 Task: Add a signature Drake Wright containing With warm thanks, Drake Wright to email address softage.10@softage.net and add a label Customer relationship management
Action: Mouse moved to (129, 142)
Screenshot: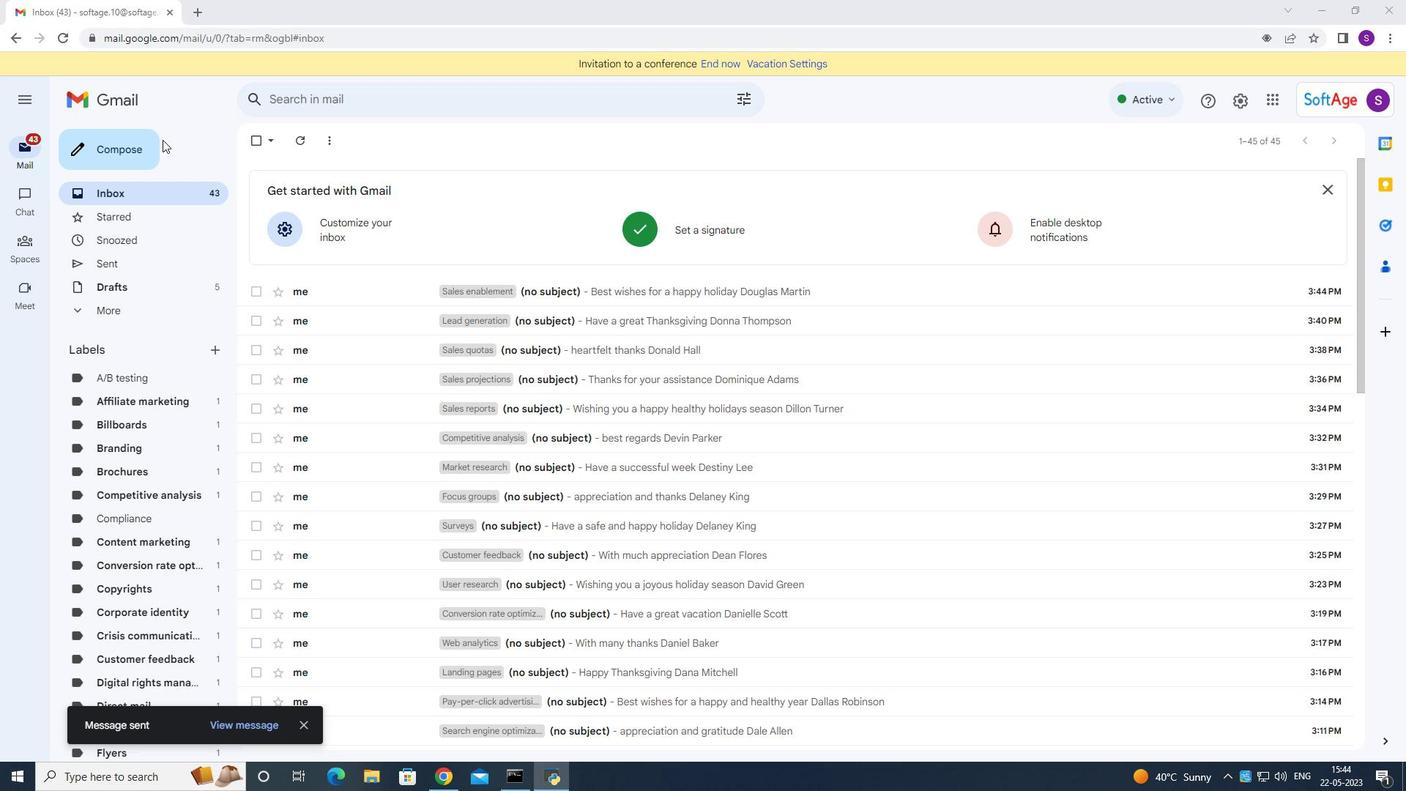 
Action: Mouse pressed left at (129, 142)
Screenshot: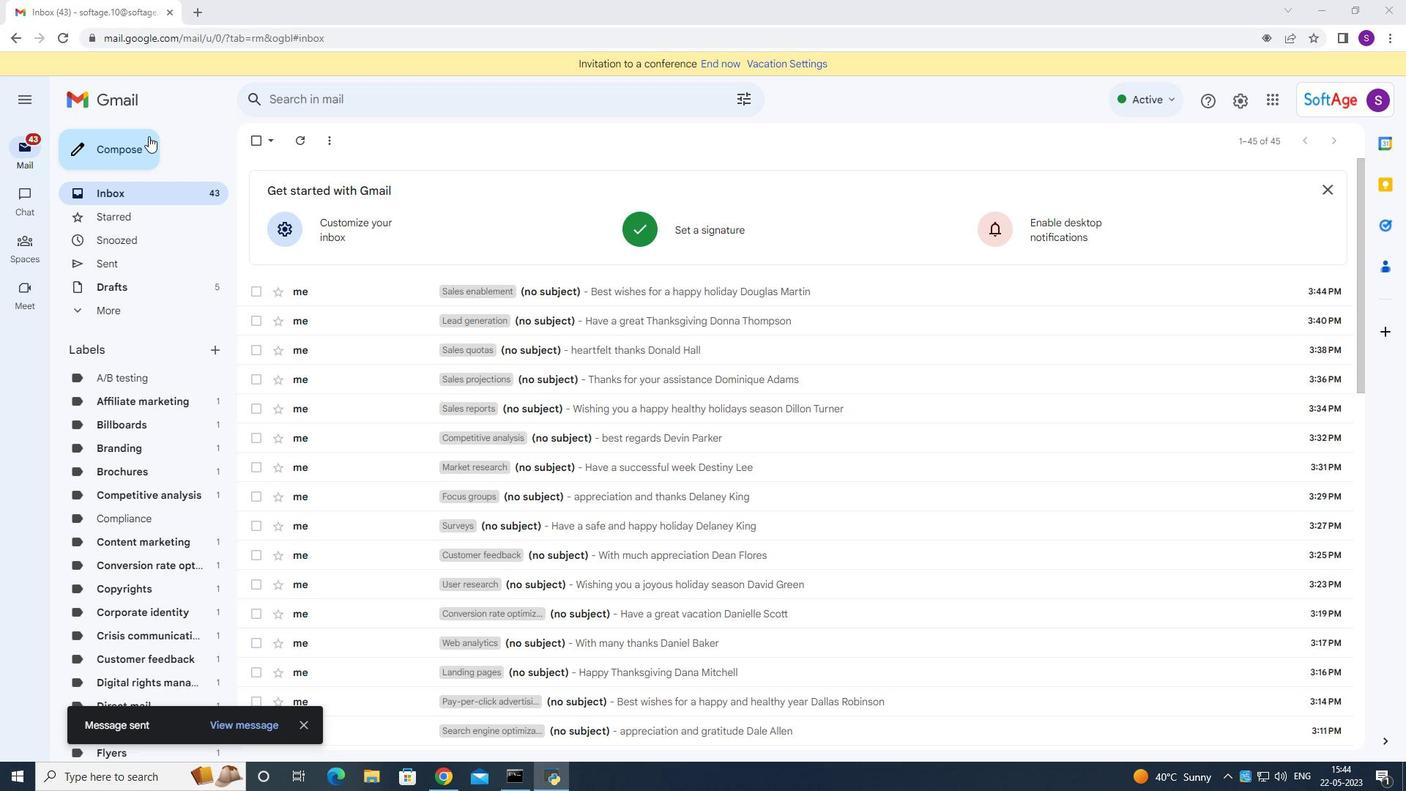
Action: Mouse moved to (1188, 734)
Screenshot: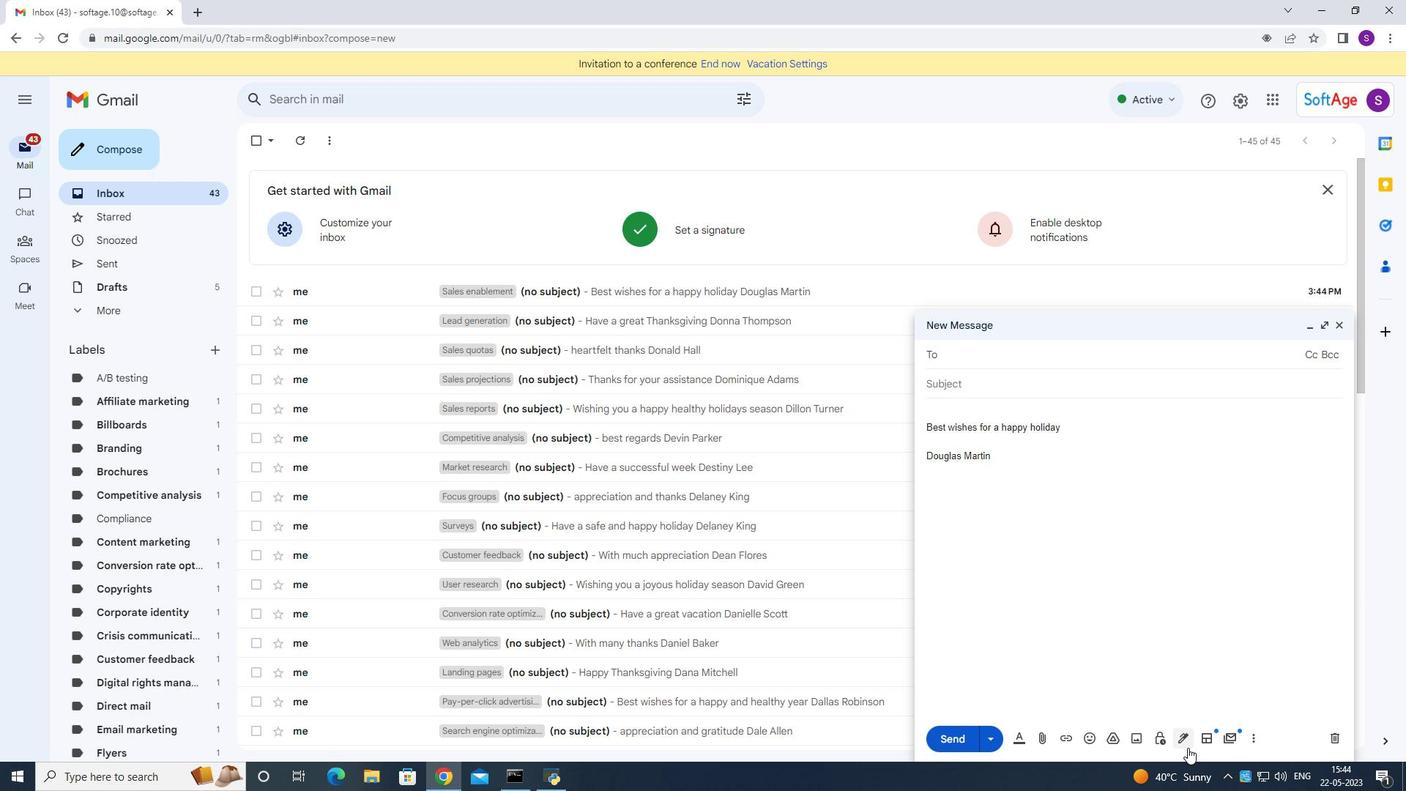 
Action: Mouse pressed left at (1188, 734)
Screenshot: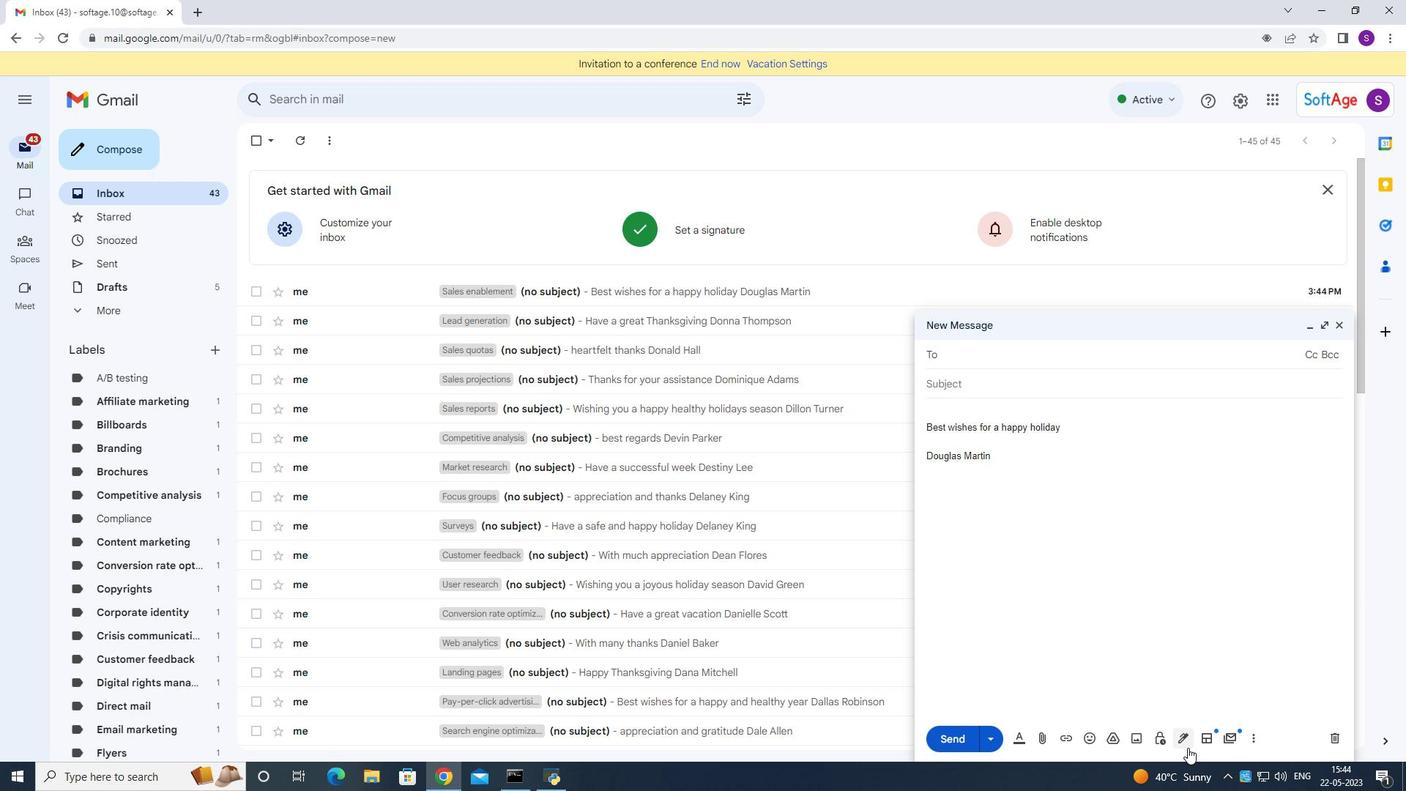 
Action: Mouse moved to (1215, 658)
Screenshot: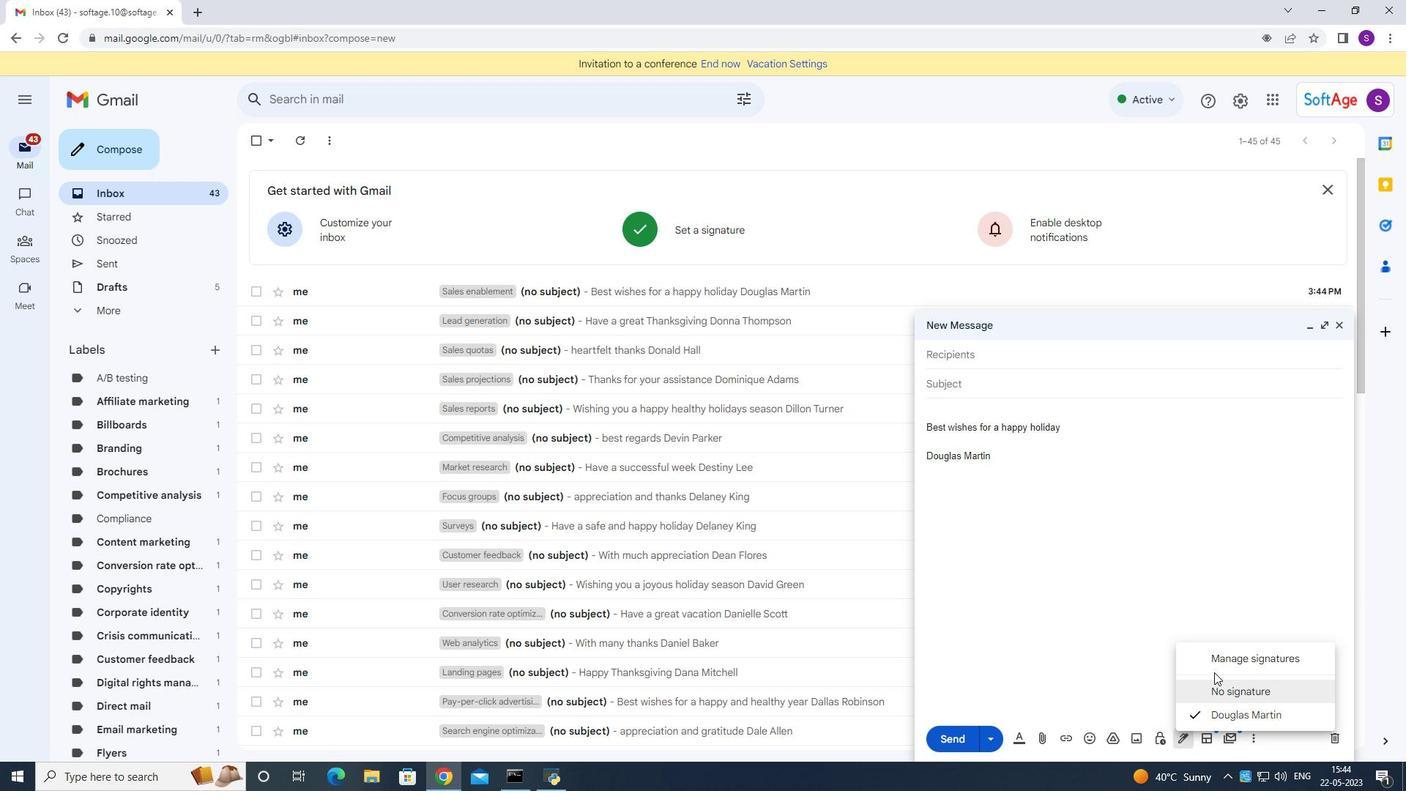 
Action: Mouse pressed left at (1215, 658)
Screenshot: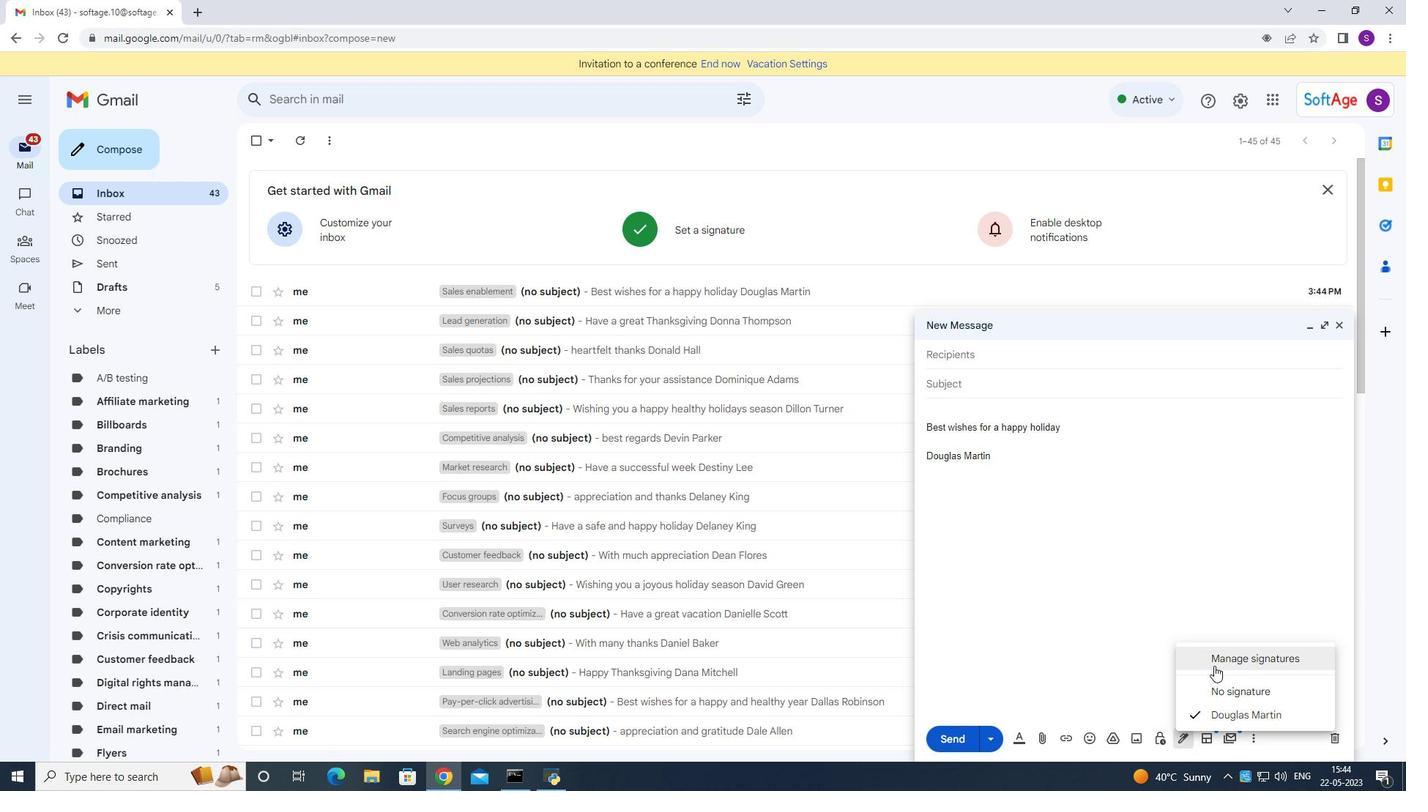 
Action: Mouse moved to (843, 483)
Screenshot: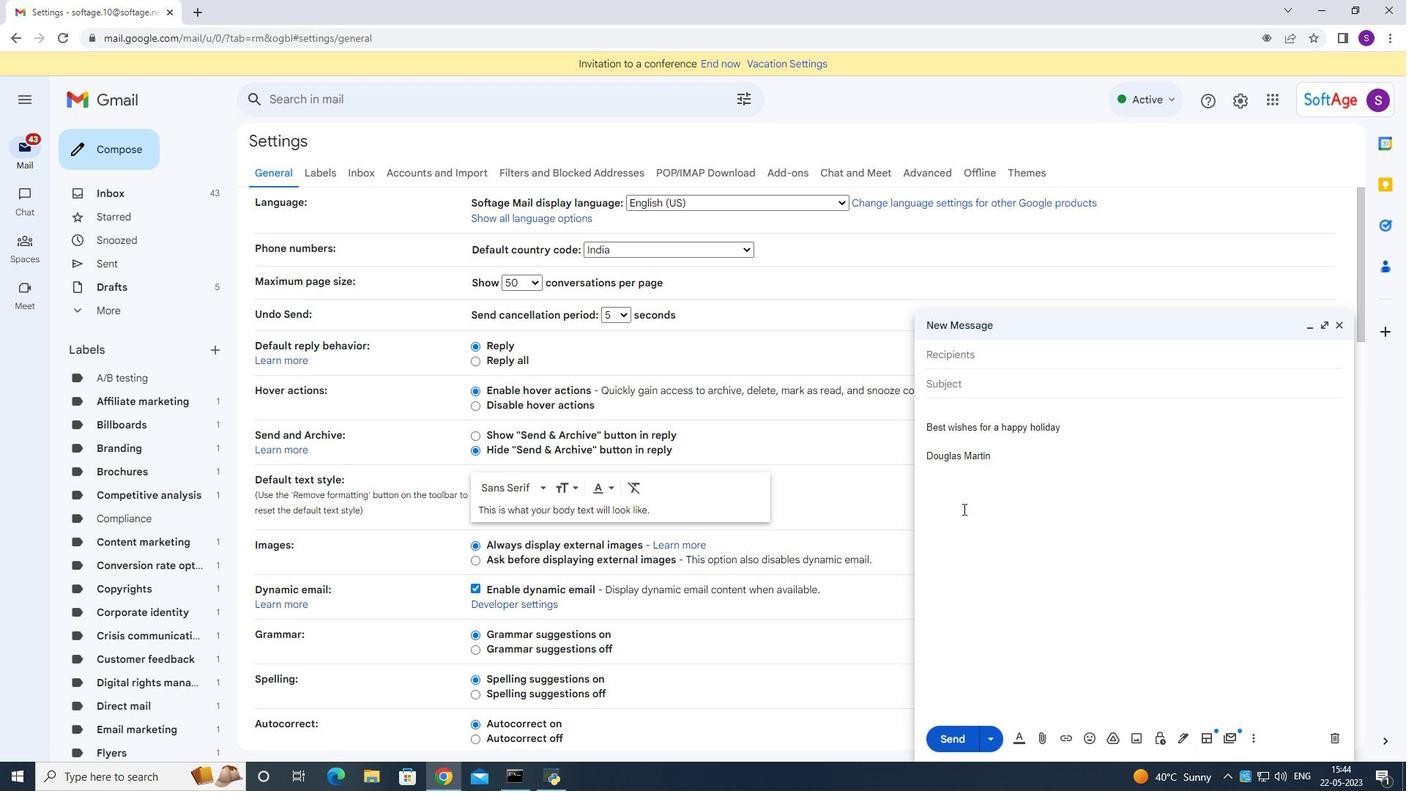 
Action: Mouse scrolled (843, 482) with delta (0, 0)
Screenshot: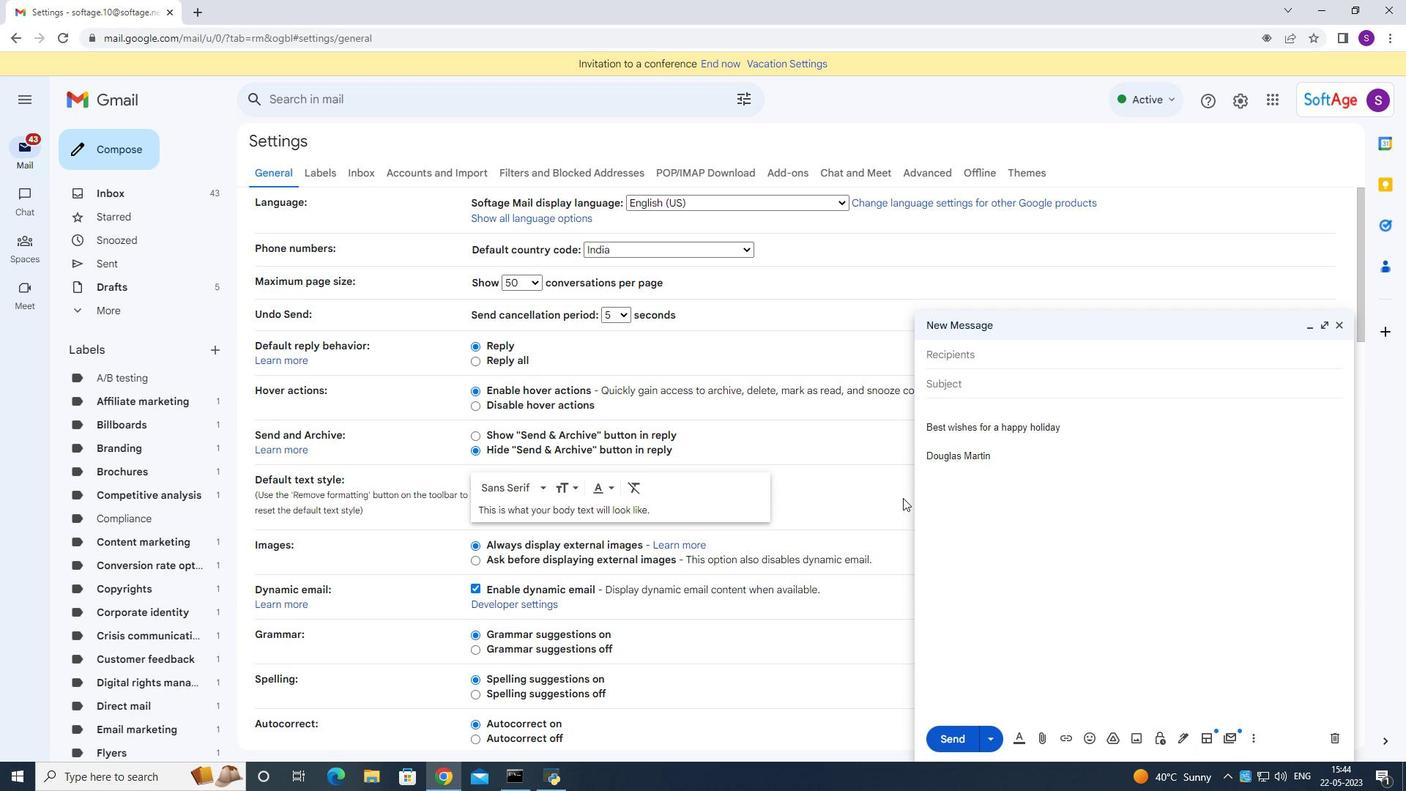 
Action: Mouse moved to (843, 483)
Screenshot: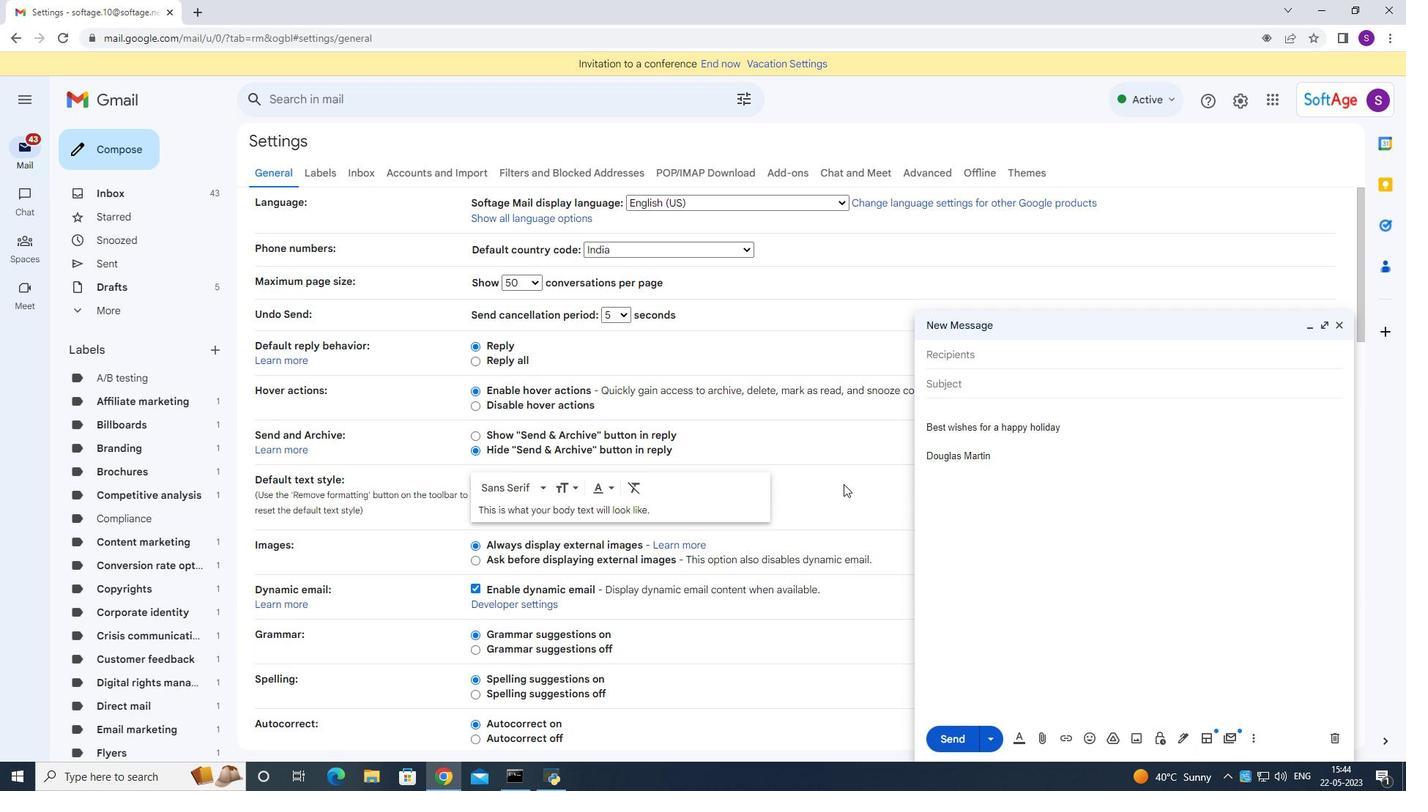 
Action: Mouse scrolled (843, 482) with delta (0, 0)
Screenshot: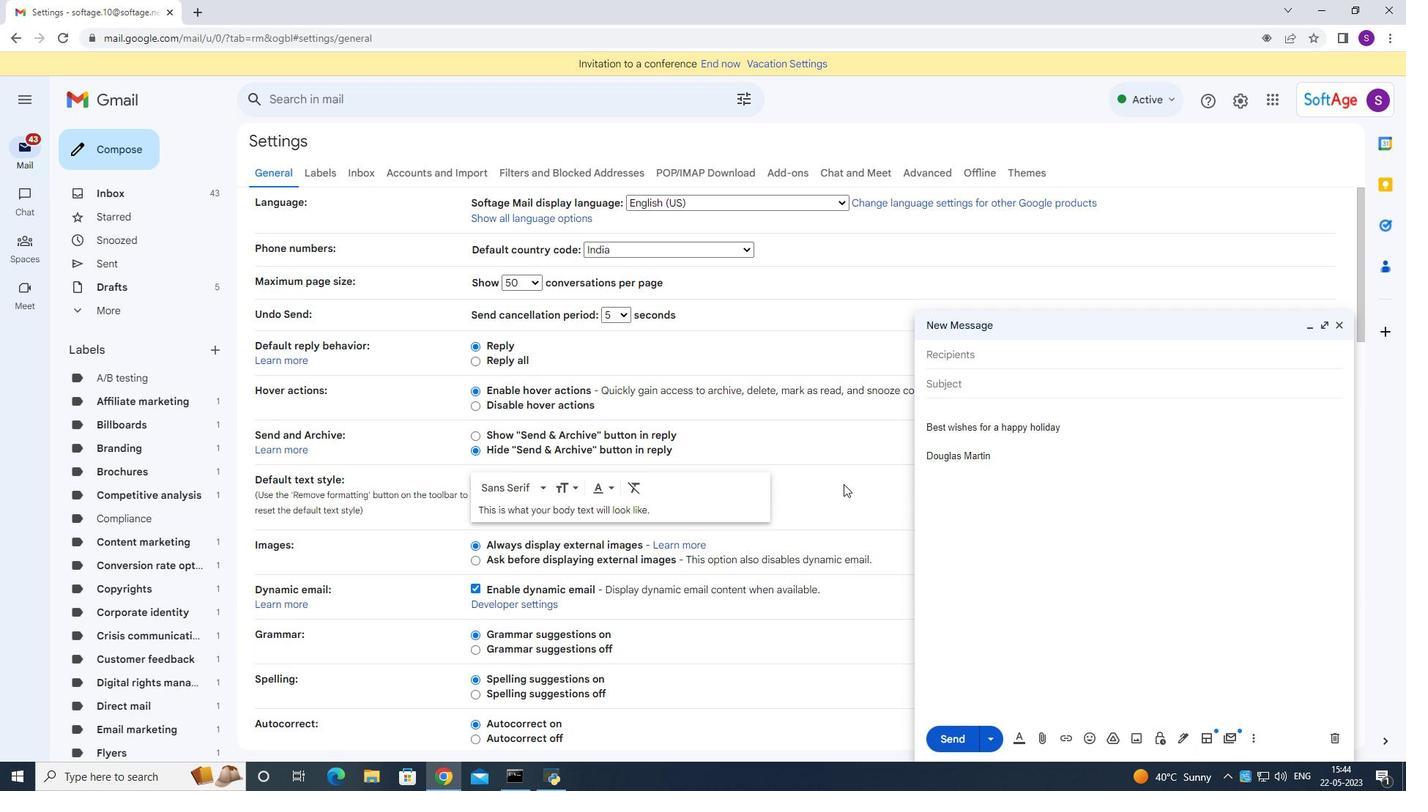 
Action: Mouse moved to (843, 485)
Screenshot: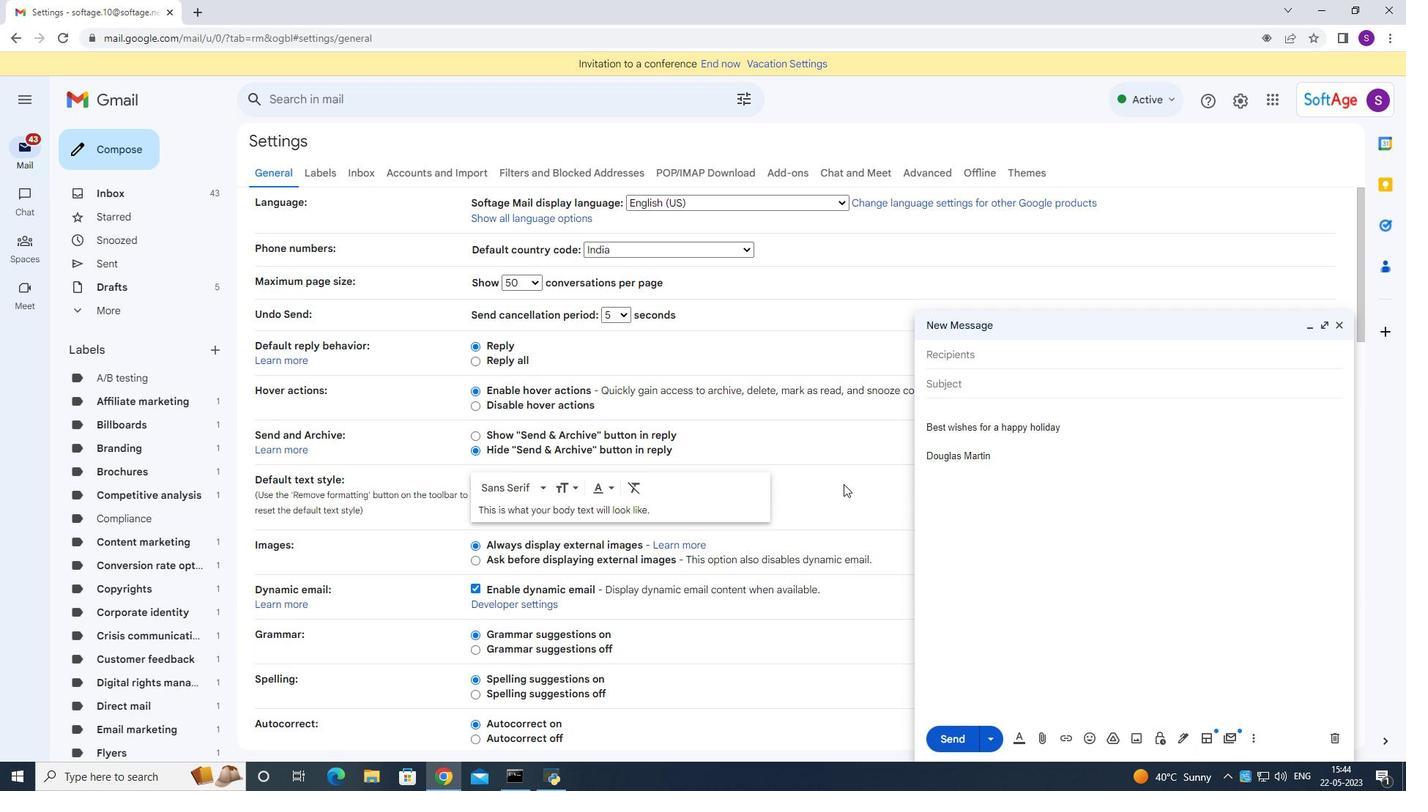 
Action: Mouse scrolled (843, 484) with delta (0, 0)
Screenshot: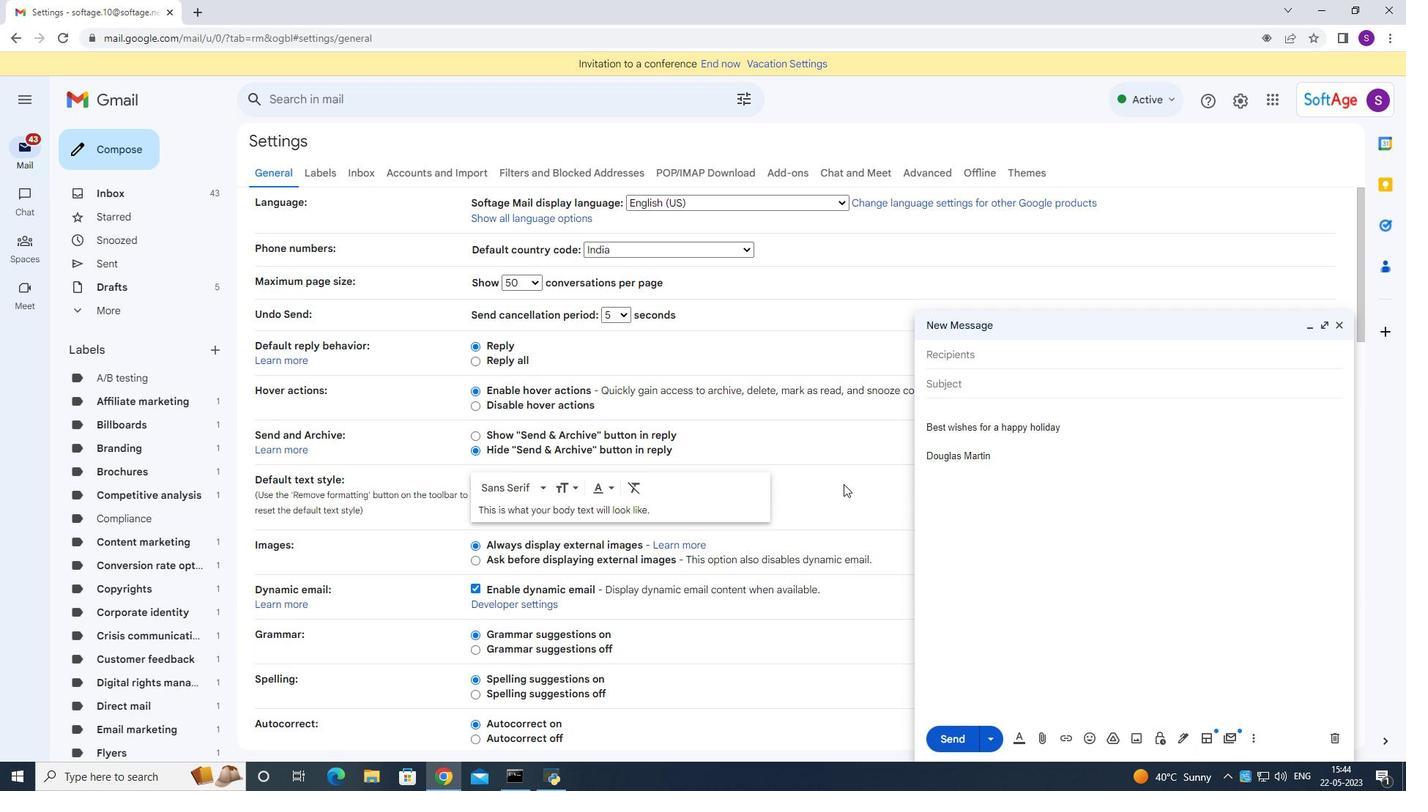 
Action: Mouse scrolled (843, 484) with delta (0, 0)
Screenshot: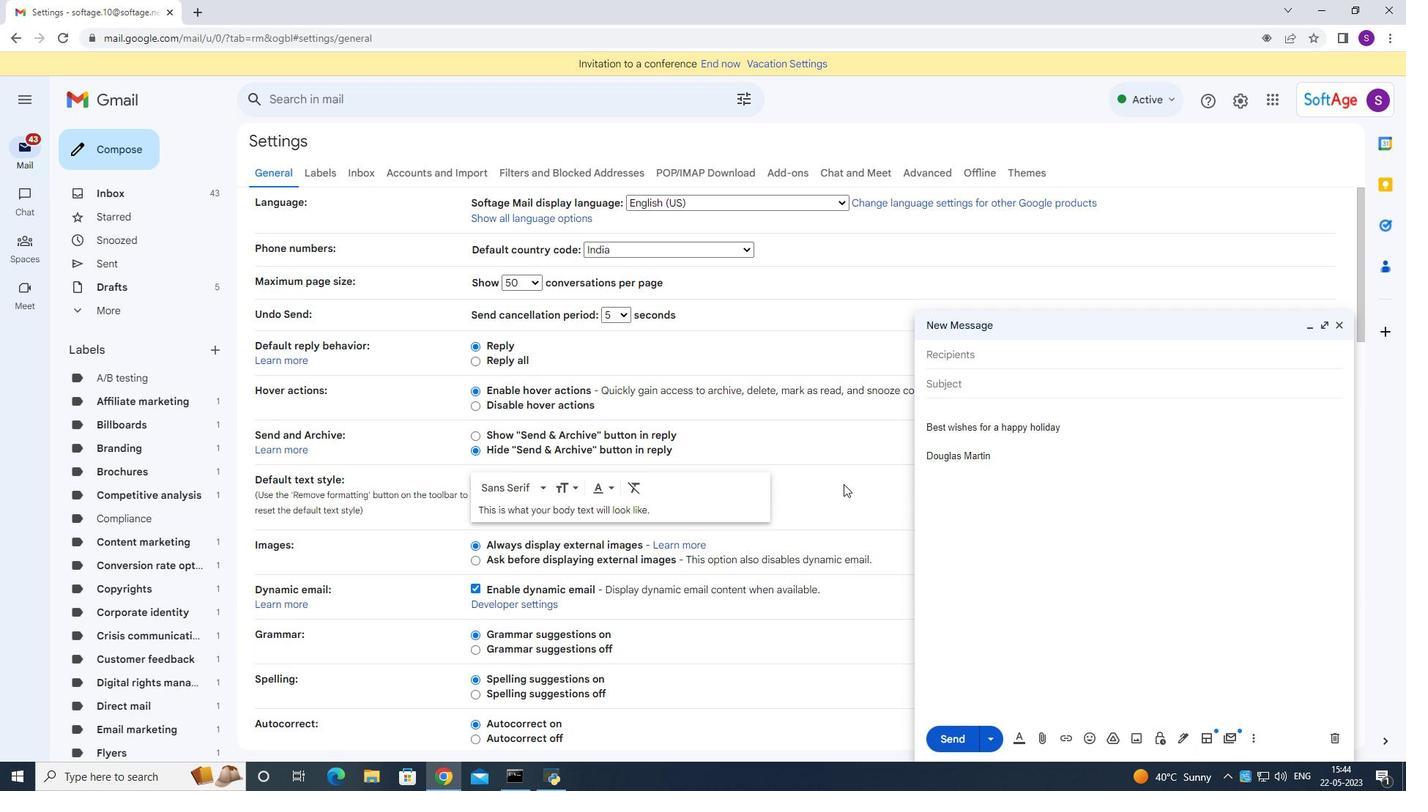 
Action: Mouse scrolled (843, 484) with delta (0, 0)
Screenshot: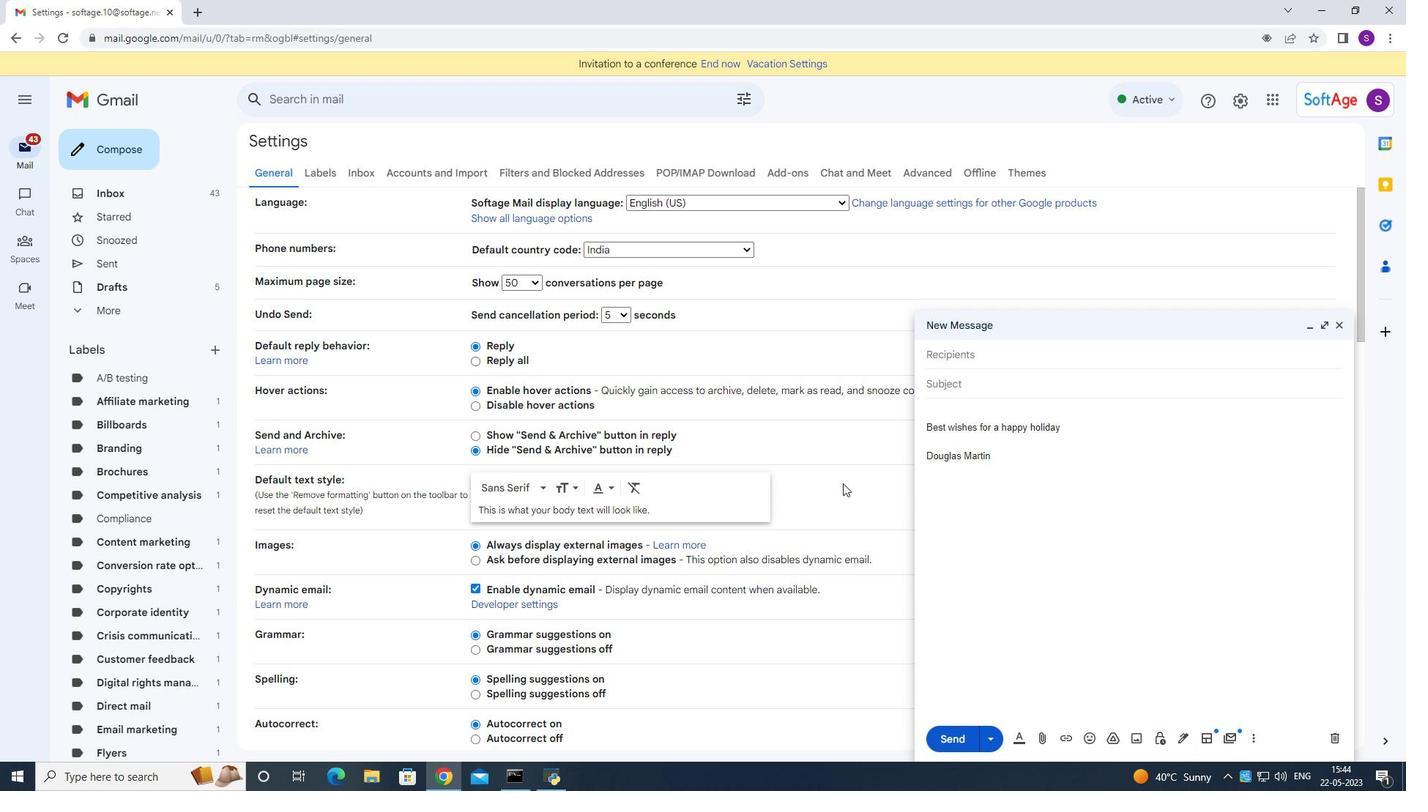 
Action: Mouse scrolled (843, 484) with delta (0, 0)
Screenshot: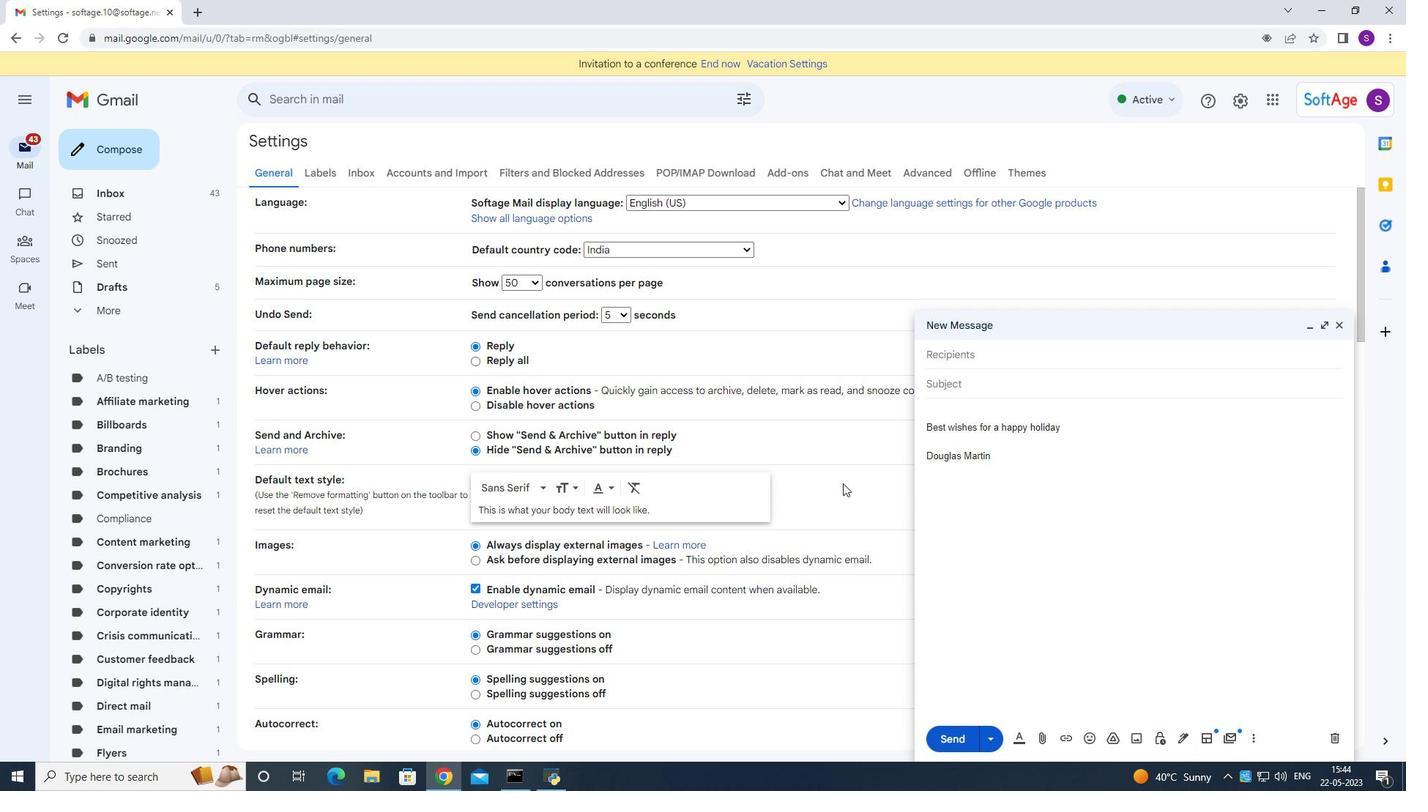 
Action: Mouse moved to (843, 485)
Screenshot: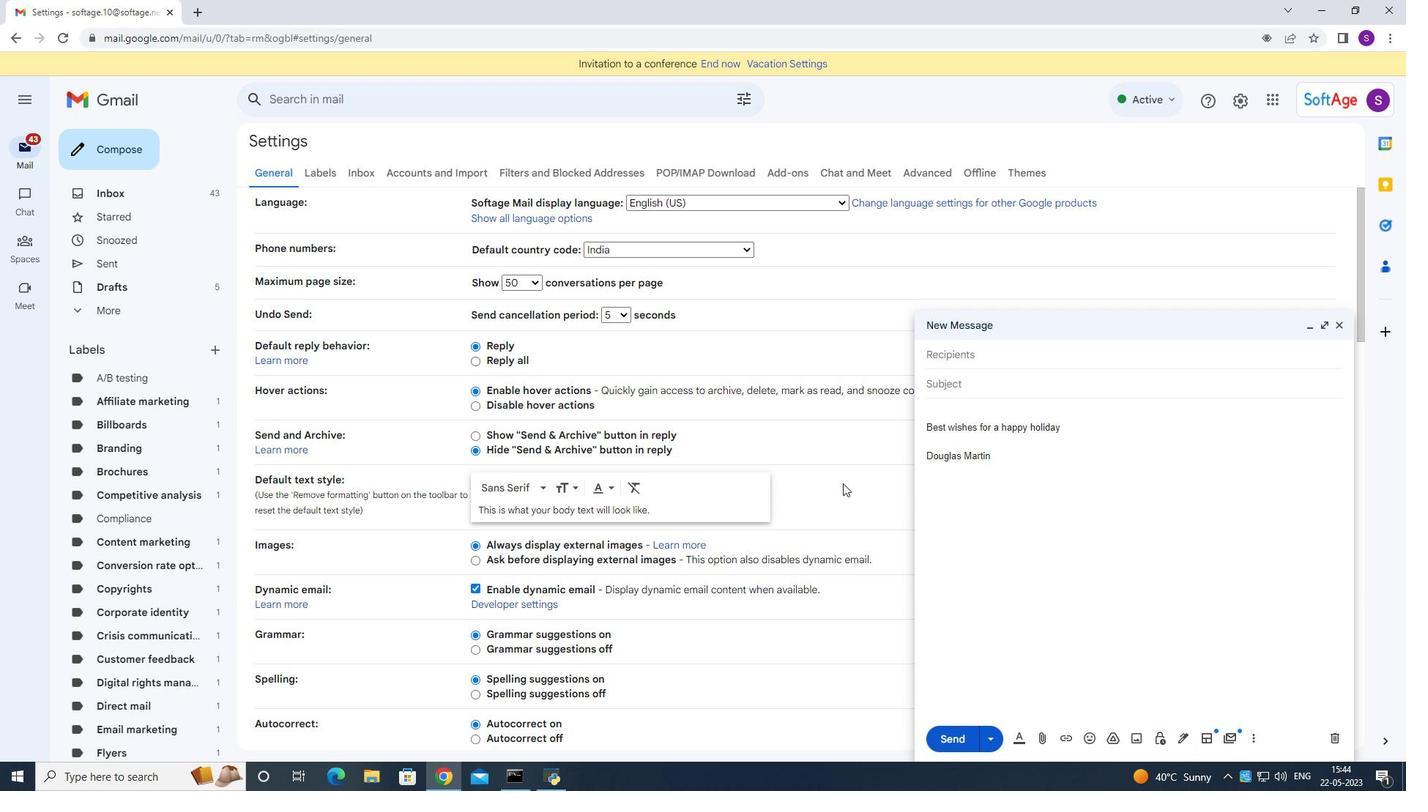 
Action: Mouse scrolled (843, 484) with delta (0, 0)
Screenshot: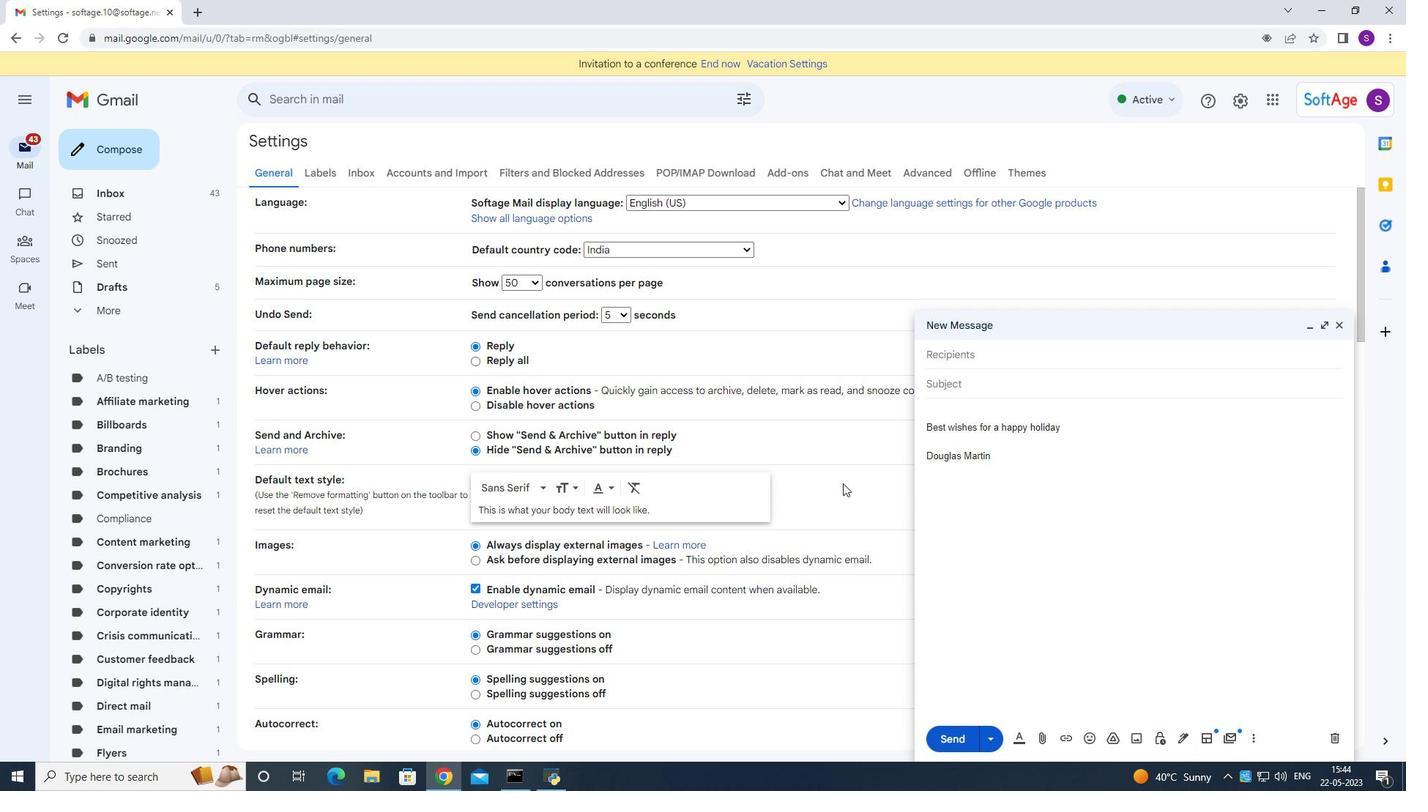
Action: Mouse moved to (841, 485)
Screenshot: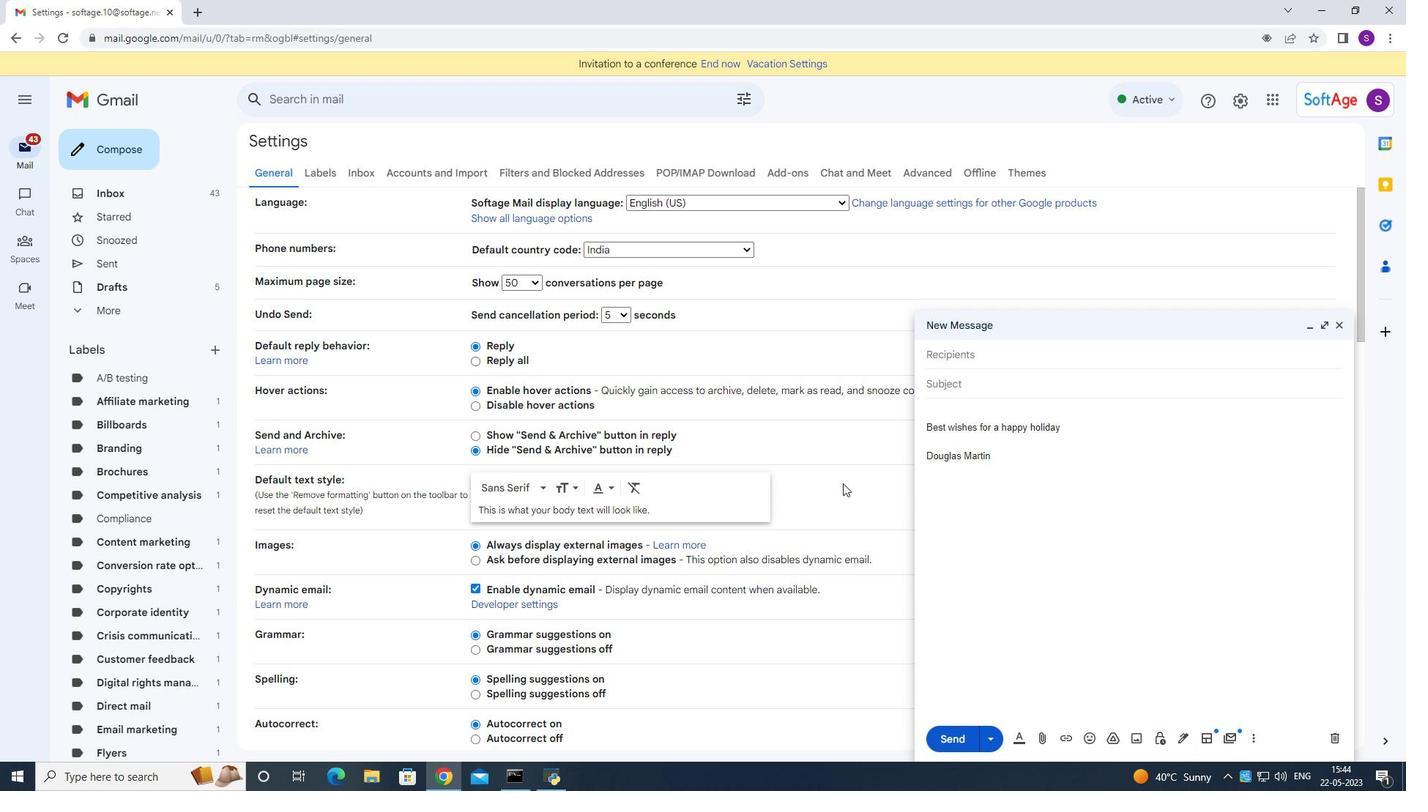 
Action: Mouse scrolled (841, 485) with delta (0, 0)
Screenshot: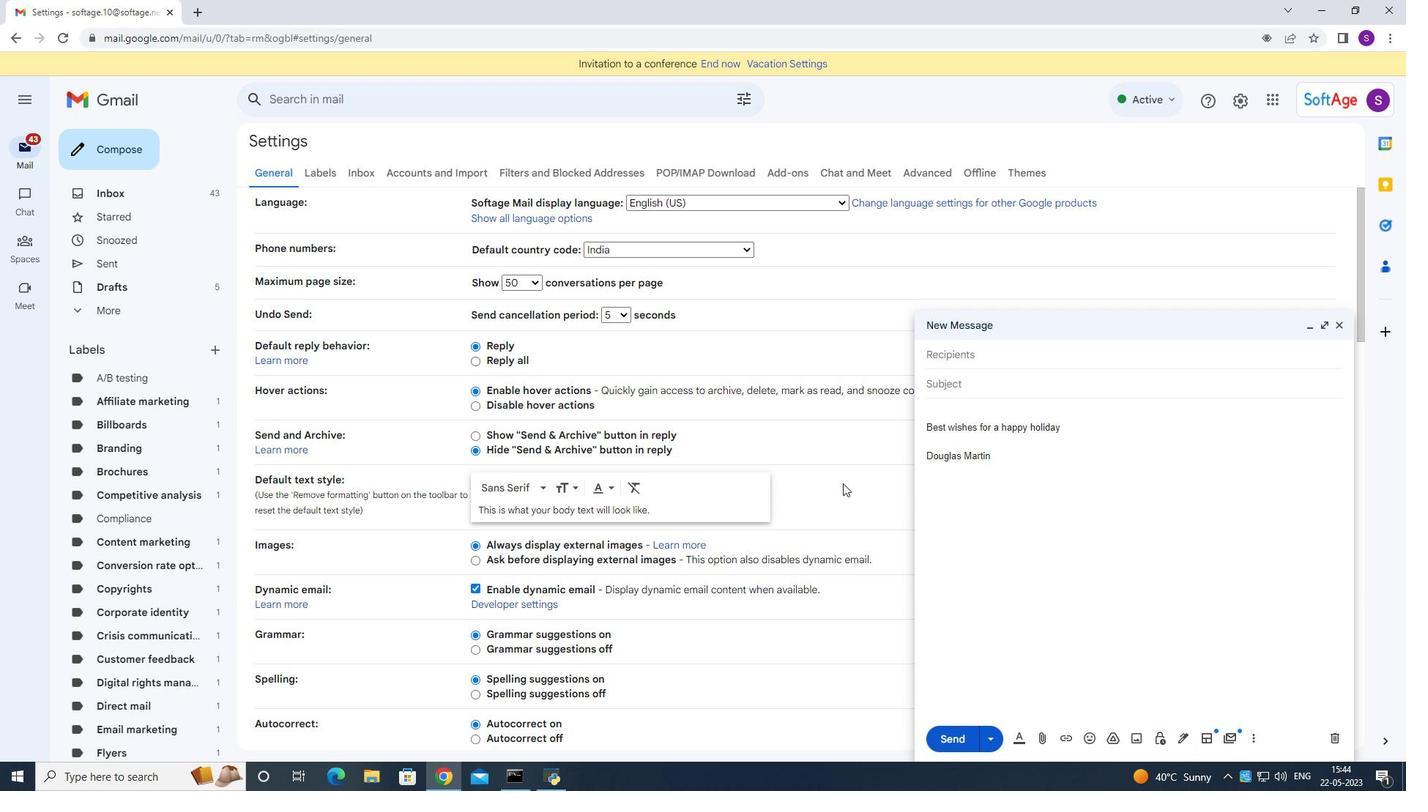 
Action: Mouse moved to (788, 501)
Screenshot: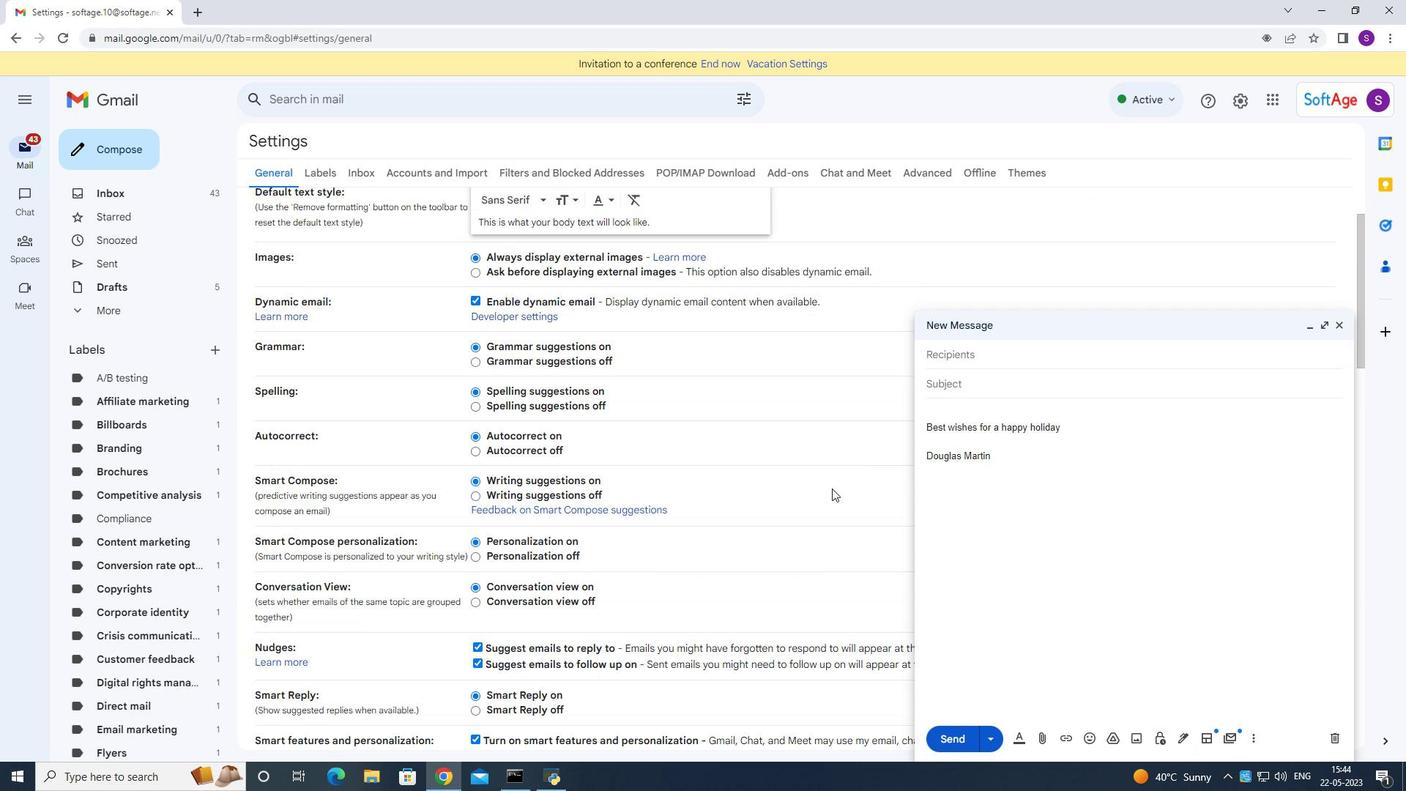 
Action: Mouse scrolled (788, 500) with delta (0, 0)
Screenshot: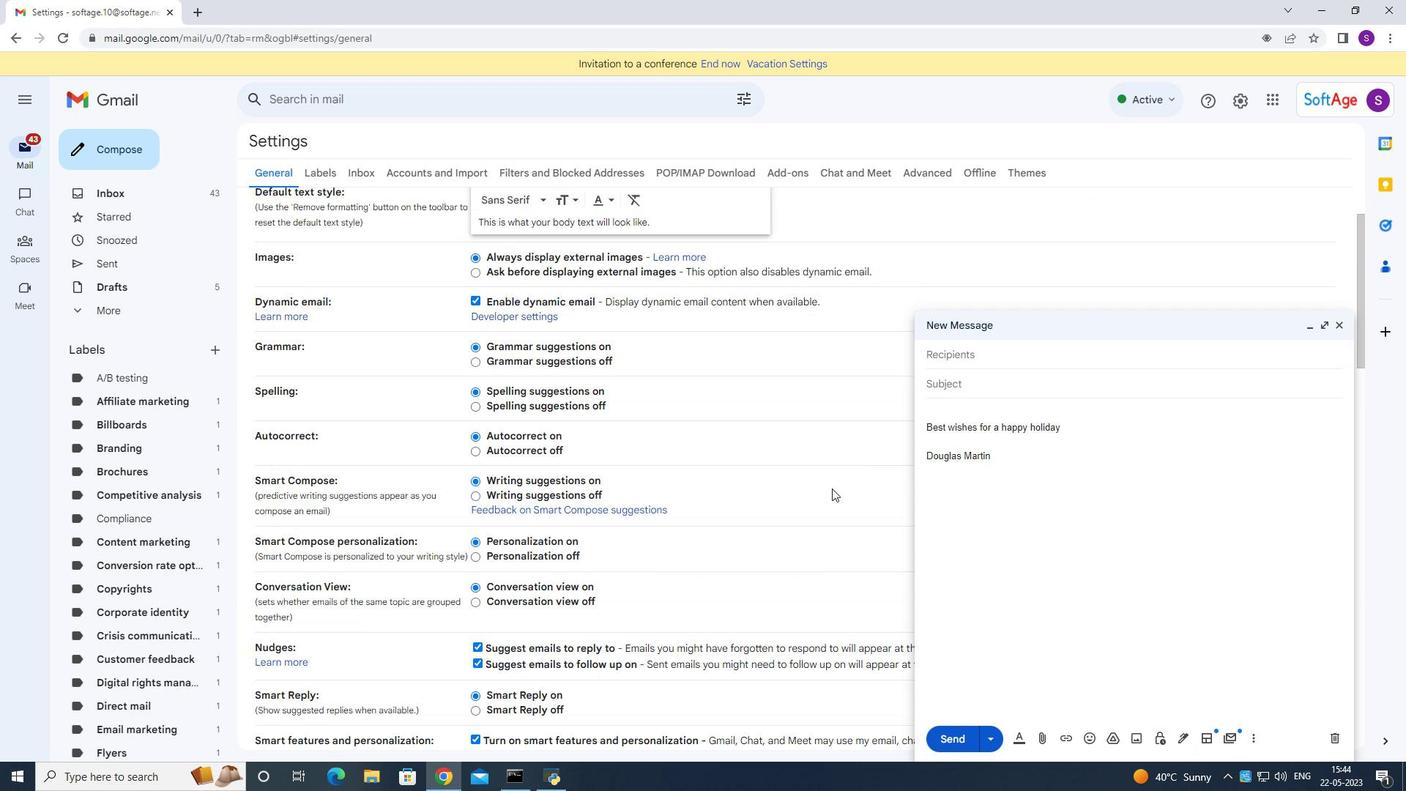 
Action: Mouse moved to (784, 503)
Screenshot: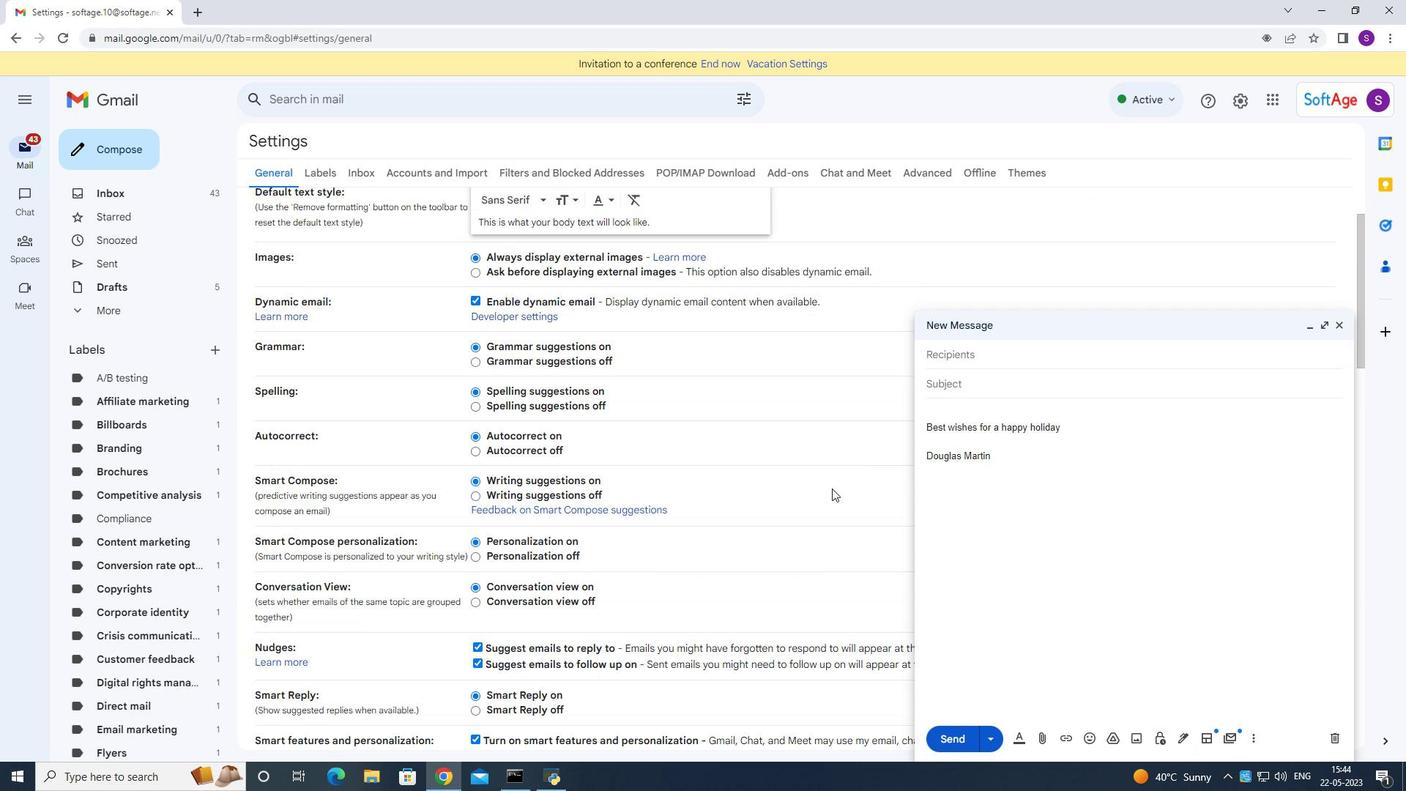 
Action: Mouse scrolled (784, 502) with delta (0, 0)
Screenshot: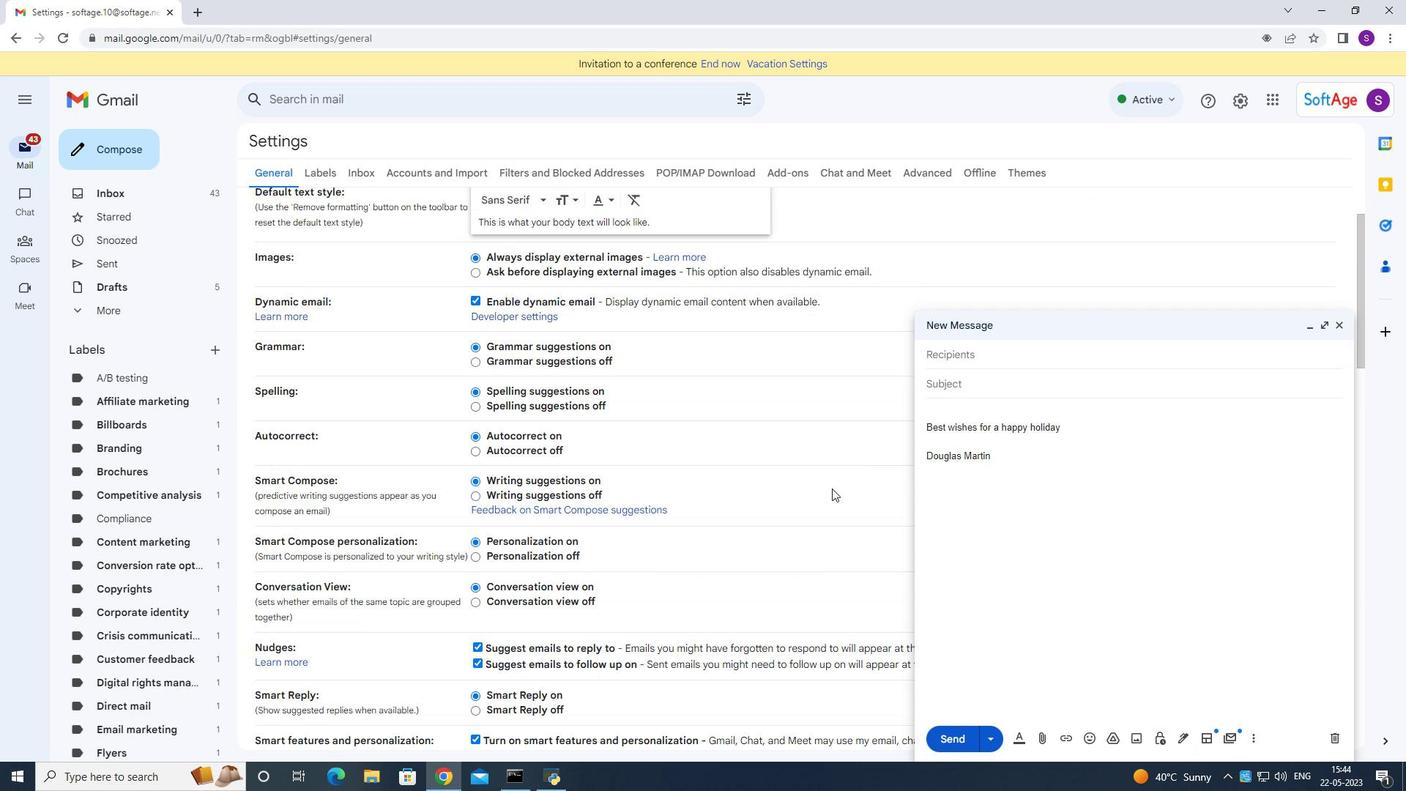 
Action: Mouse scrolled (784, 502) with delta (0, 0)
Screenshot: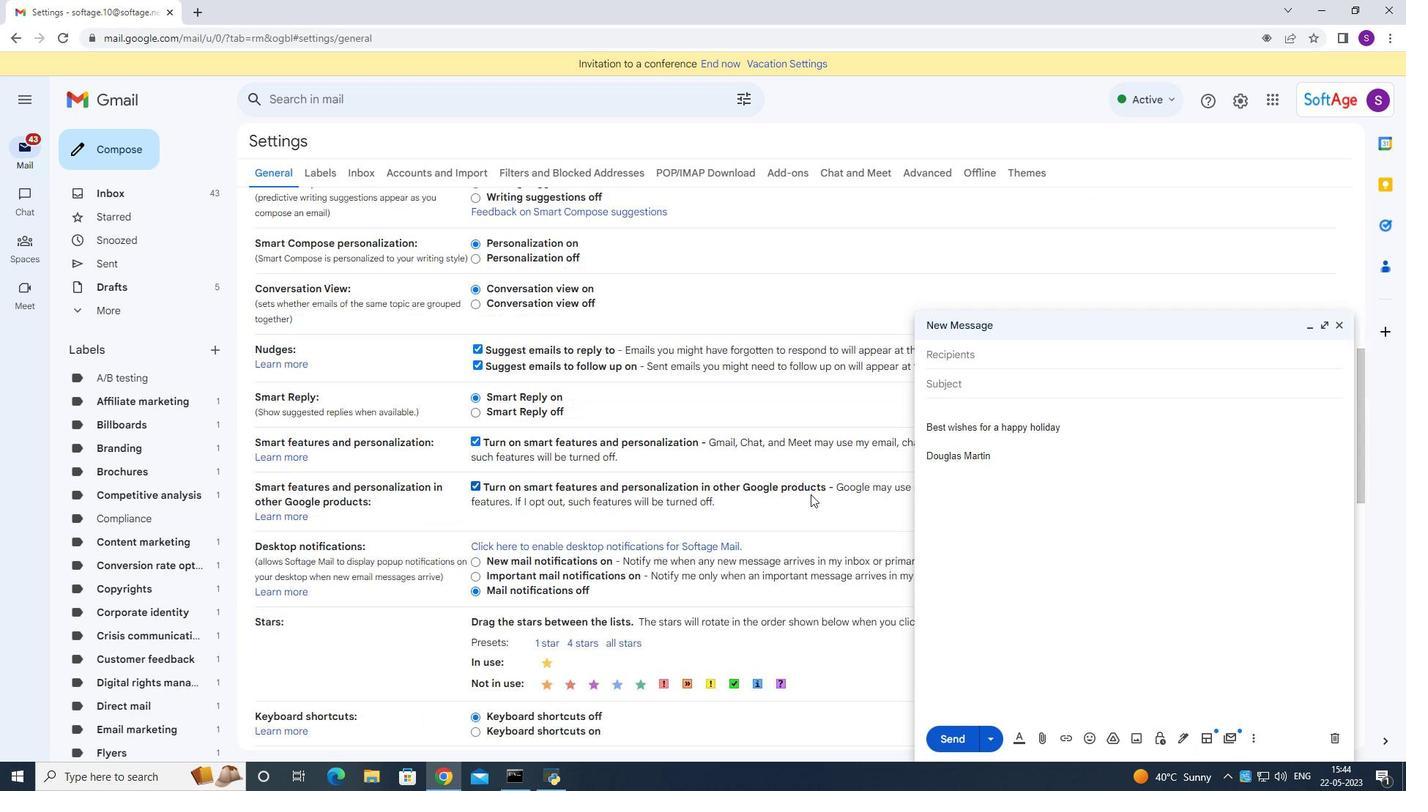 
Action: Mouse moved to (784, 503)
Screenshot: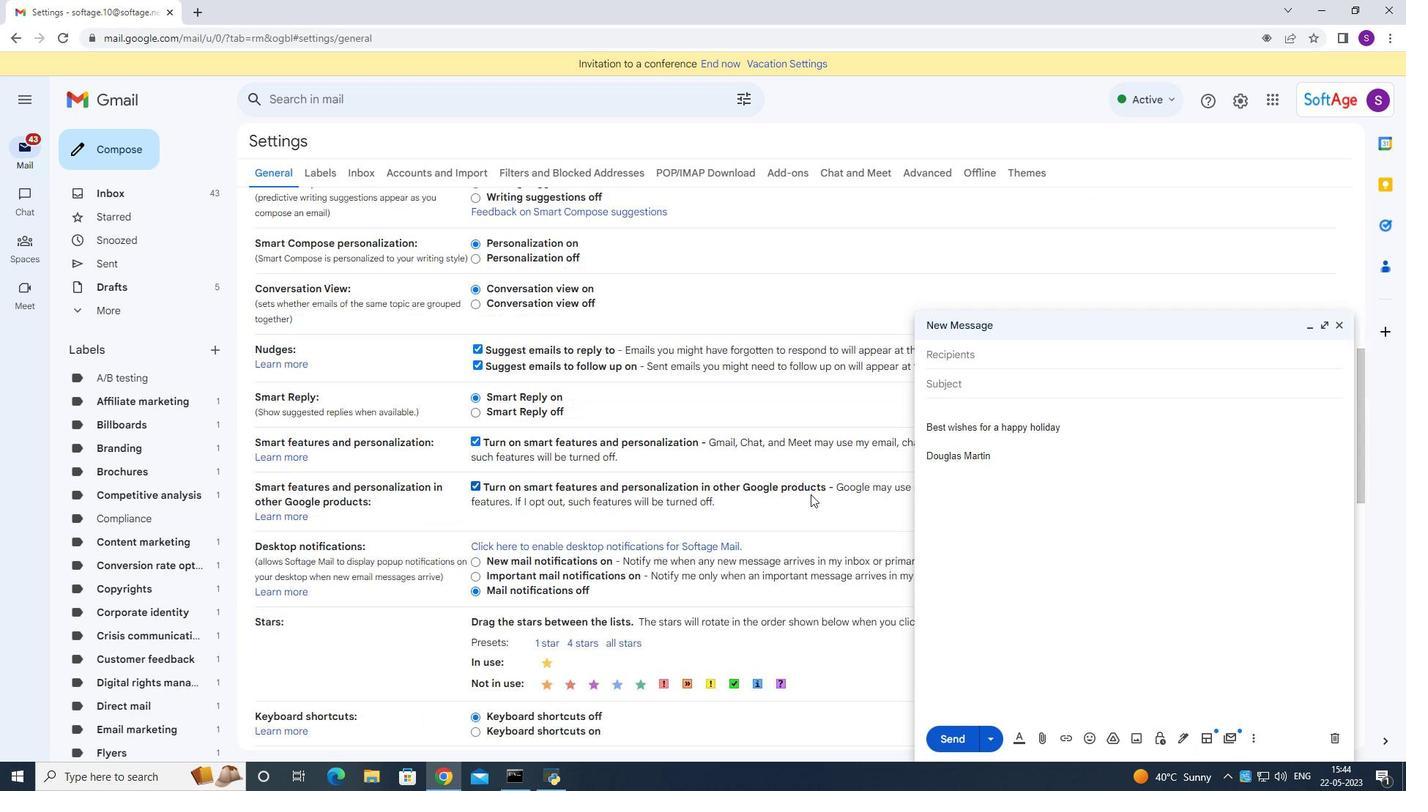 
Action: Mouse scrolled (784, 502) with delta (0, 0)
Screenshot: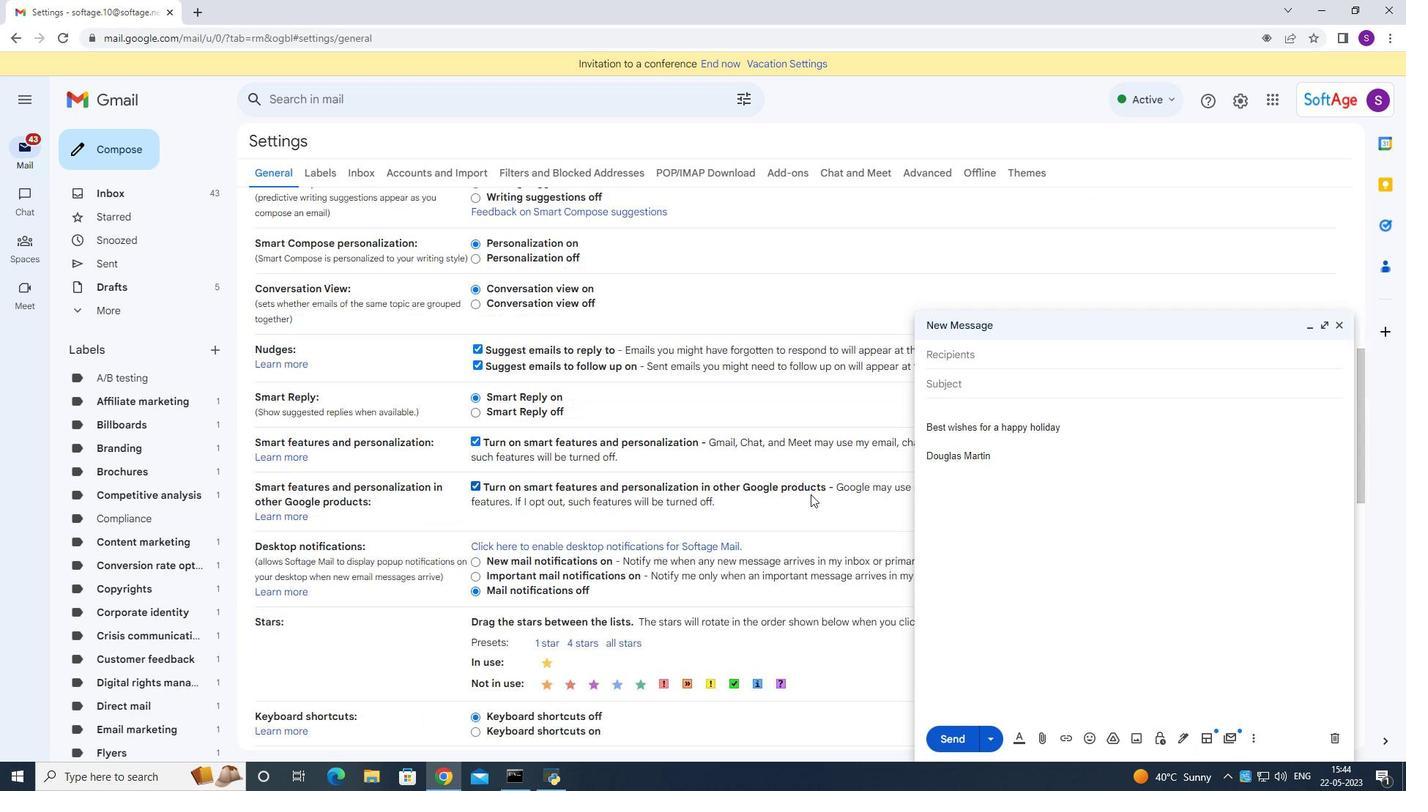 
Action: Mouse scrolled (784, 502) with delta (0, 0)
Screenshot: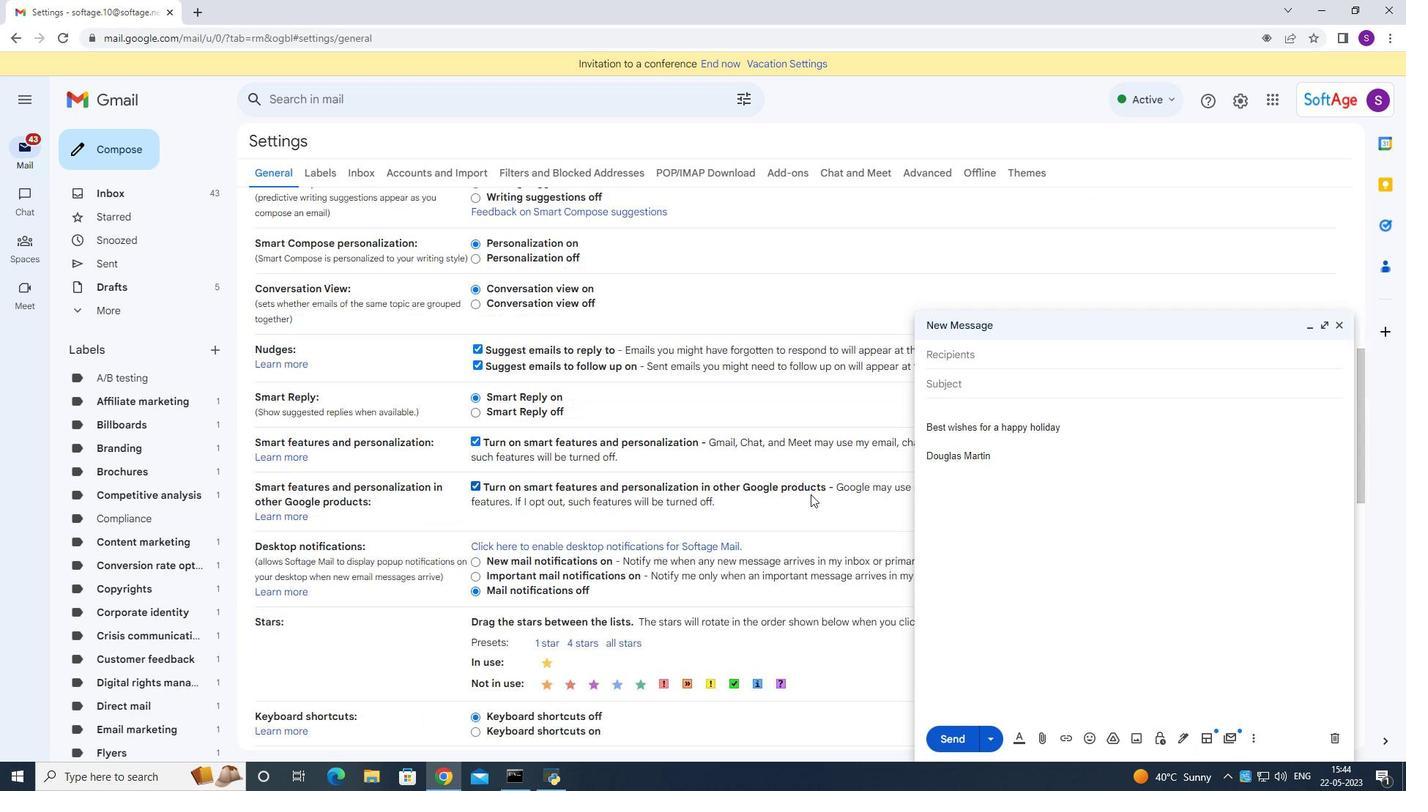 
Action: Mouse scrolled (784, 502) with delta (0, 0)
Screenshot: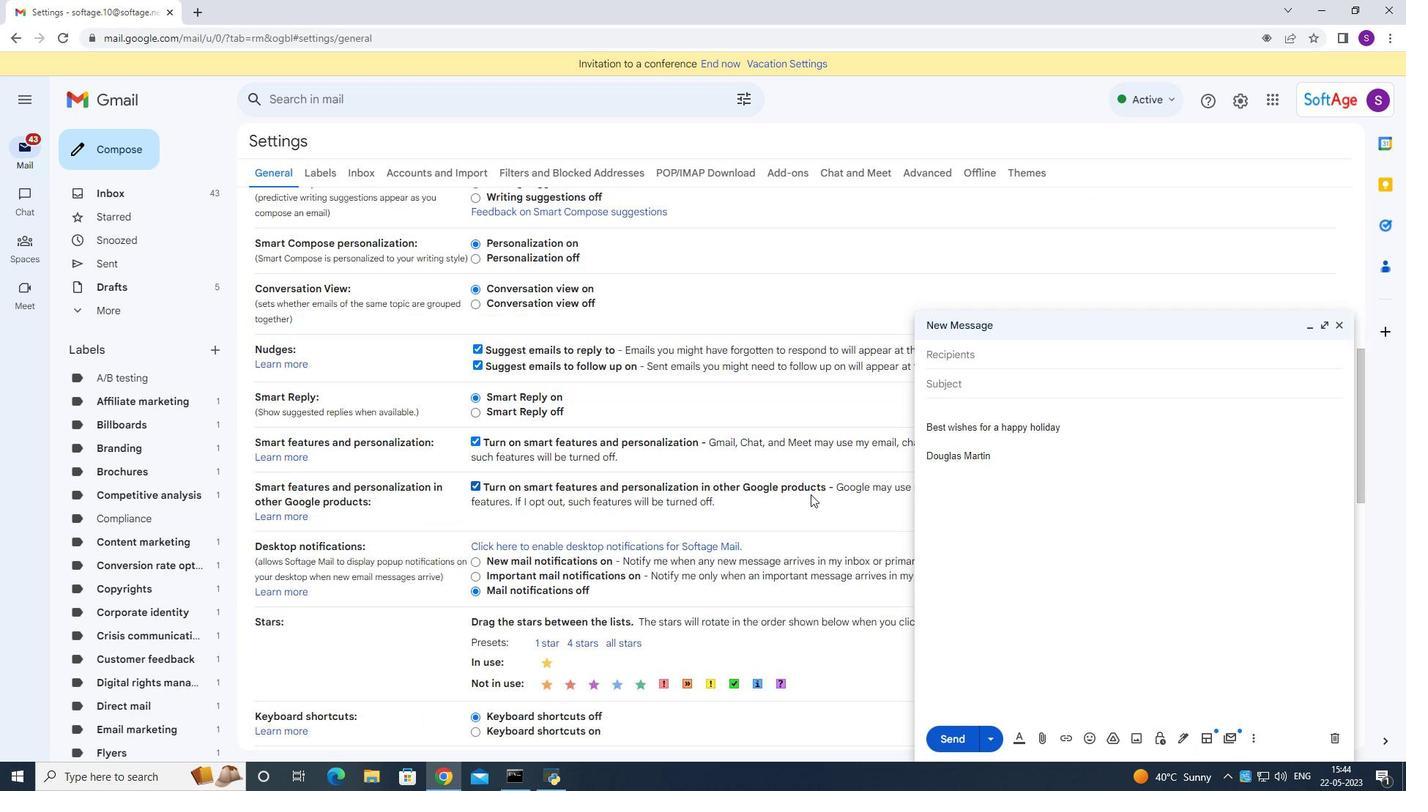 
Action: Mouse moved to (682, 531)
Screenshot: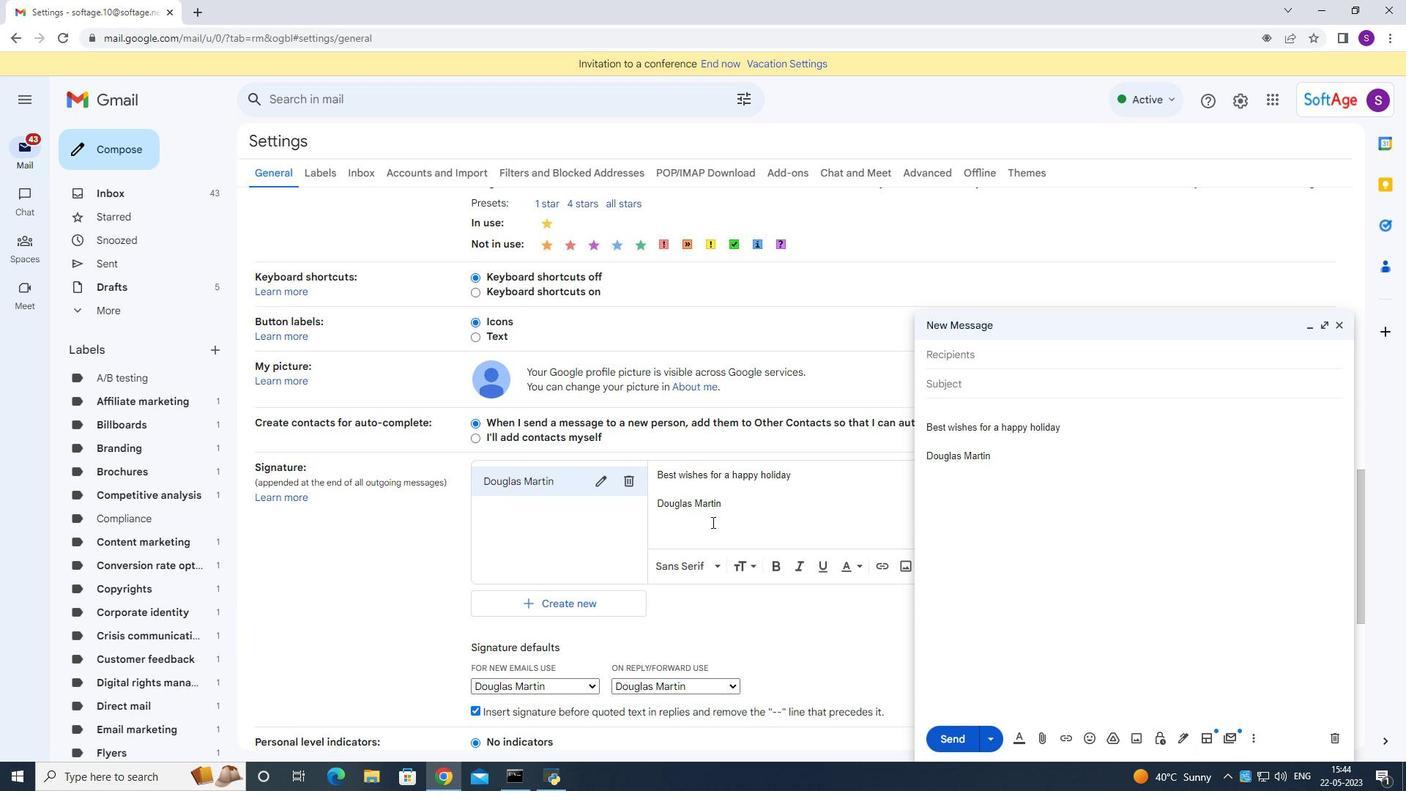 
Action: Mouse scrolled (688, 529) with delta (0, 0)
Screenshot: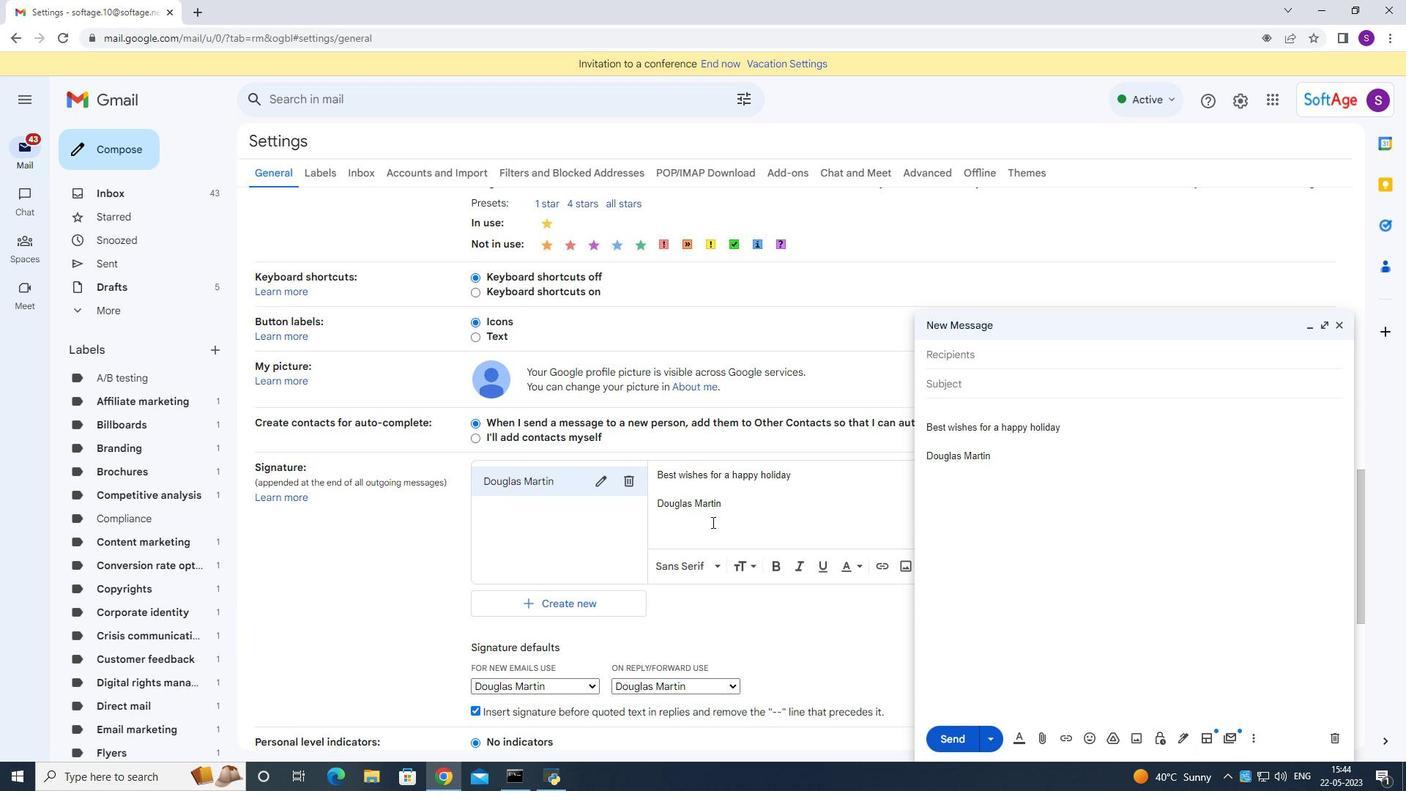 
Action: Mouse moved to (682, 531)
Screenshot: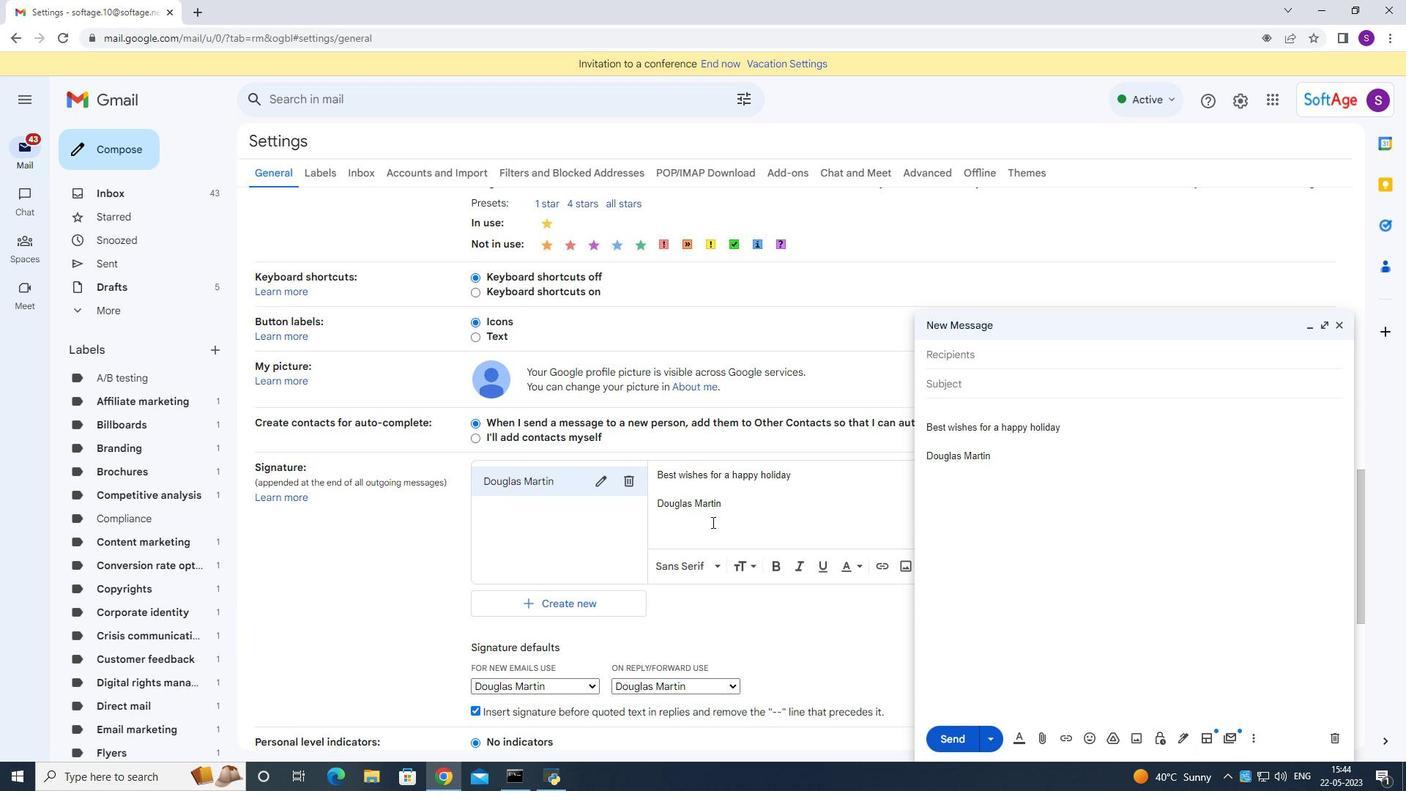 
Action: Mouse scrolled (688, 529) with delta (0, 0)
Screenshot: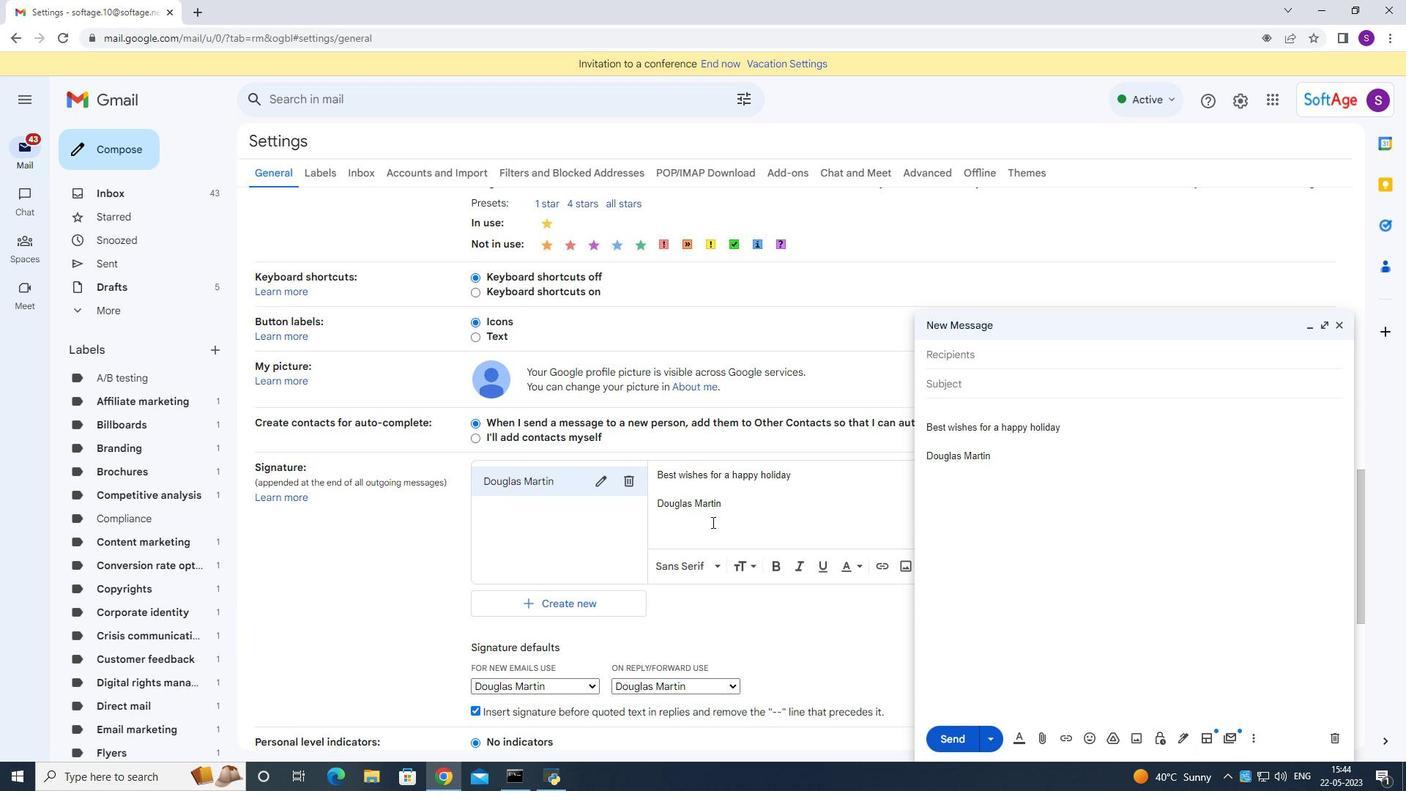 
Action: Mouse moved to (681, 531)
Screenshot: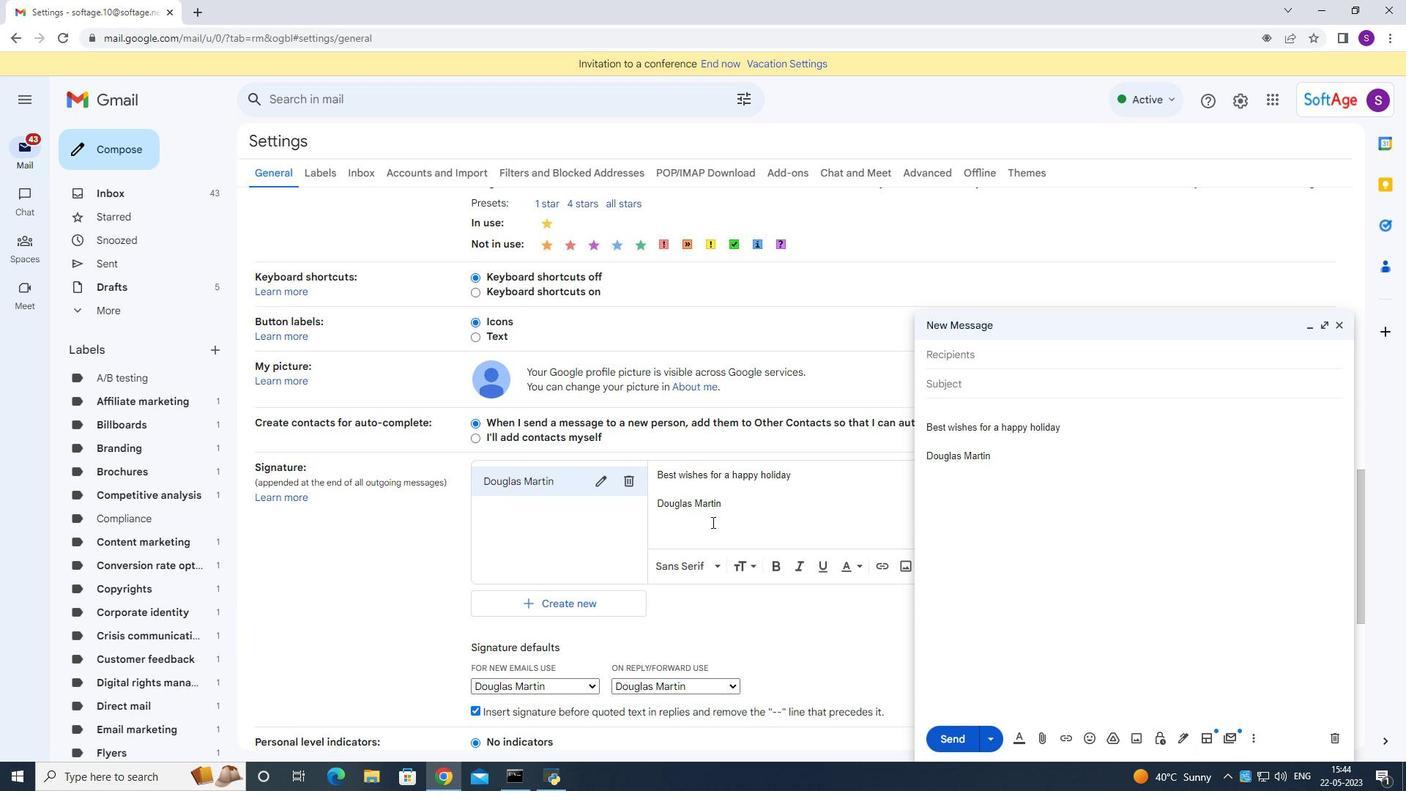 
Action: Mouse scrolled (688, 529) with delta (0, 0)
Screenshot: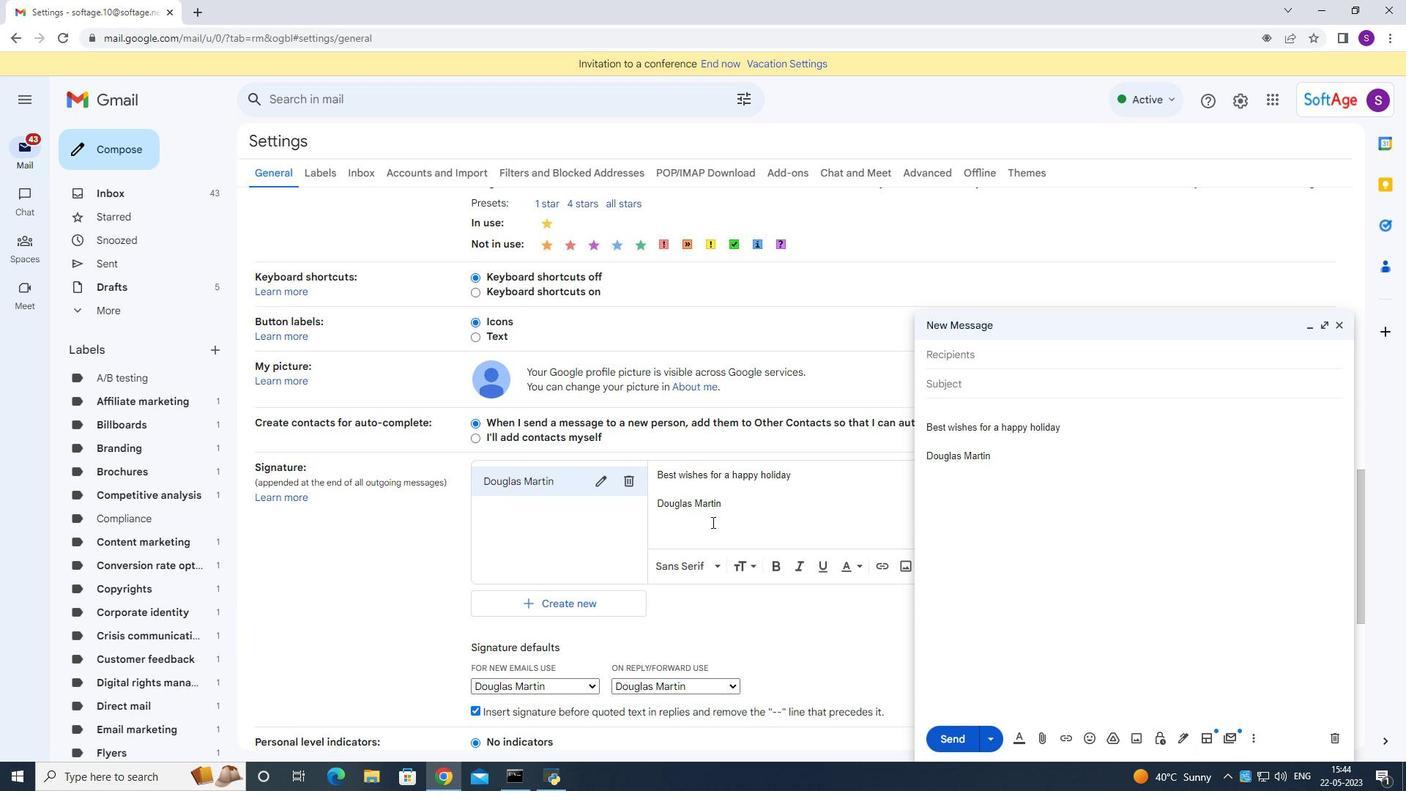 
Action: Mouse moved to (598, 252)
Screenshot: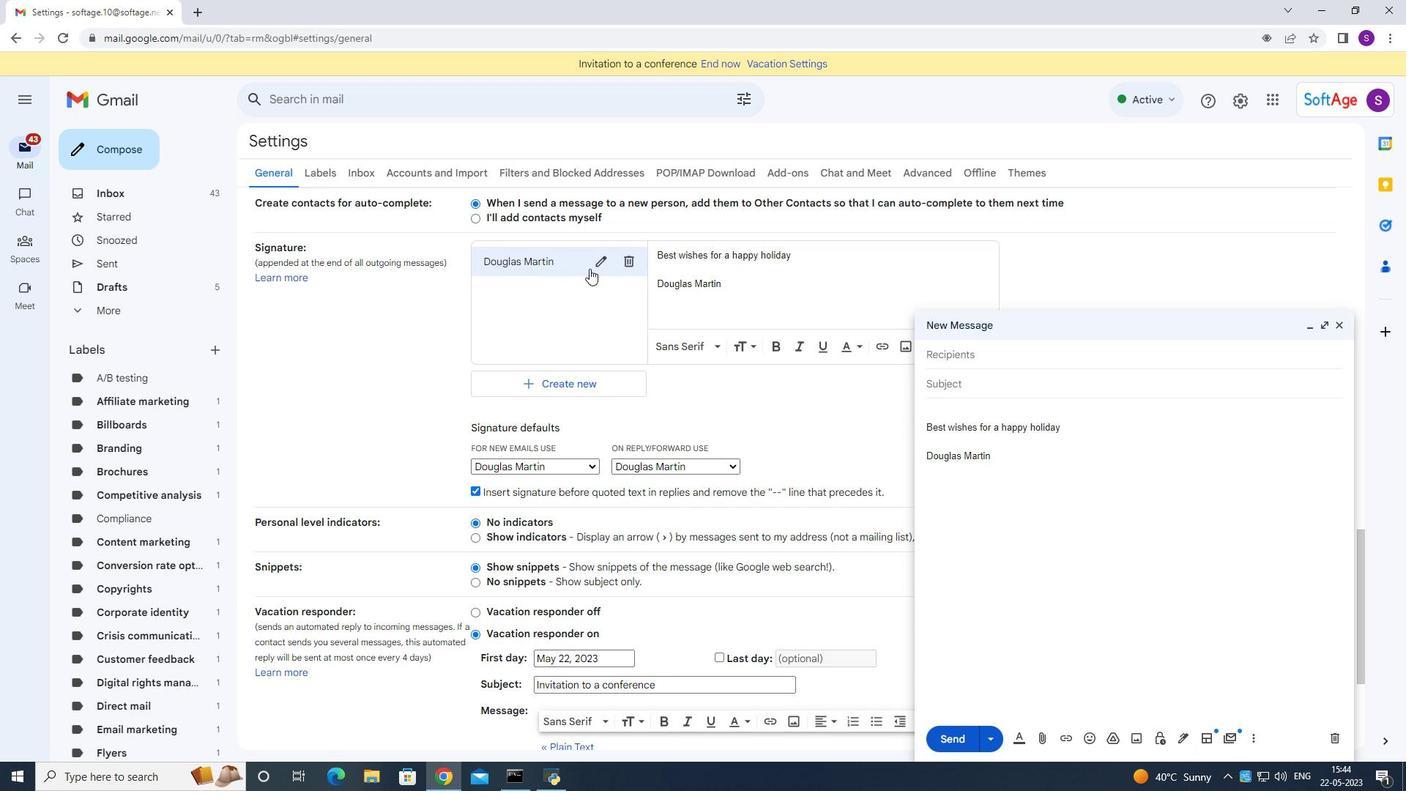 
Action: Mouse pressed left at (598, 252)
Screenshot: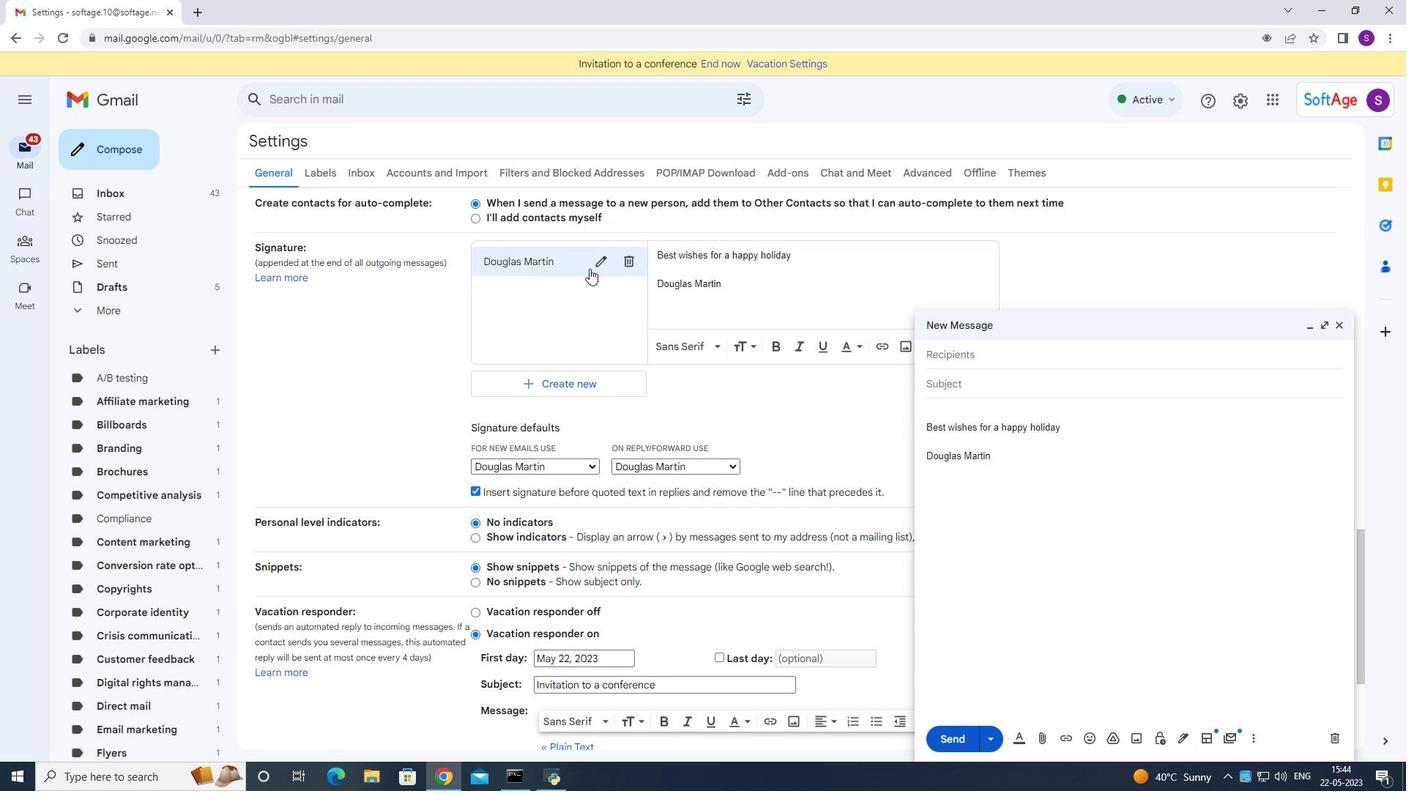 
Action: Key pressed ctrl+A<Key.backspace><Key.shift><Key.shift><Key.shift><Key.shift><Key.shift>Drake<Key.space><Key.shift>Wright<Key.space>
Screenshot: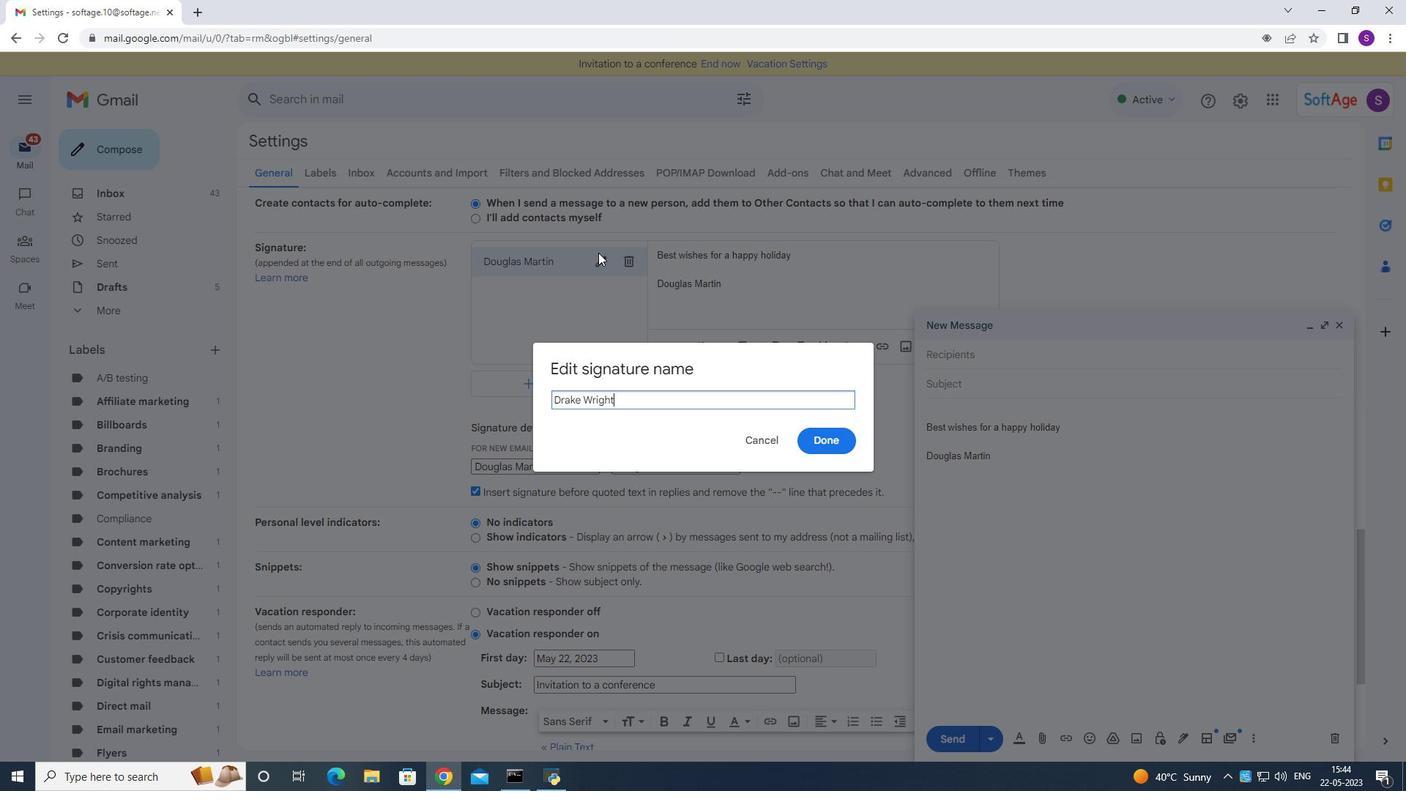 
Action: Mouse moved to (842, 443)
Screenshot: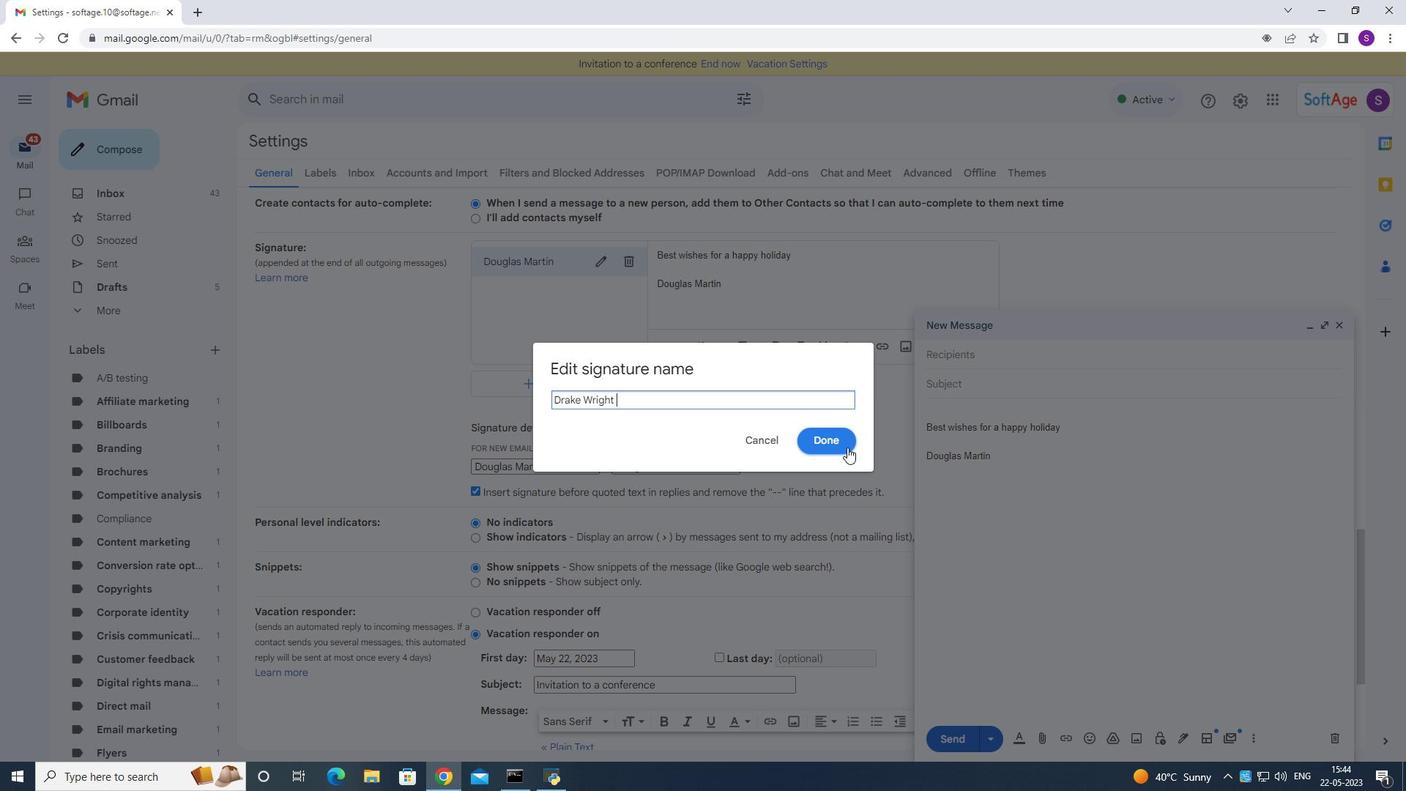 
Action: Mouse pressed left at (842, 443)
Screenshot: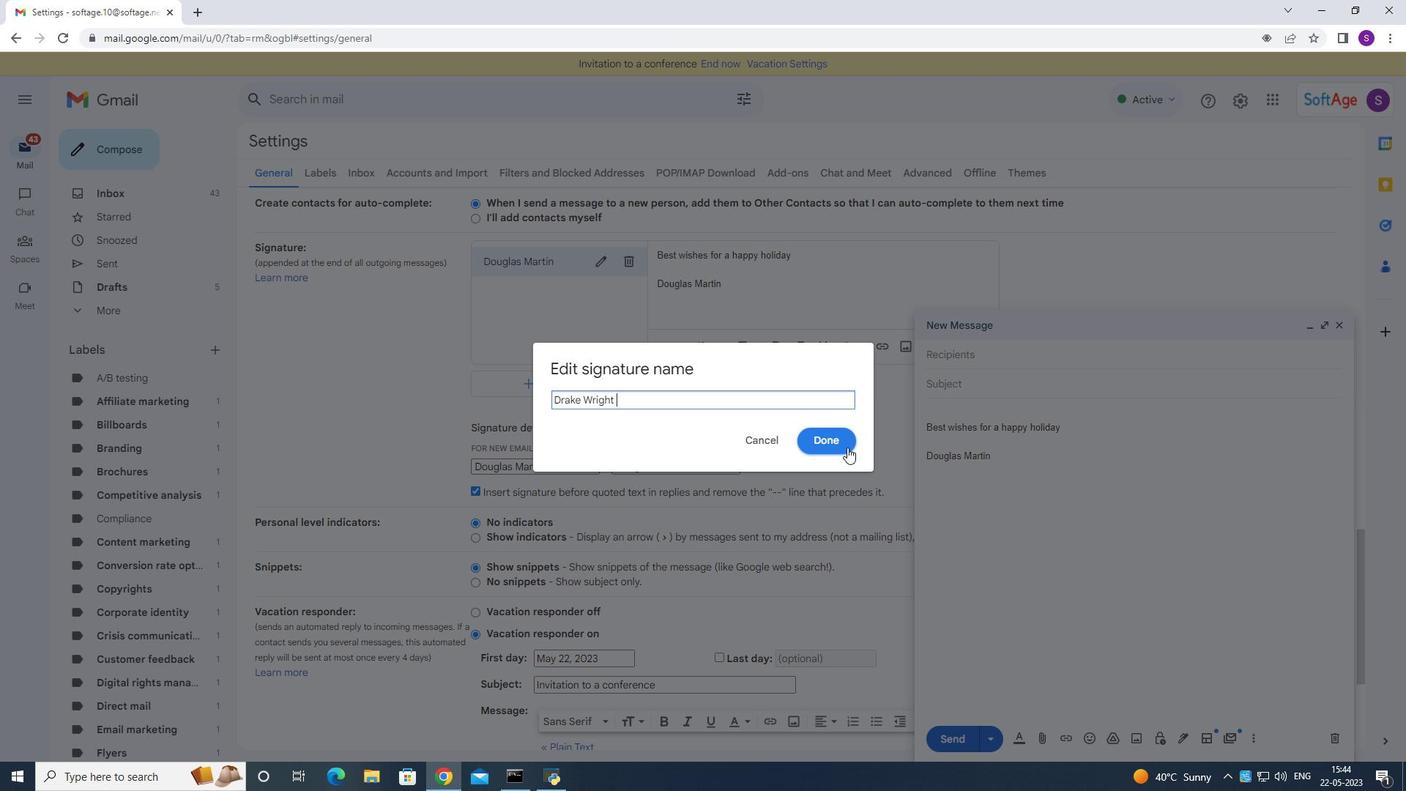 
Action: Mouse moved to (814, 295)
Screenshot: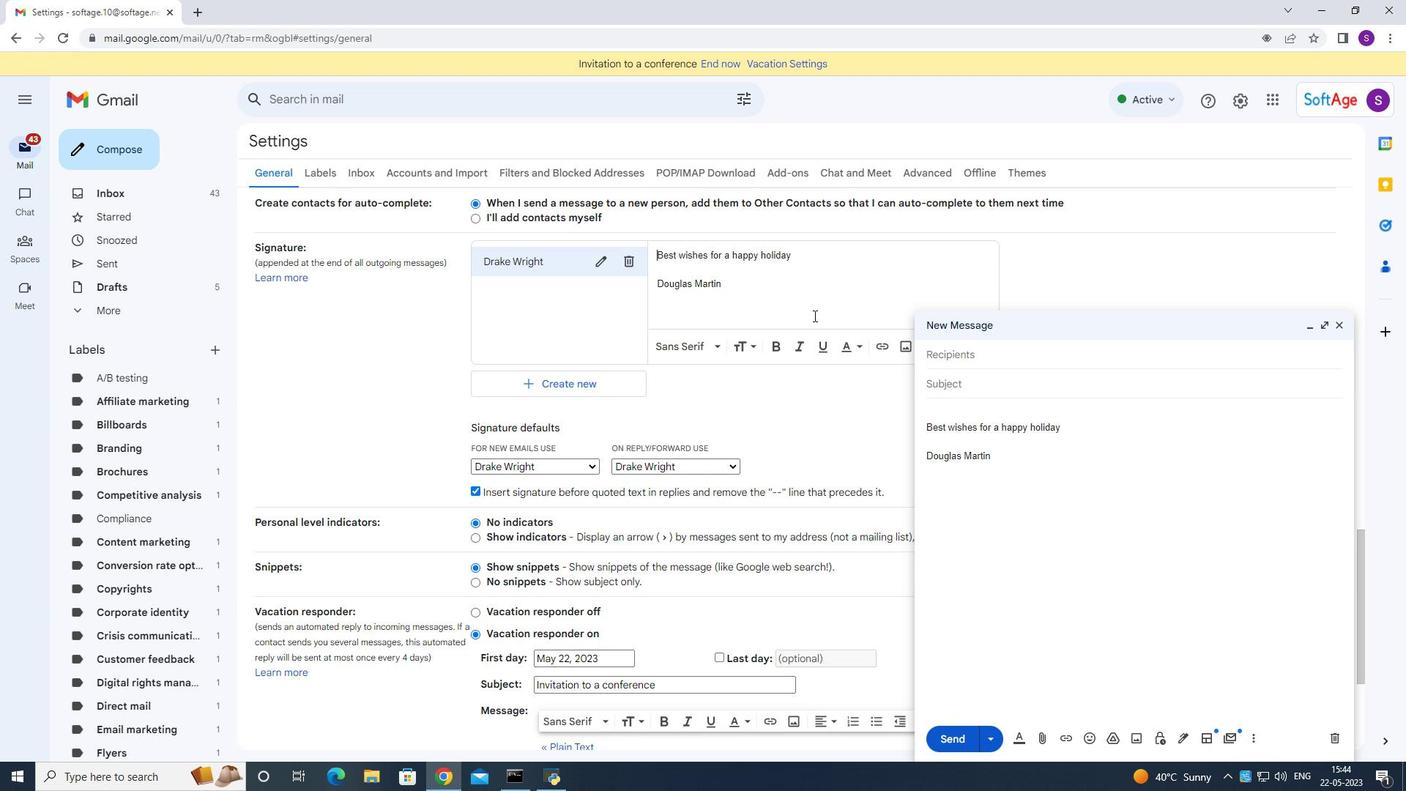 
Action: Mouse pressed left at (814, 295)
Screenshot: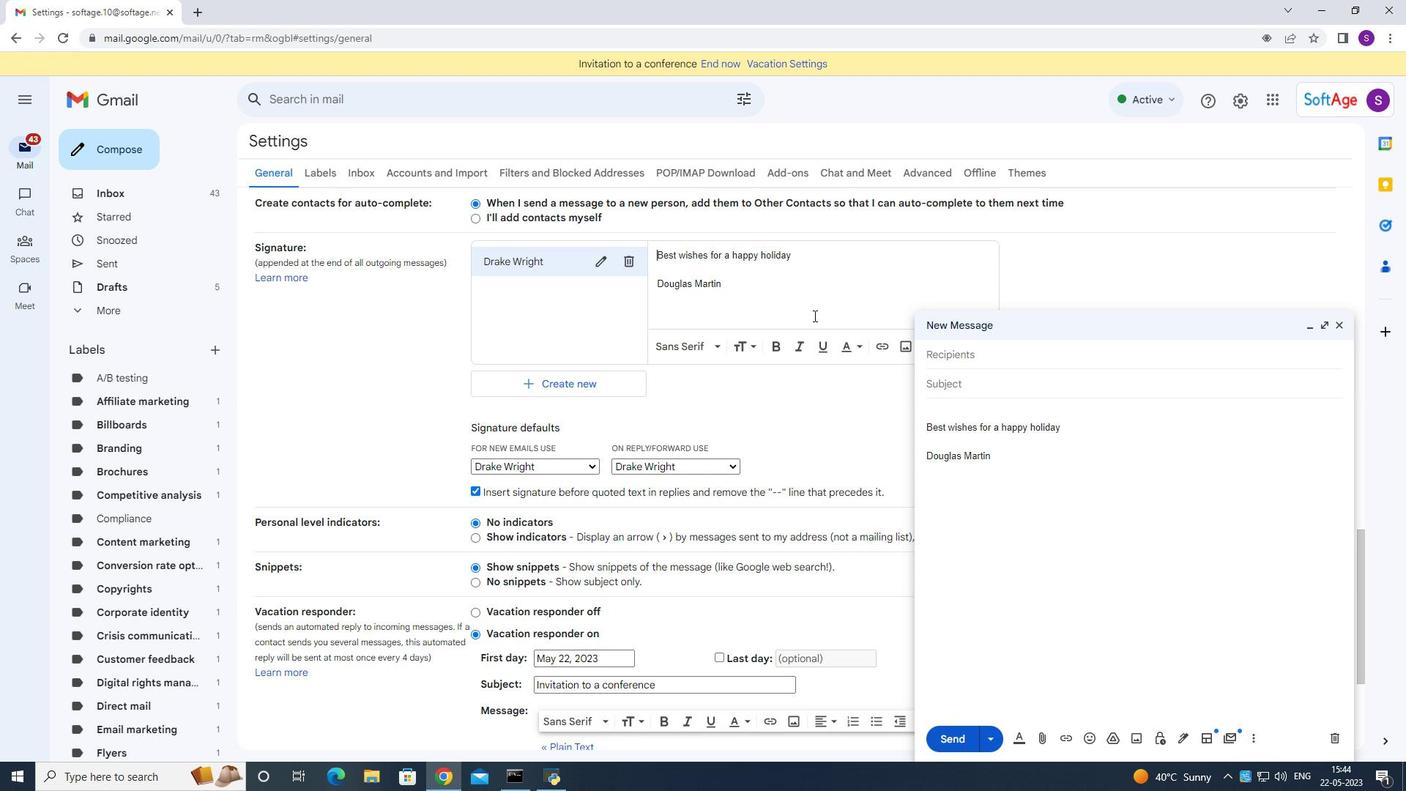 
Action: Key pressed ctrl+A<Key.backspace><Key.shift><Key.shift><Key.shift><Key.shift><Key.shift><Key.shift><Key.shift><Key.shift><Key.shift><Key.shift><Key.shift><Key.shift><Key.shift><Key.shift><Key.shift><Key.shift><Key.shift><Key.shift><Key.shift><Key.shift><Key.shift><Key.shift><Key.shift><Key.shift><Key.shift><Key.shift><Key.shift><Key.shift><Key.shift><Key.shift><Key.shift><Key.shift><Key.shift><Key.shift><Key.shift><Key.shift><Key.shift><Key.shift><Key.shift><Key.shift><Key.shift><Key.shift><Key.shift><Key.shift><Key.shift><Key.shift><Key.shift><Key.shift><Key.shift><Key.shift><Key.shift><Key.shift><Key.shift><Key.shift><Key.shift><Key.shift><Key.shift><Key.shift><Key.shift><Key.shift><Key.shift><Key.shift><Key.shift><Key.shift><Key.shift><Key.shift><Key.shift><Key.shift><Key.shift><Key.shift><Key.shift><Key.shift><Key.shift><Key.shift><Key.shift><Key.shift><Key.shift>Warm<Key.space>thanks<Key.space>
Screenshot: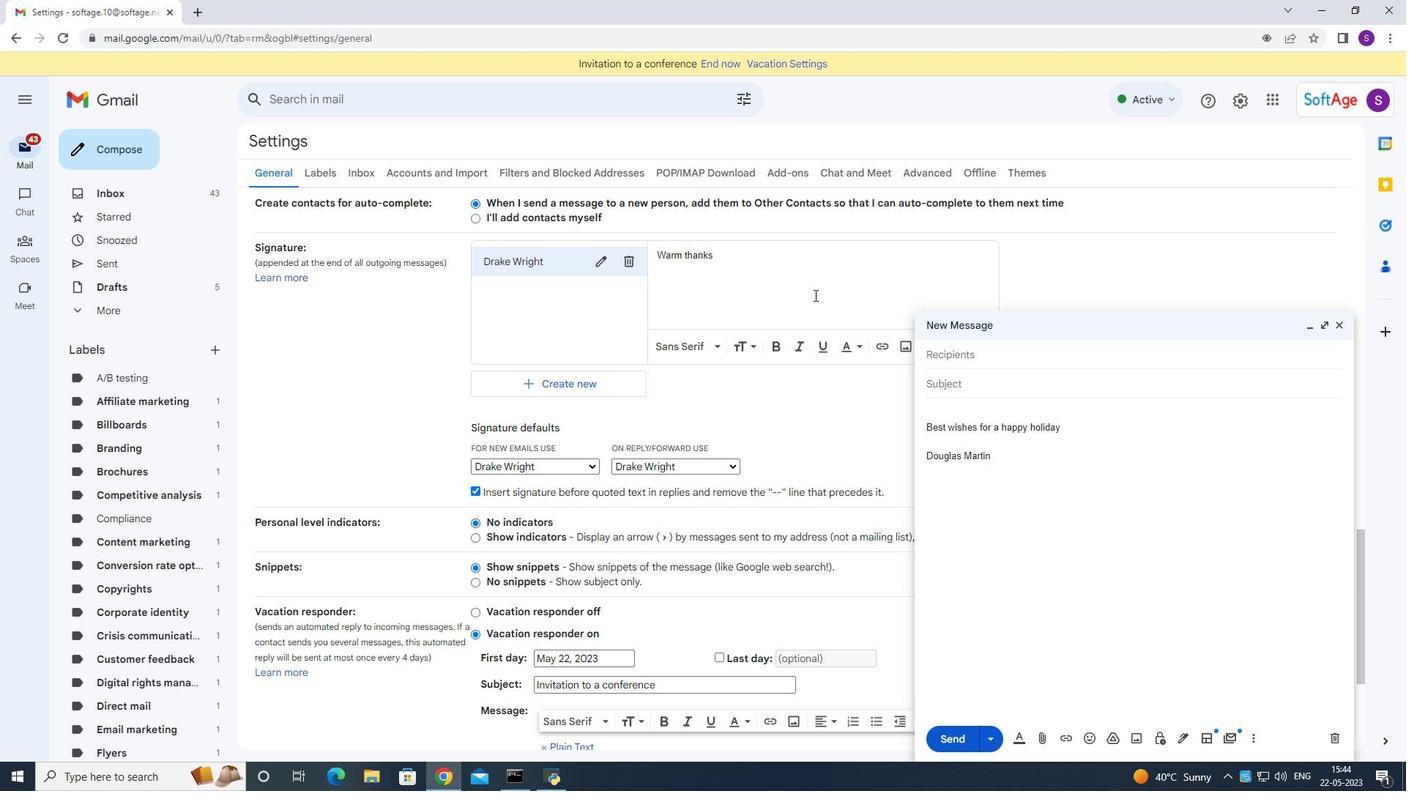 
Action: Mouse moved to (807, 297)
Screenshot: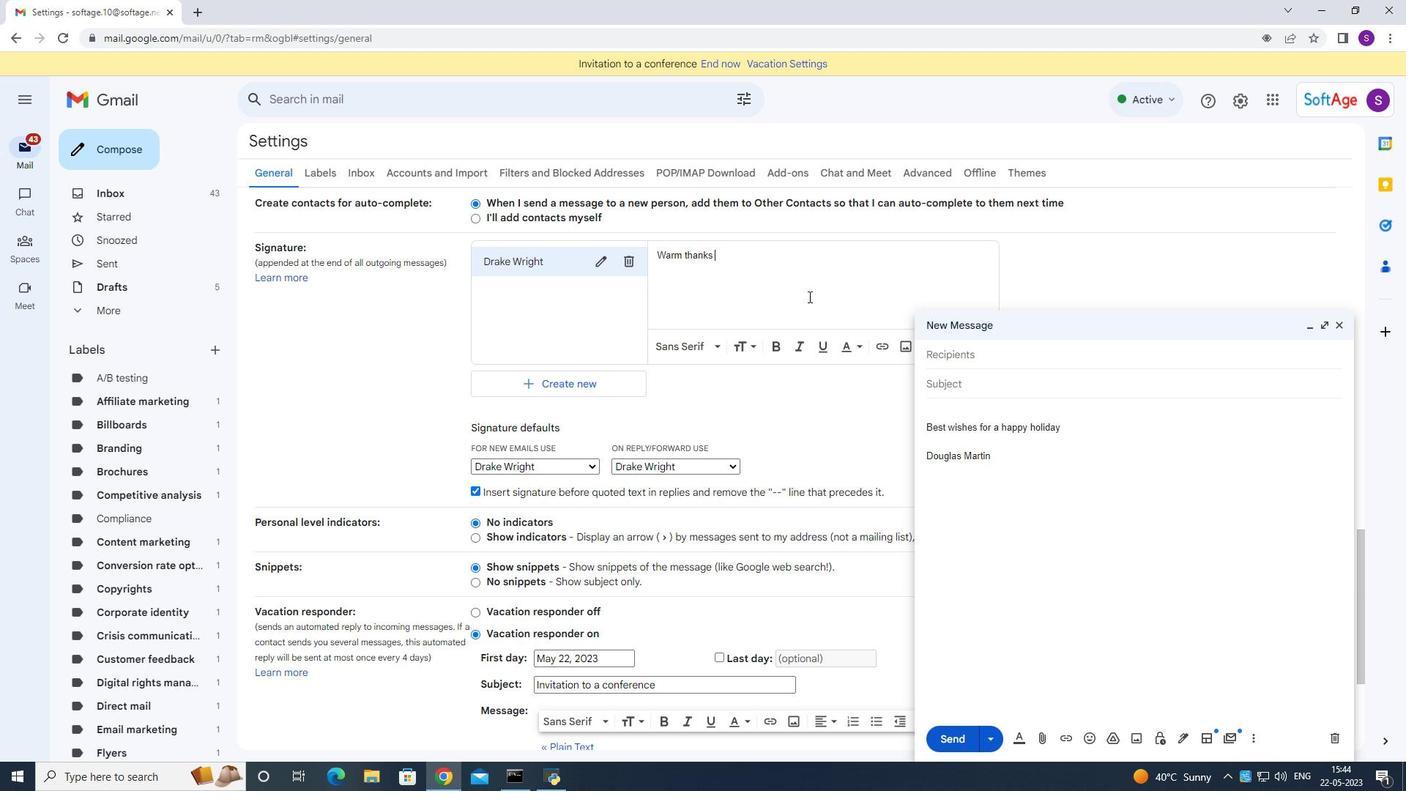 
Action: Key pressed <Key.enter><Key.enter><Key.shift>Srake<Key.space><Key.backspace><Key.backspace><Key.backspace><Key.backspace><Key.backspace><Key.backspace><Key.shift>Darke<Key.space><Key.backspace><Key.backspace><Key.backspace><Key.backspace><Key.backspace>rake<Key.space><Key.shift>Wright<Key.space>
Screenshot: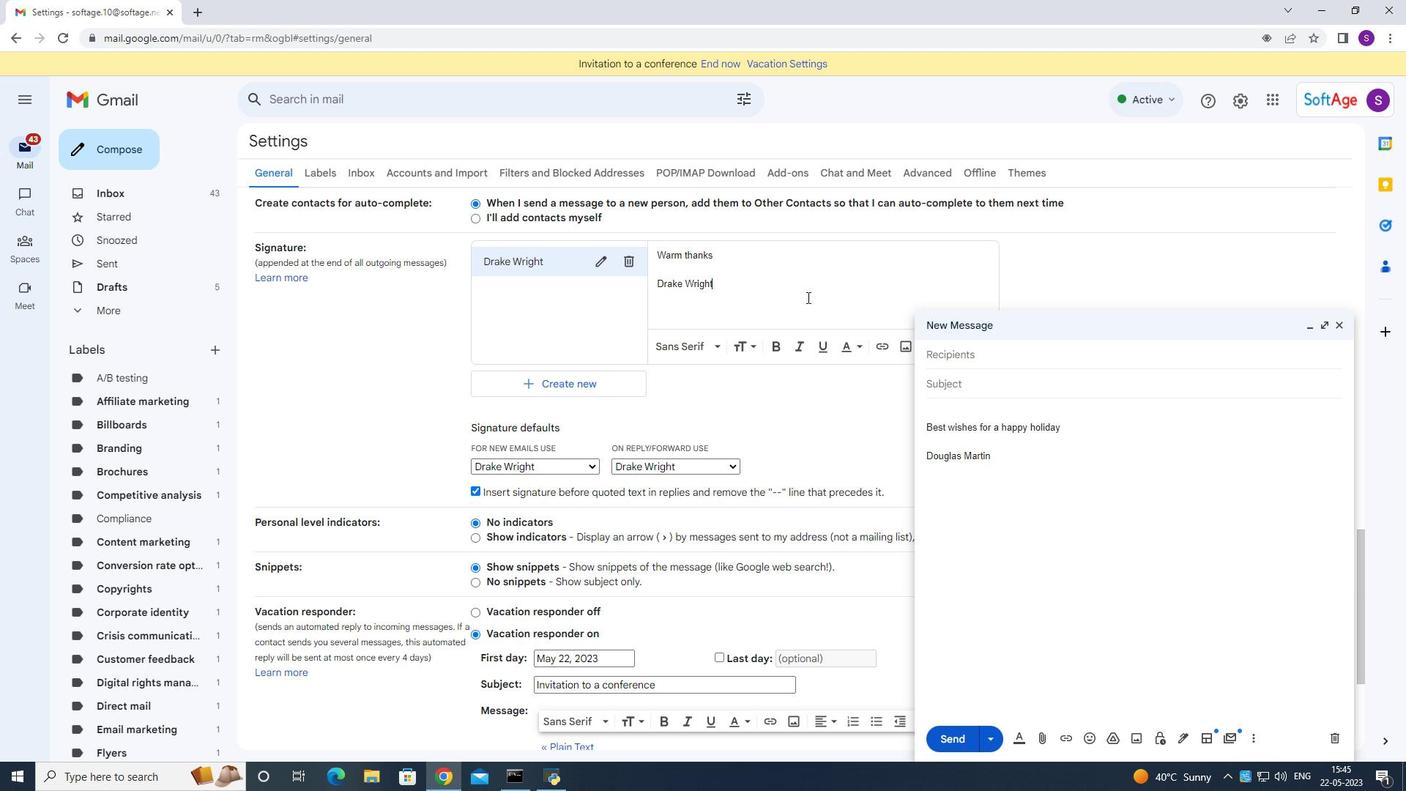 
Action: Mouse moved to (784, 341)
Screenshot: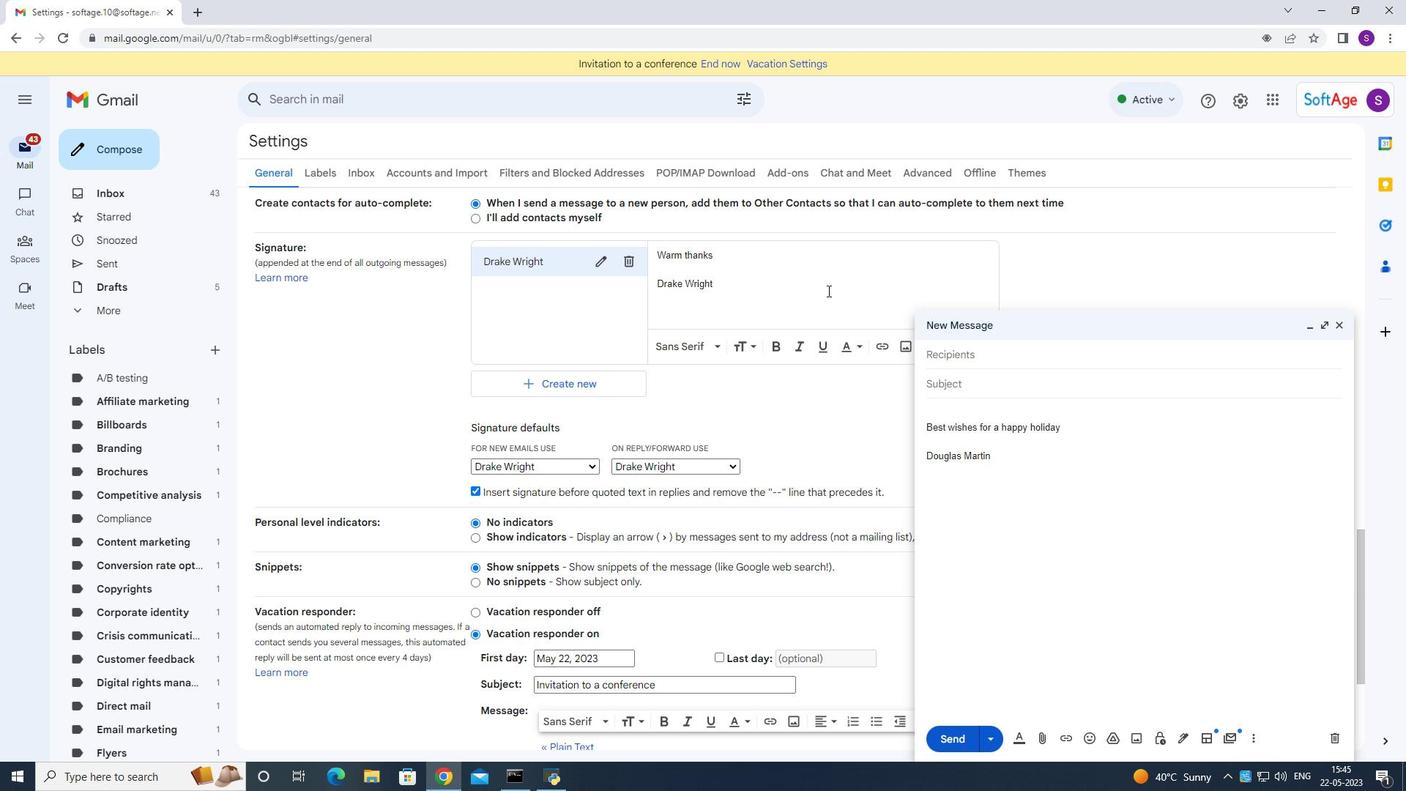 
Action: Mouse scrolled (784, 340) with delta (0, 0)
Screenshot: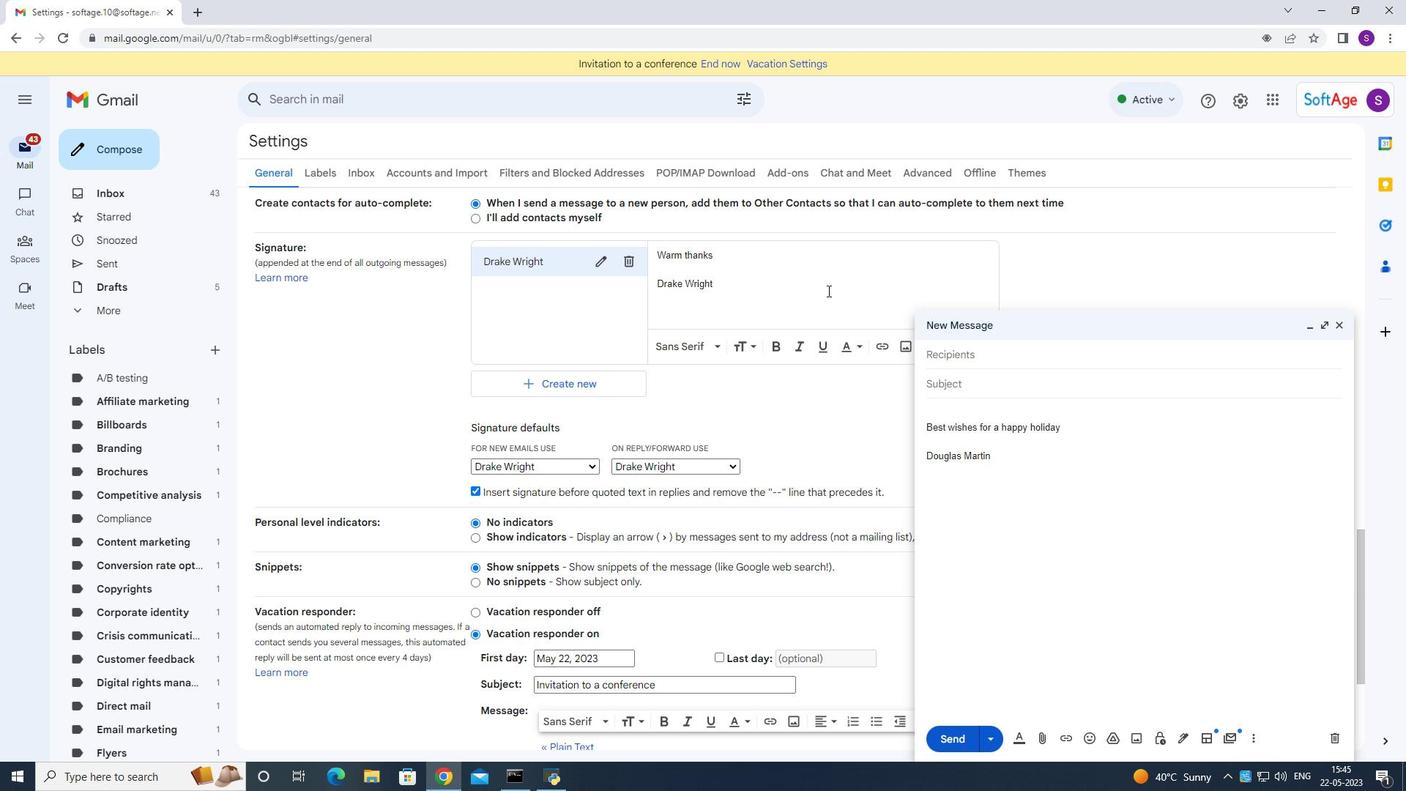 
Action: Mouse scrolled (784, 340) with delta (0, 0)
Screenshot: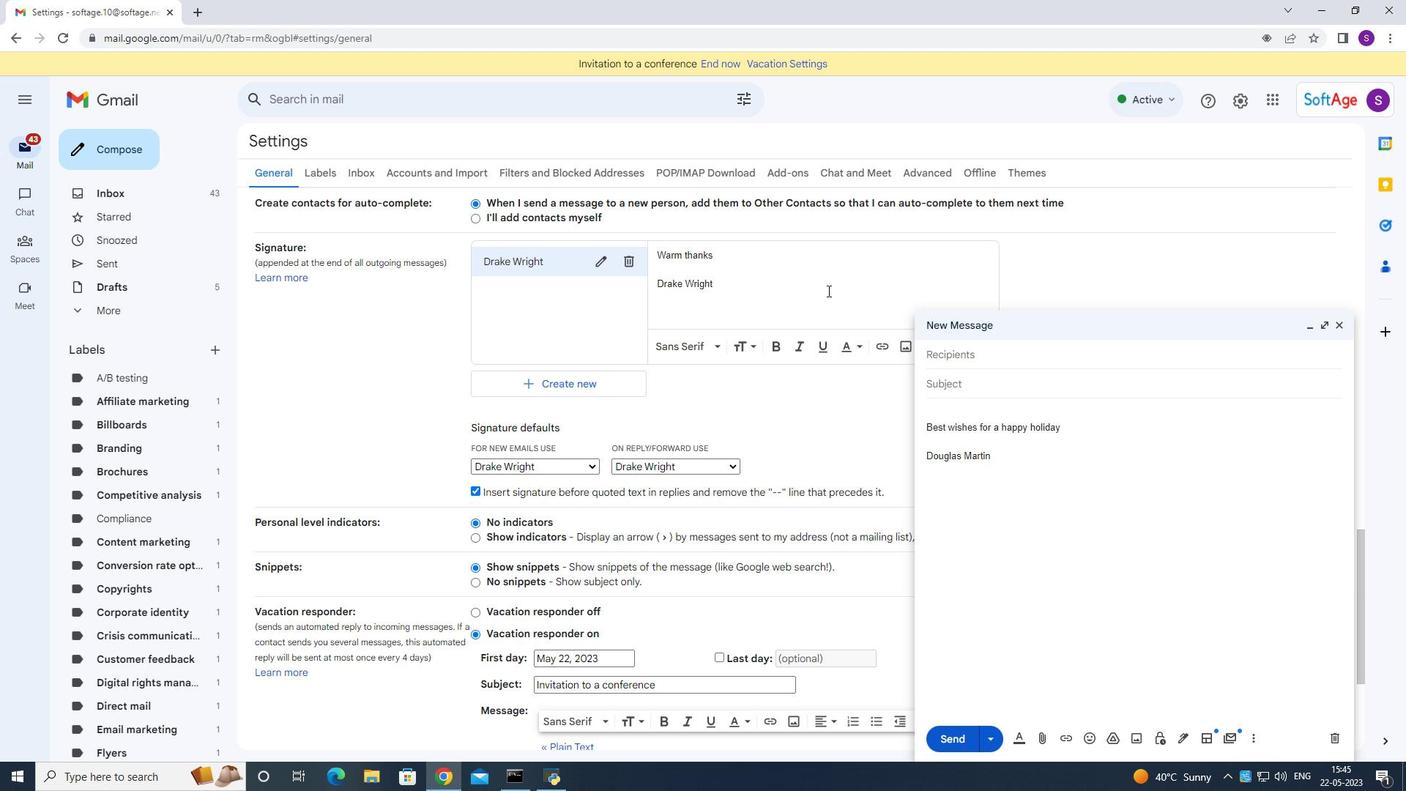
Action: Mouse scrolled (784, 340) with delta (0, -1)
Screenshot: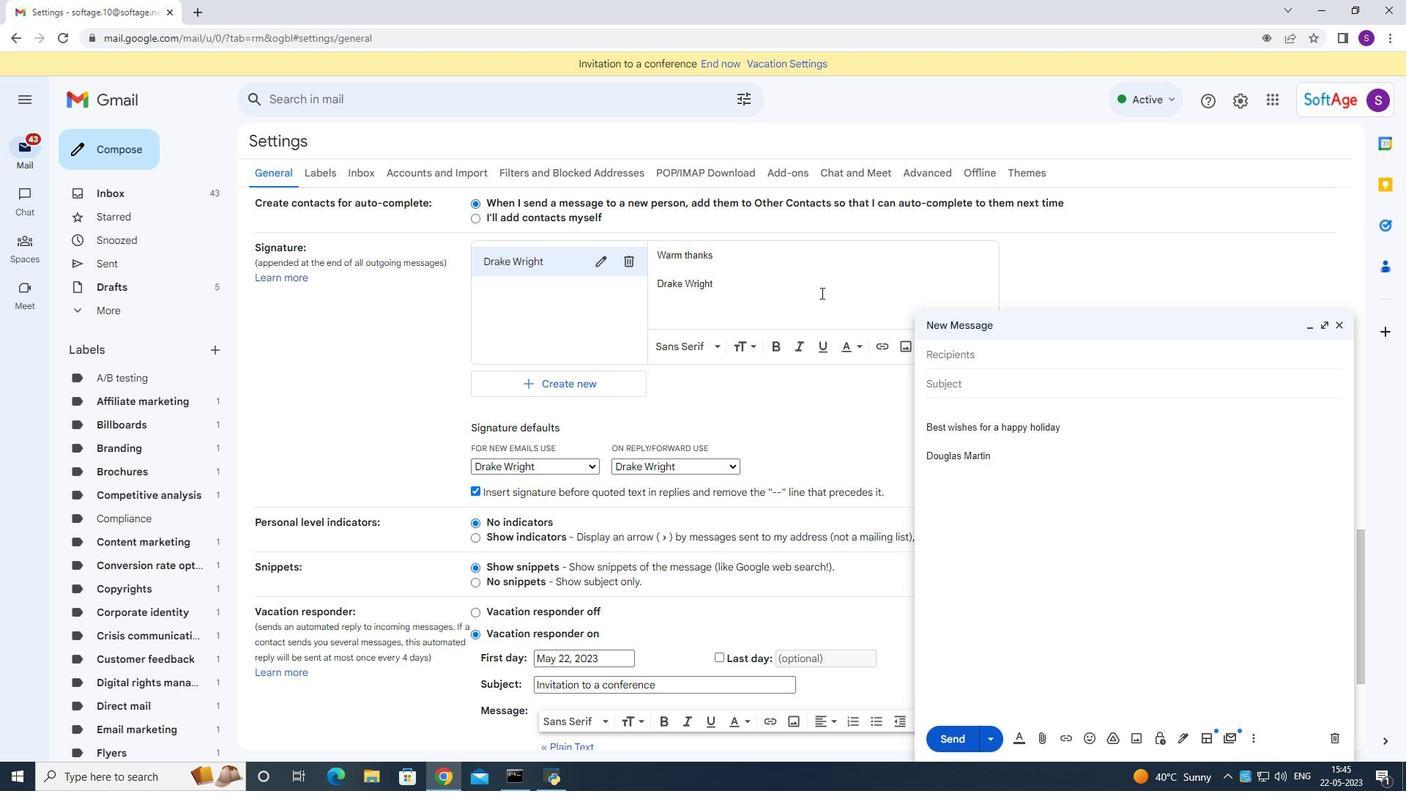 
Action: Mouse scrolled (784, 340) with delta (0, -1)
Screenshot: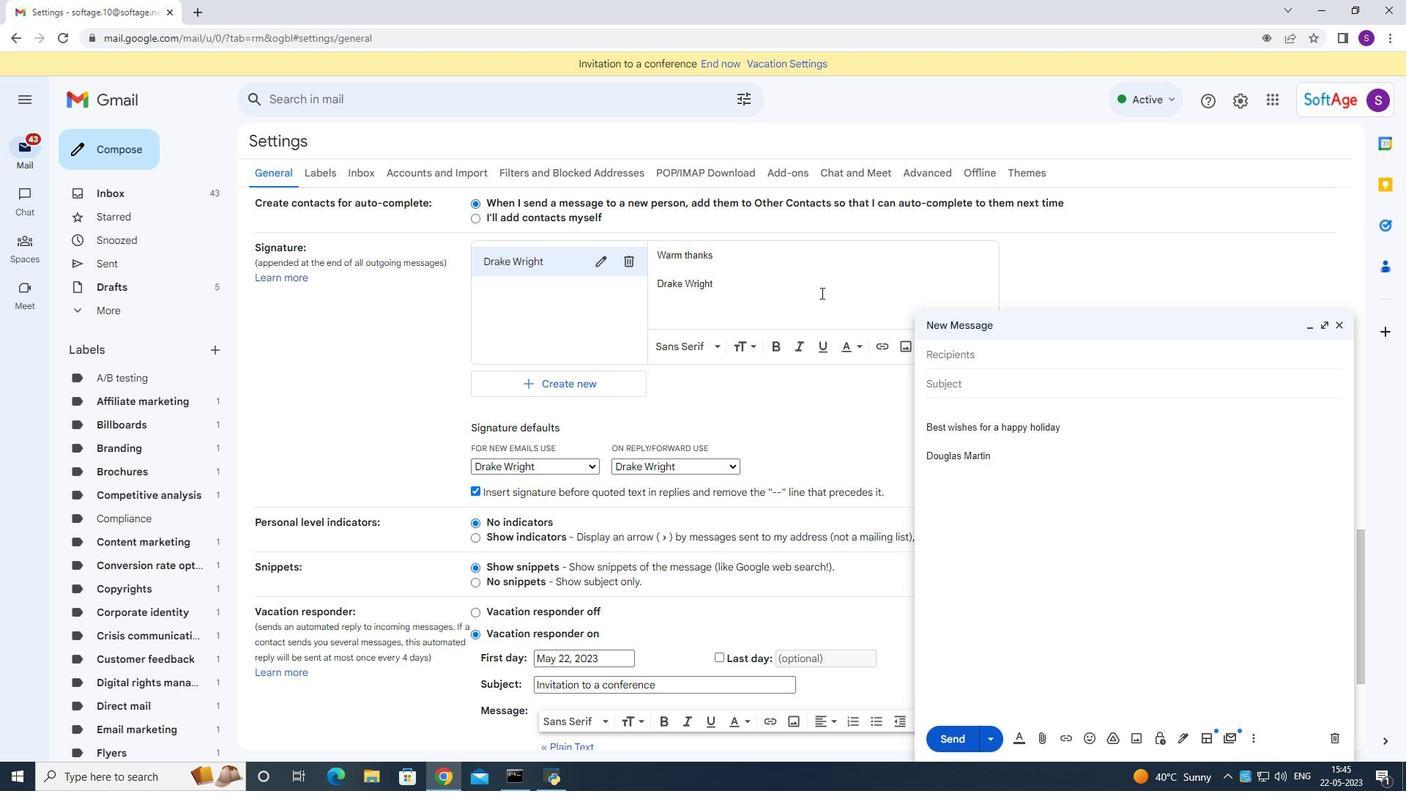 
Action: Mouse scrolled (784, 340) with delta (0, 0)
Screenshot: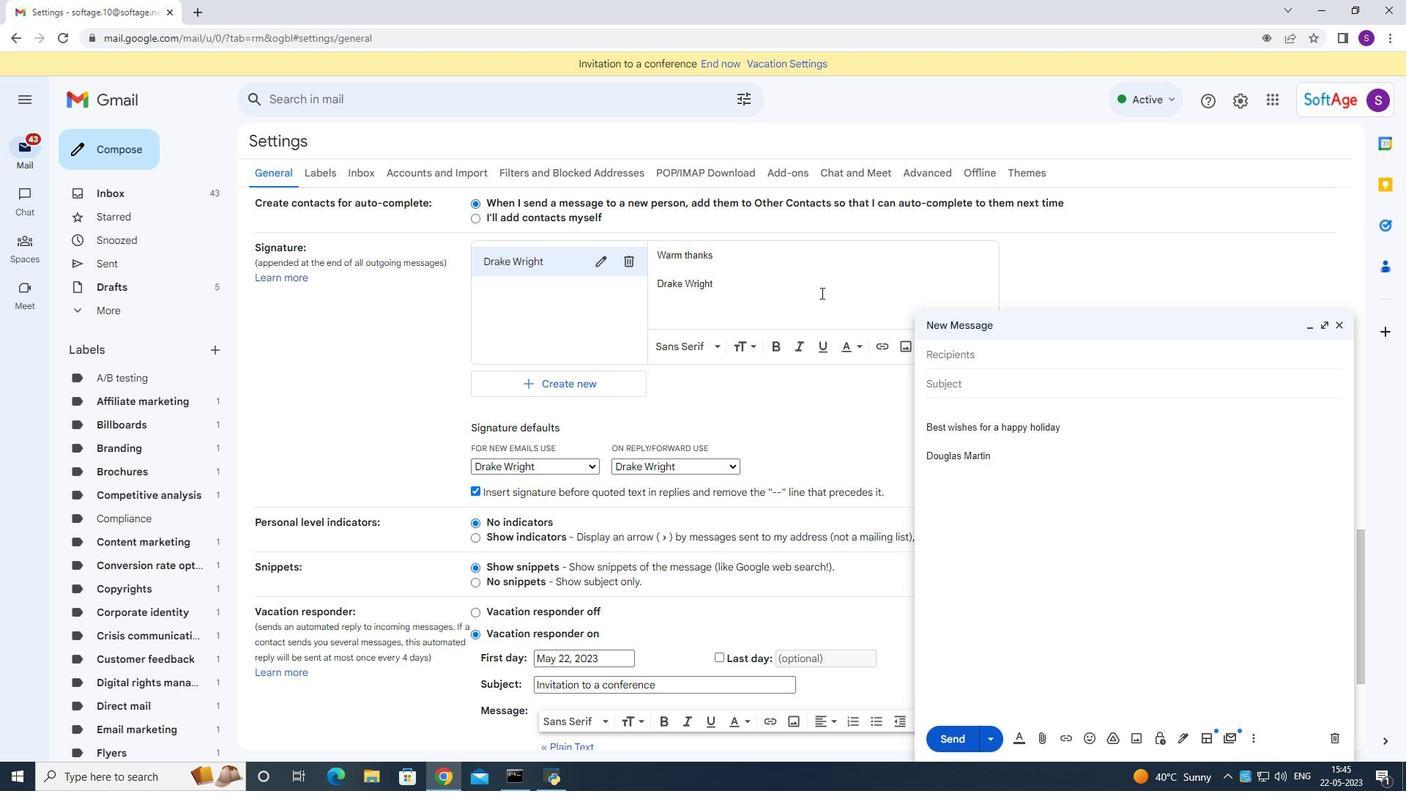 
Action: Mouse scrolled (784, 340) with delta (0, 0)
Screenshot: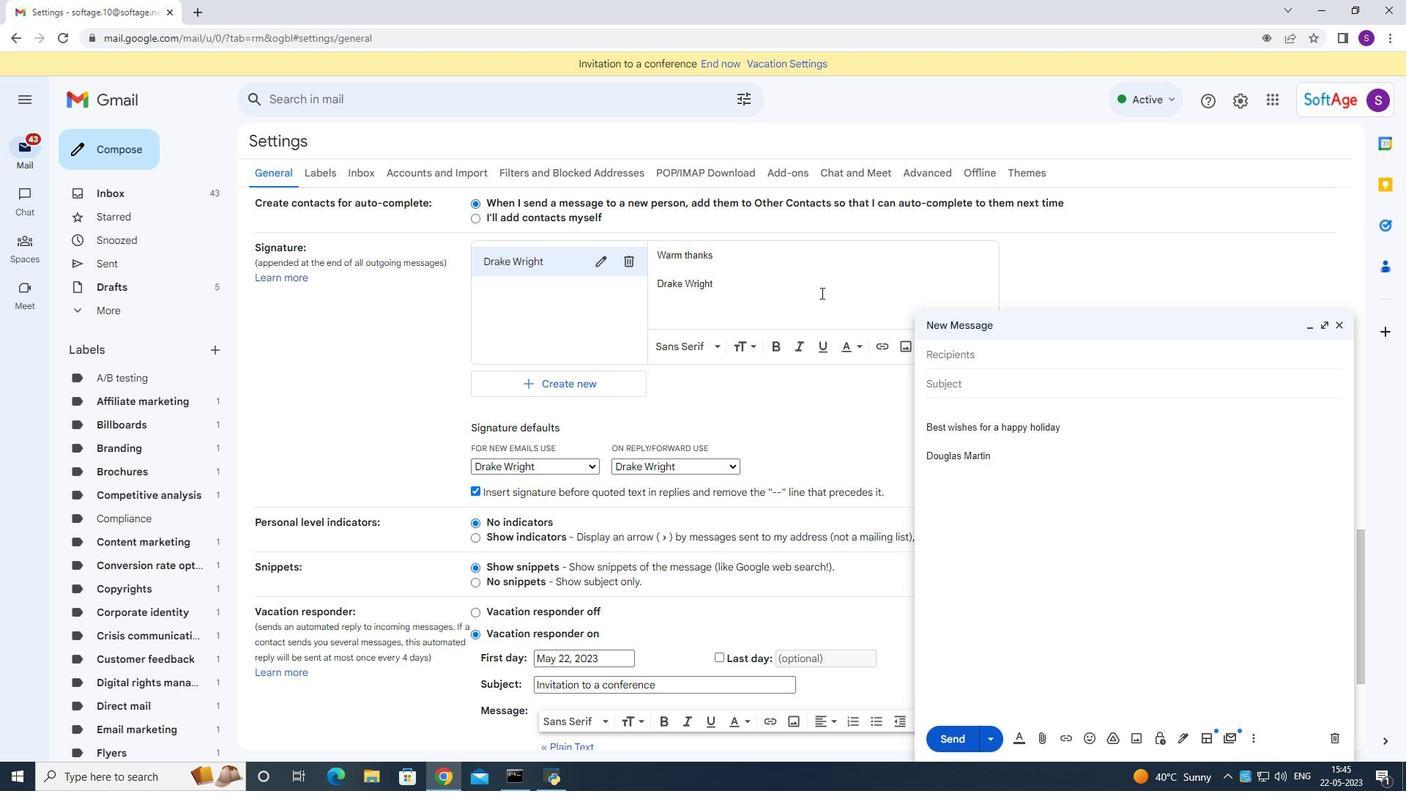 
Action: Mouse moved to (705, 545)
Screenshot: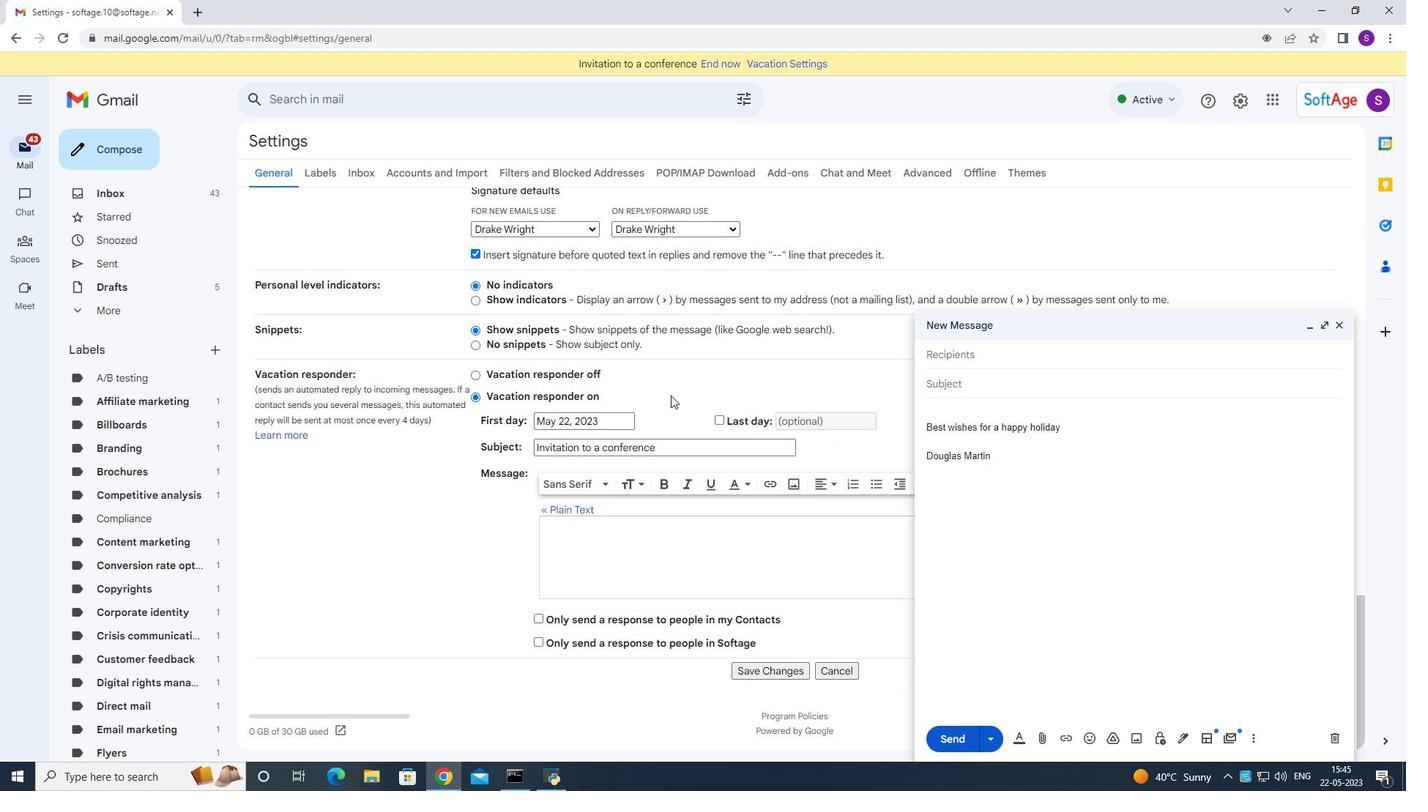 
Action: Mouse scrolled (705, 545) with delta (0, 0)
Screenshot: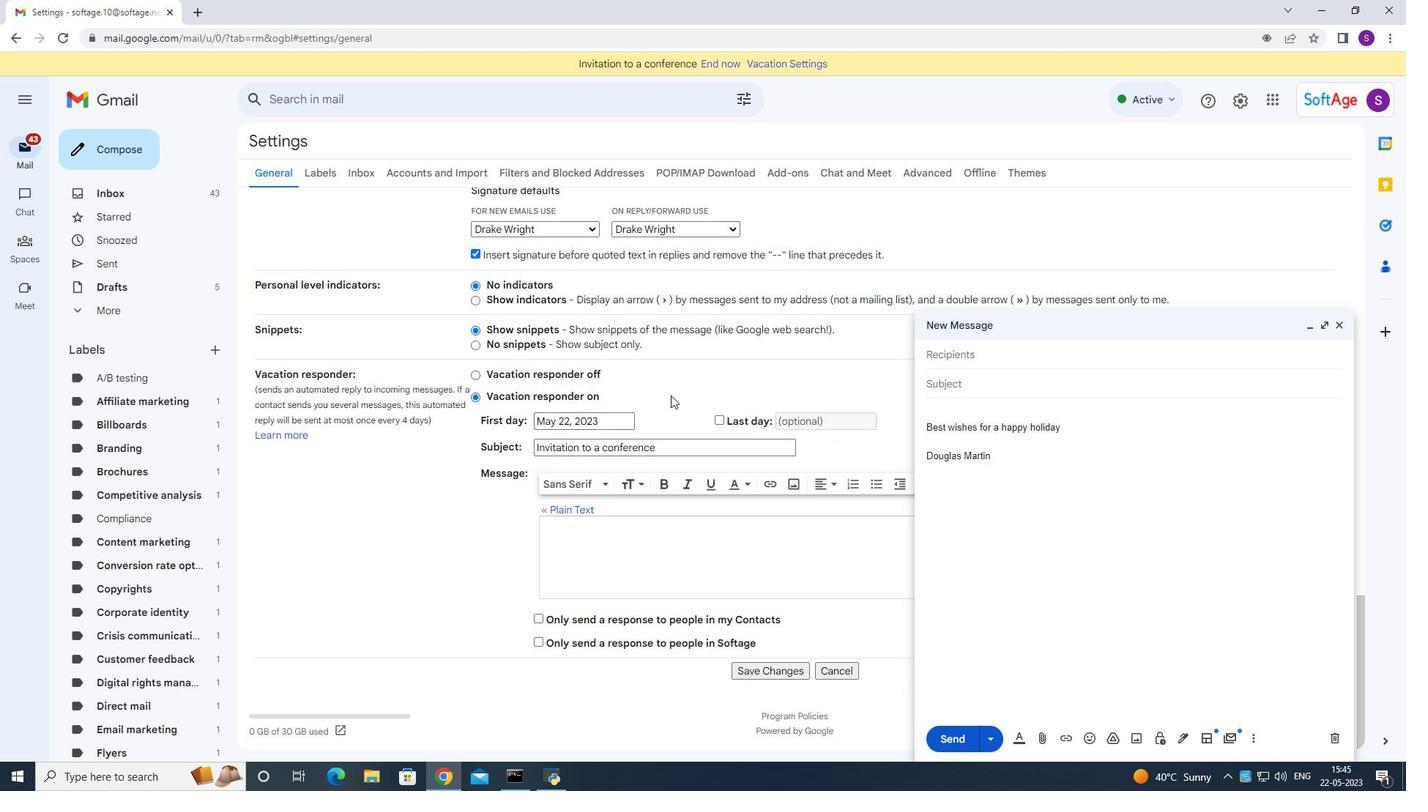 
Action: Mouse moved to (713, 559)
Screenshot: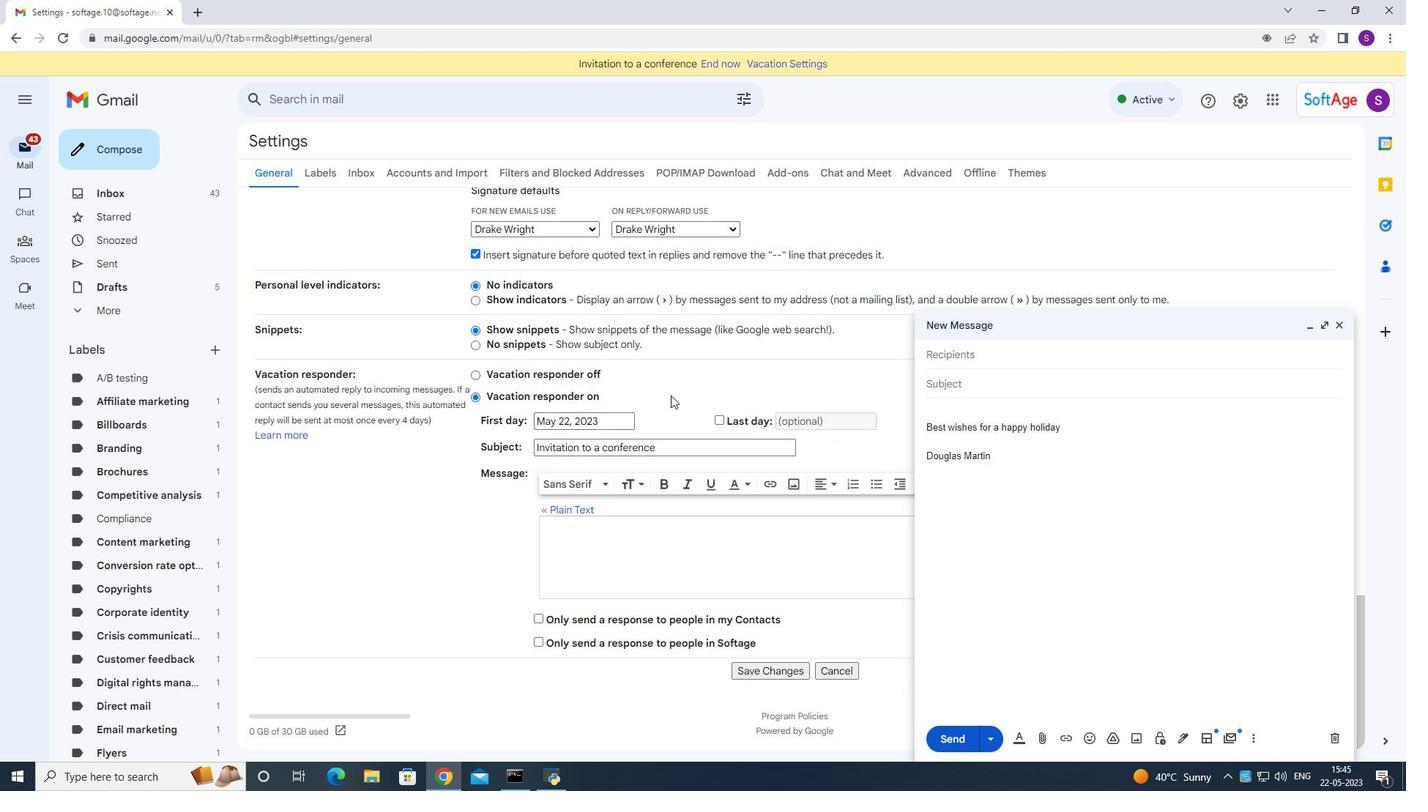 
Action: Mouse scrolled (713, 558) with delta (0, 0)
Screenshot: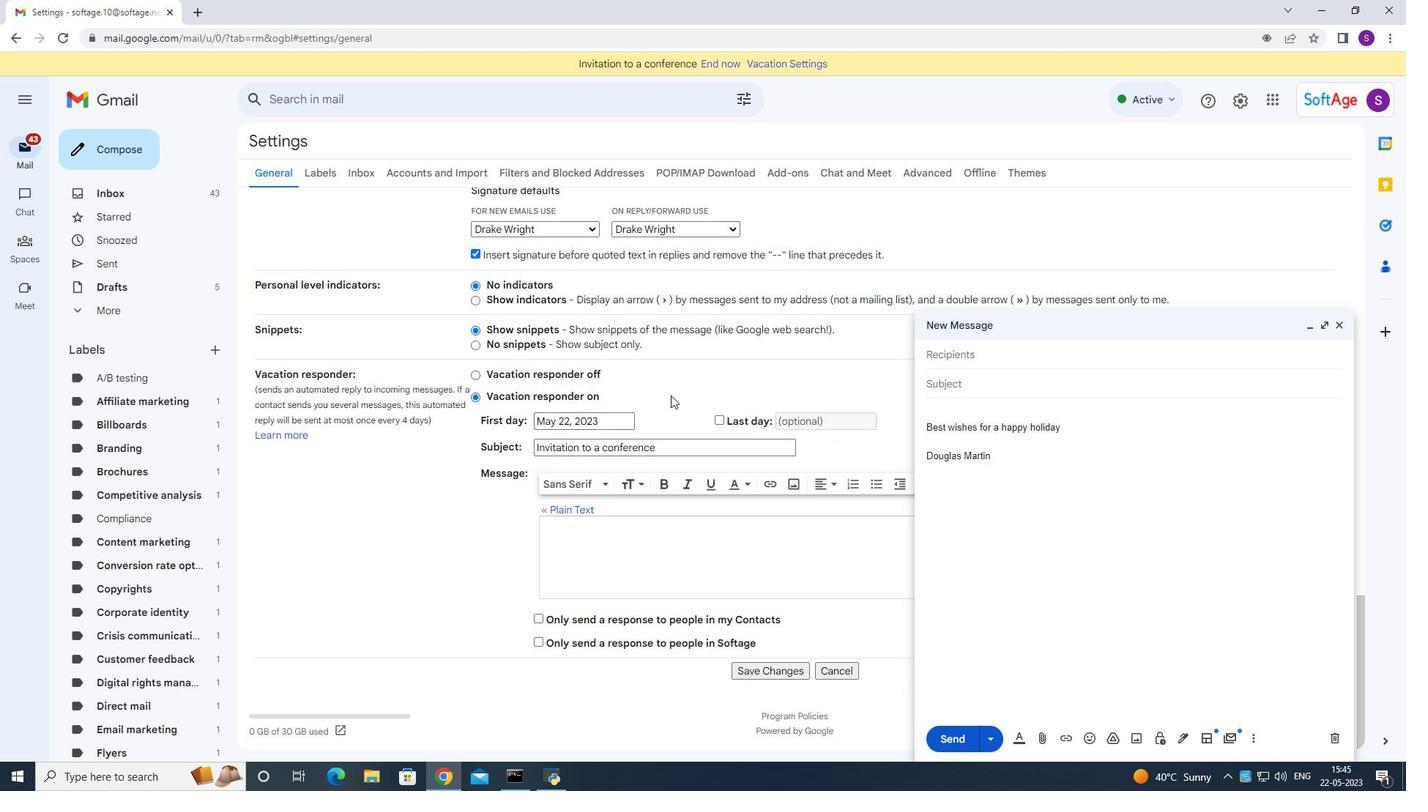 
Action: Mouse moved to (715, 560)
Screenshot: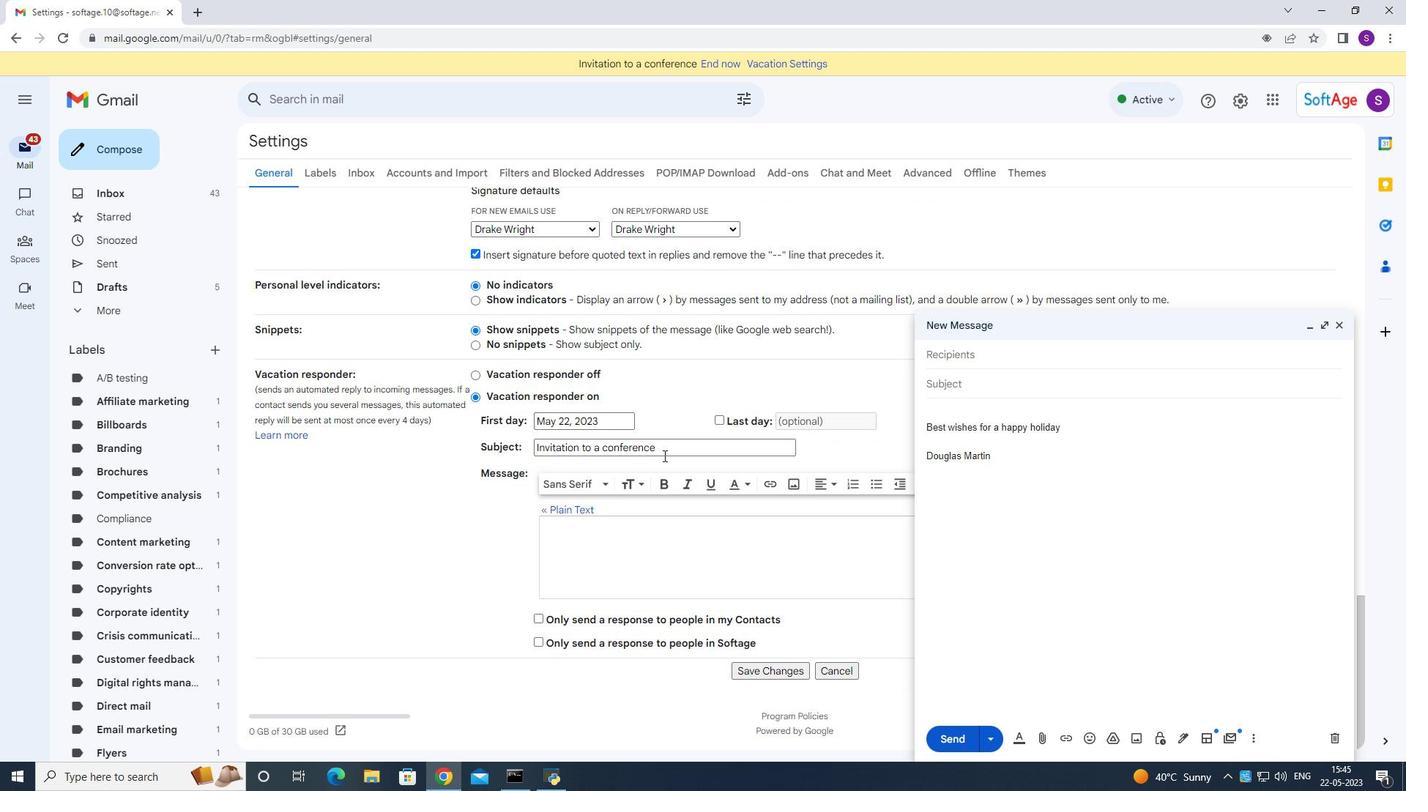 
Action: Mouse scrolled (715, 559) with delta (0, 0)
Screenshot: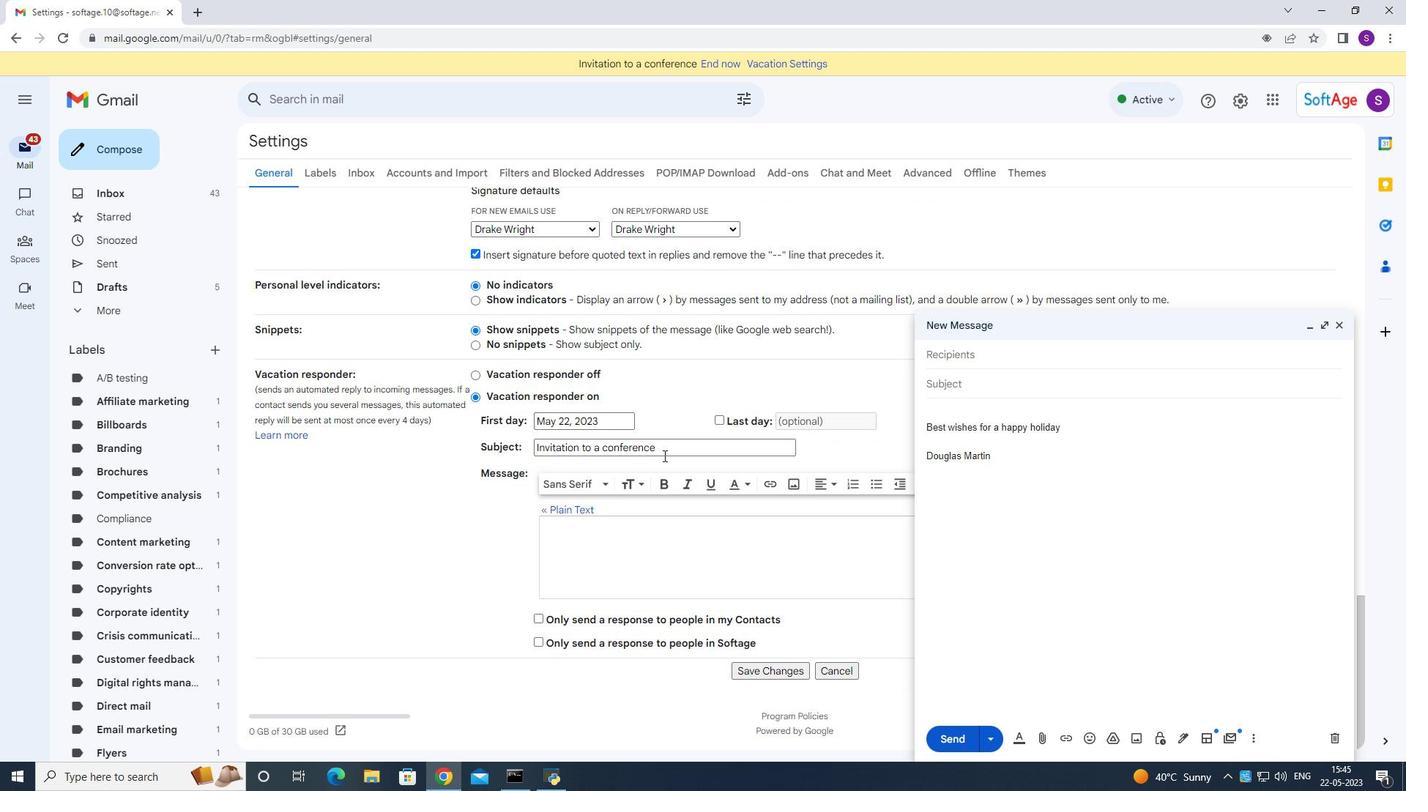 
Action: Mouse moved to (715, 560)
Screenshot: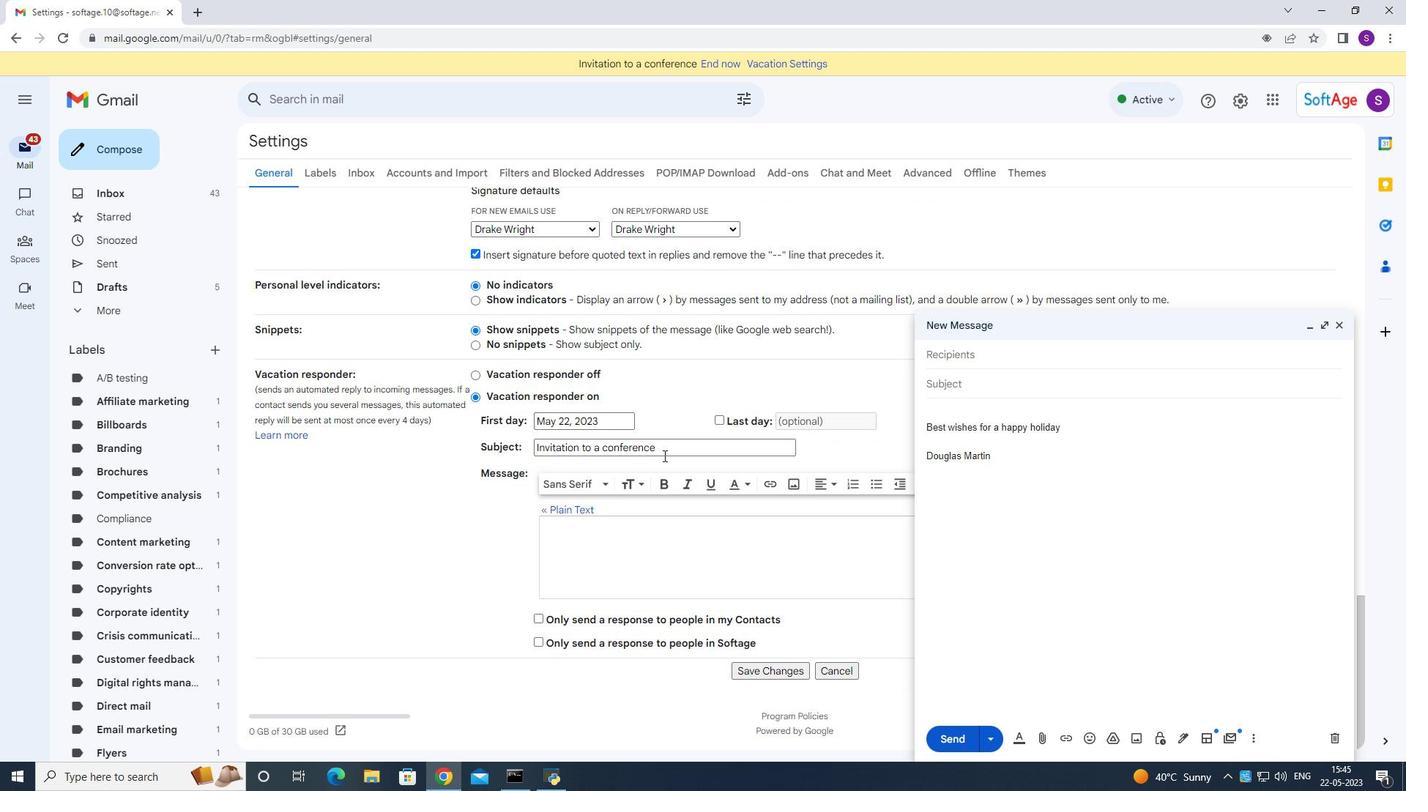 
Action: Mouse scrolled (715, 559) with delta (0, 0)
Screenshot: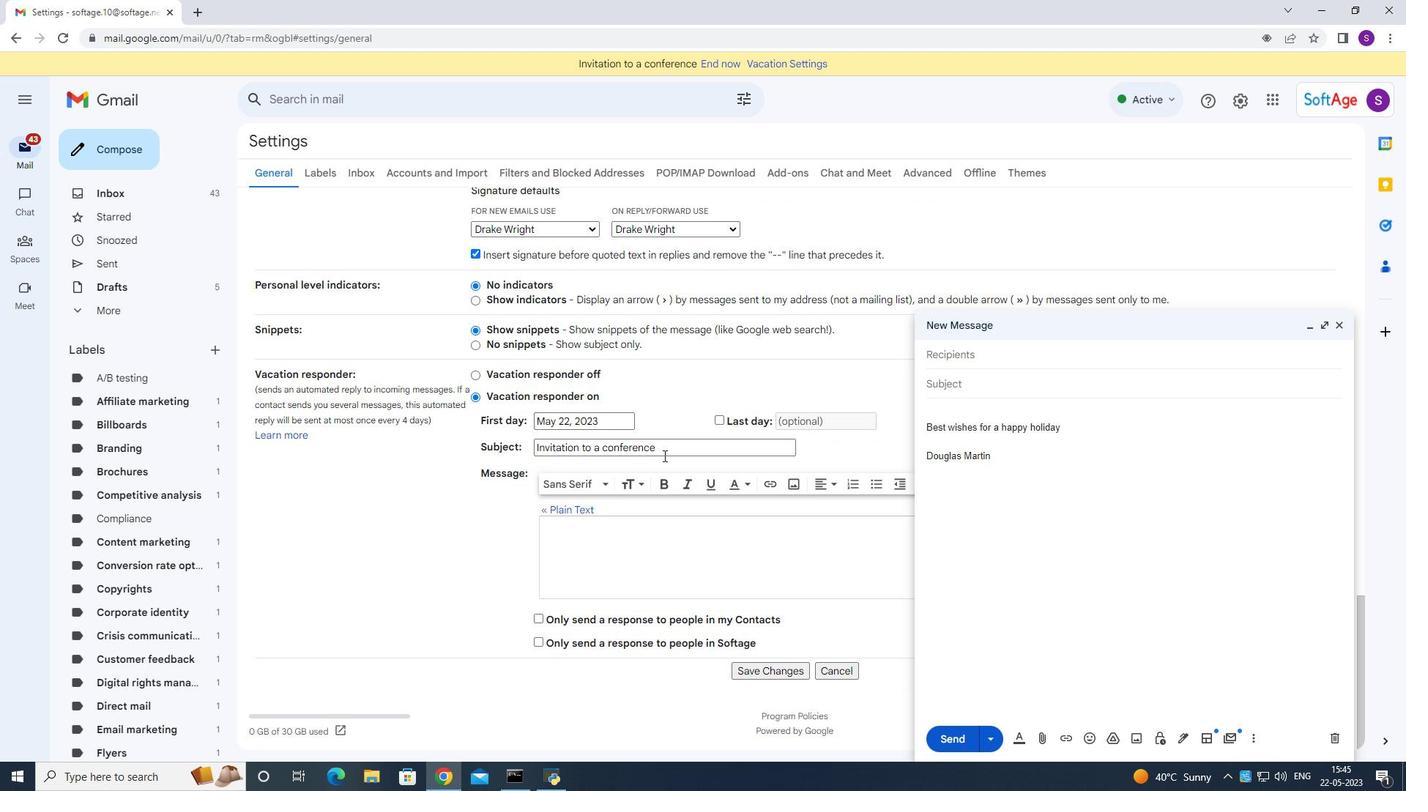 
Action: Mouse moved to (720, 559)
Screenshot: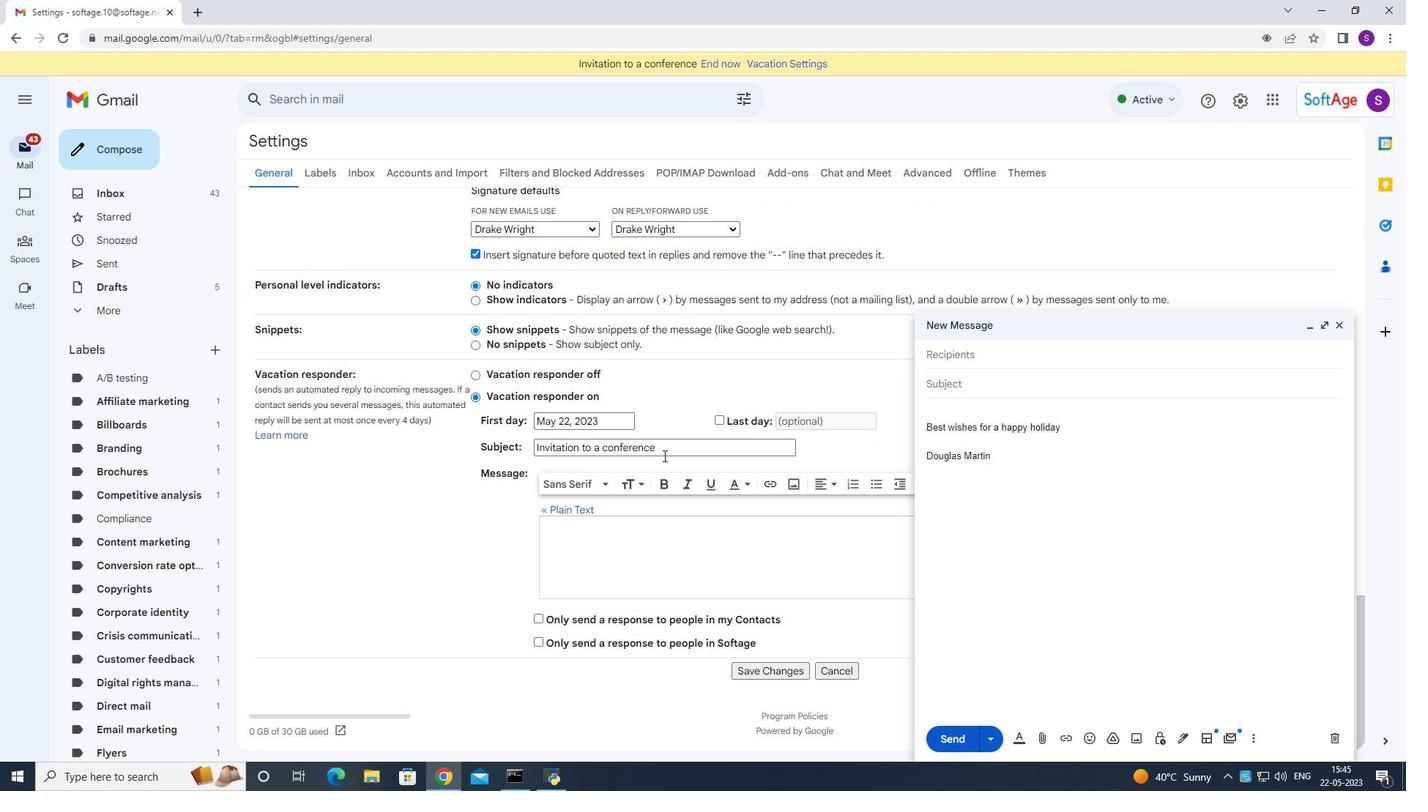 
Action: Mouse scrolled (720, 558) with delta (0, 0)
Screenshot: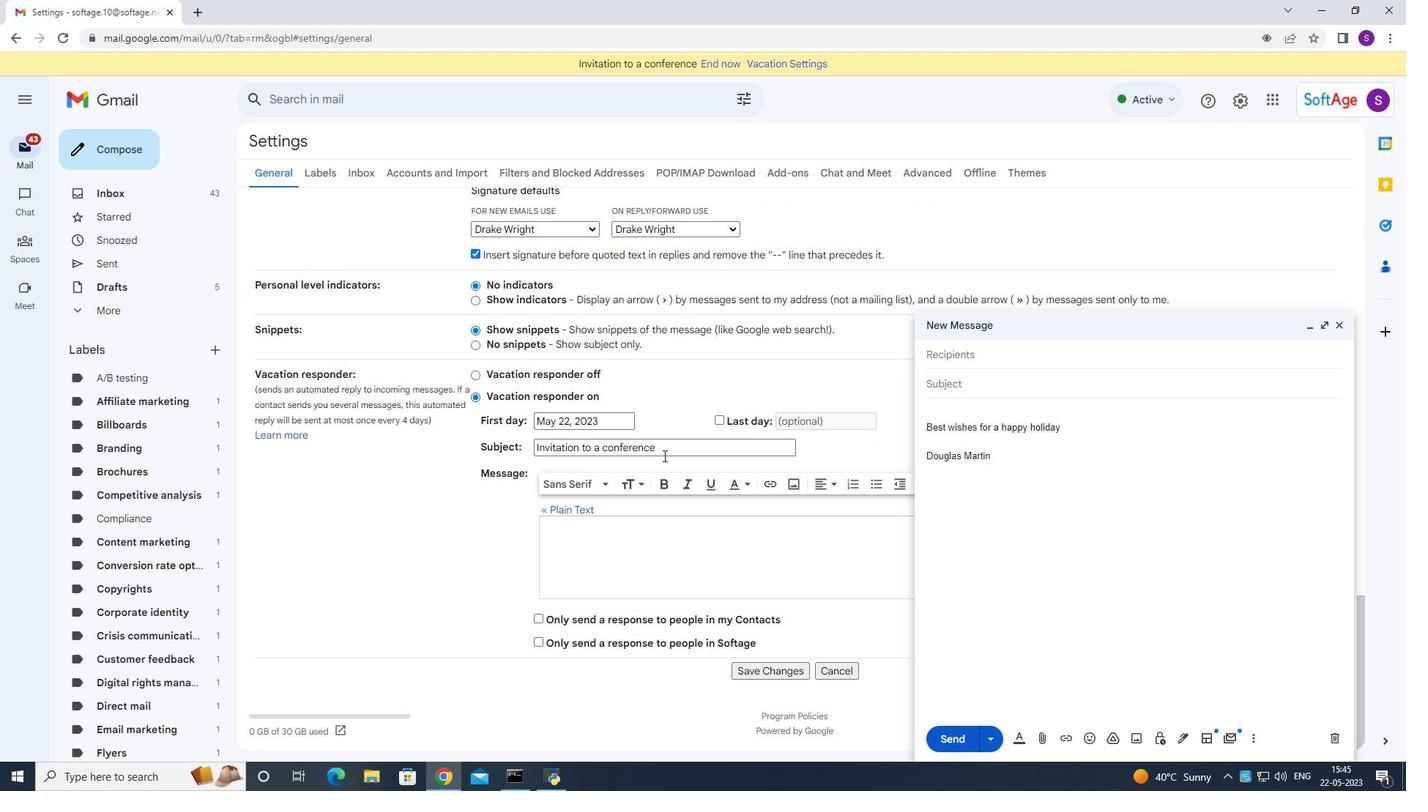 
Action: Mouse moved to (781, 674)
Screenshot: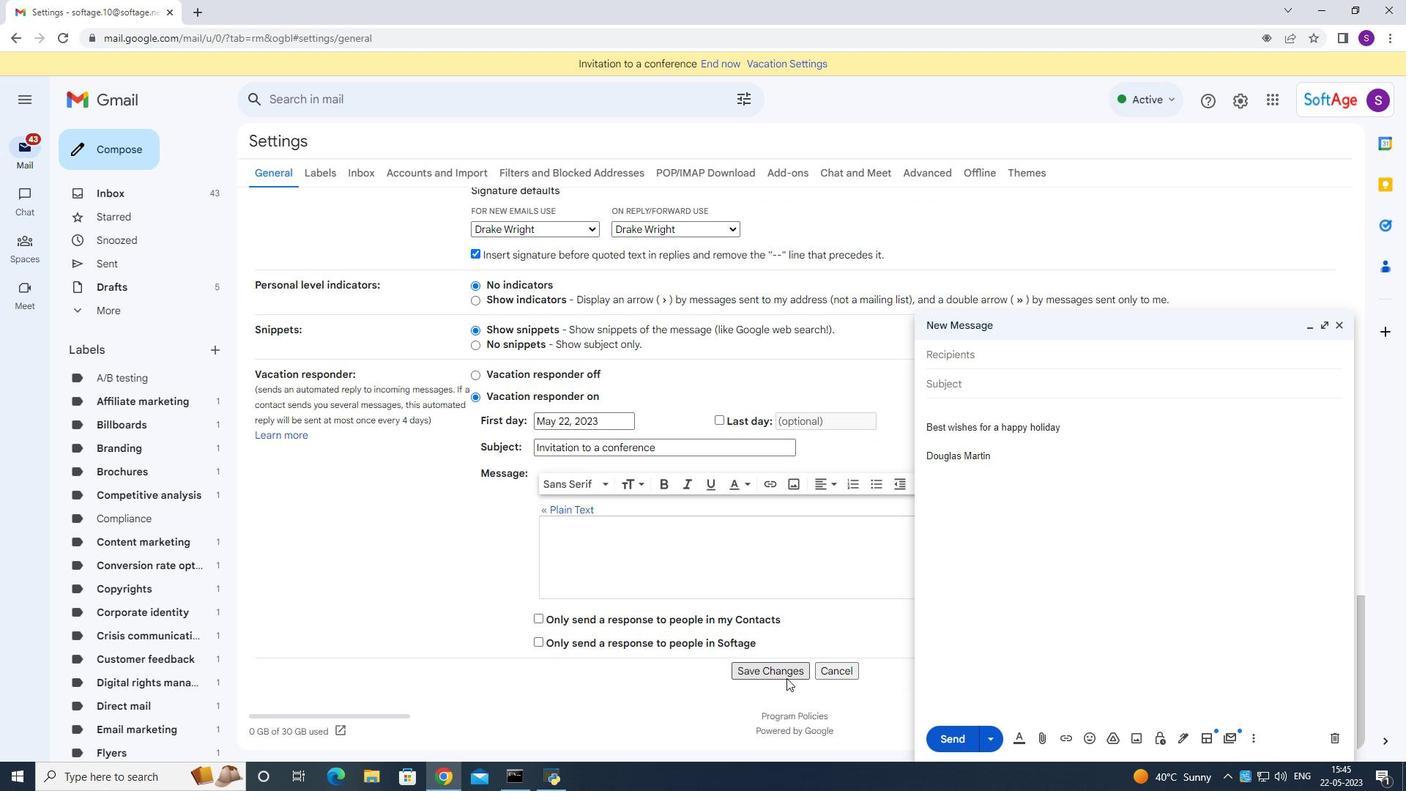 
Action: Mouse pressed left at (781, 674)
Screenshot: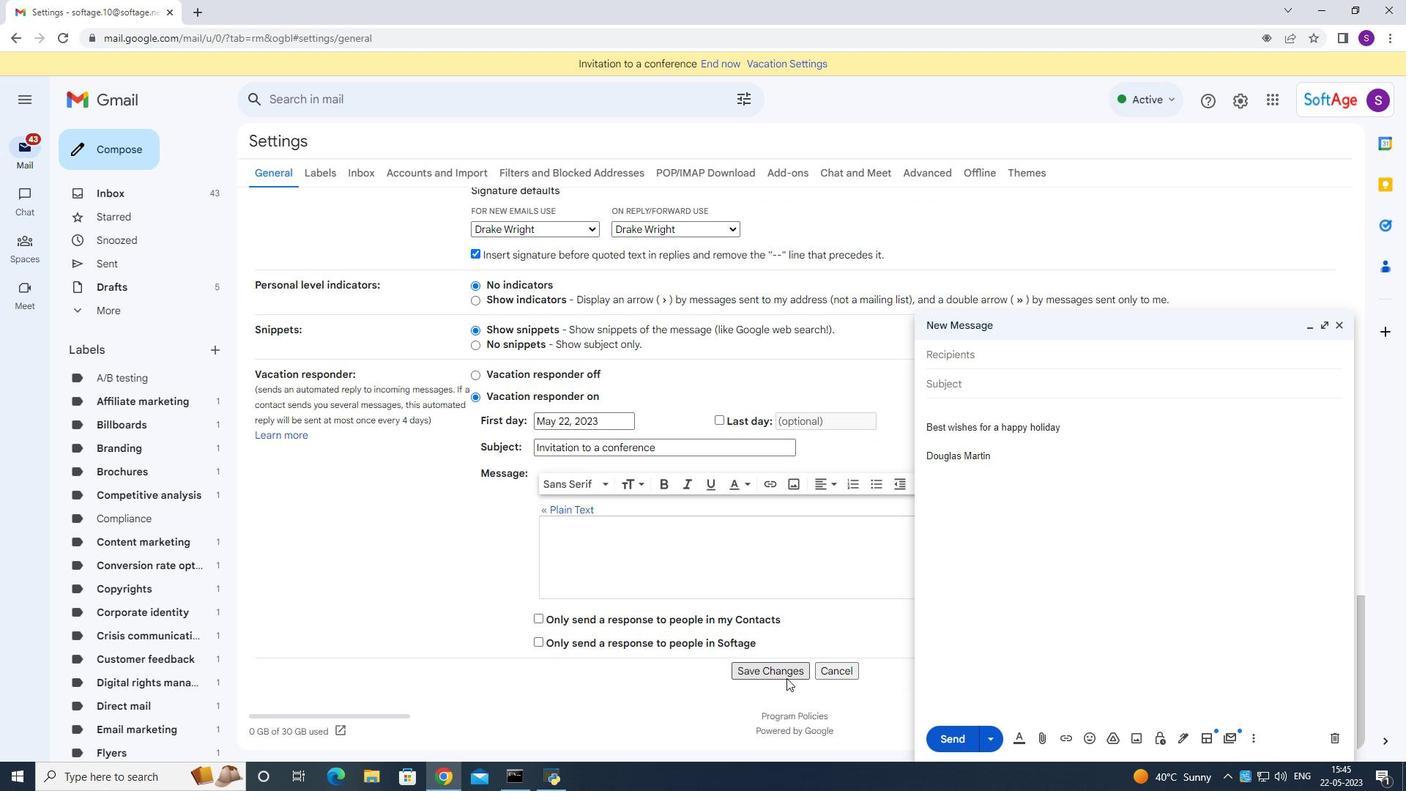 
Action: Mouse moved to (1346, 328)
Screenshot: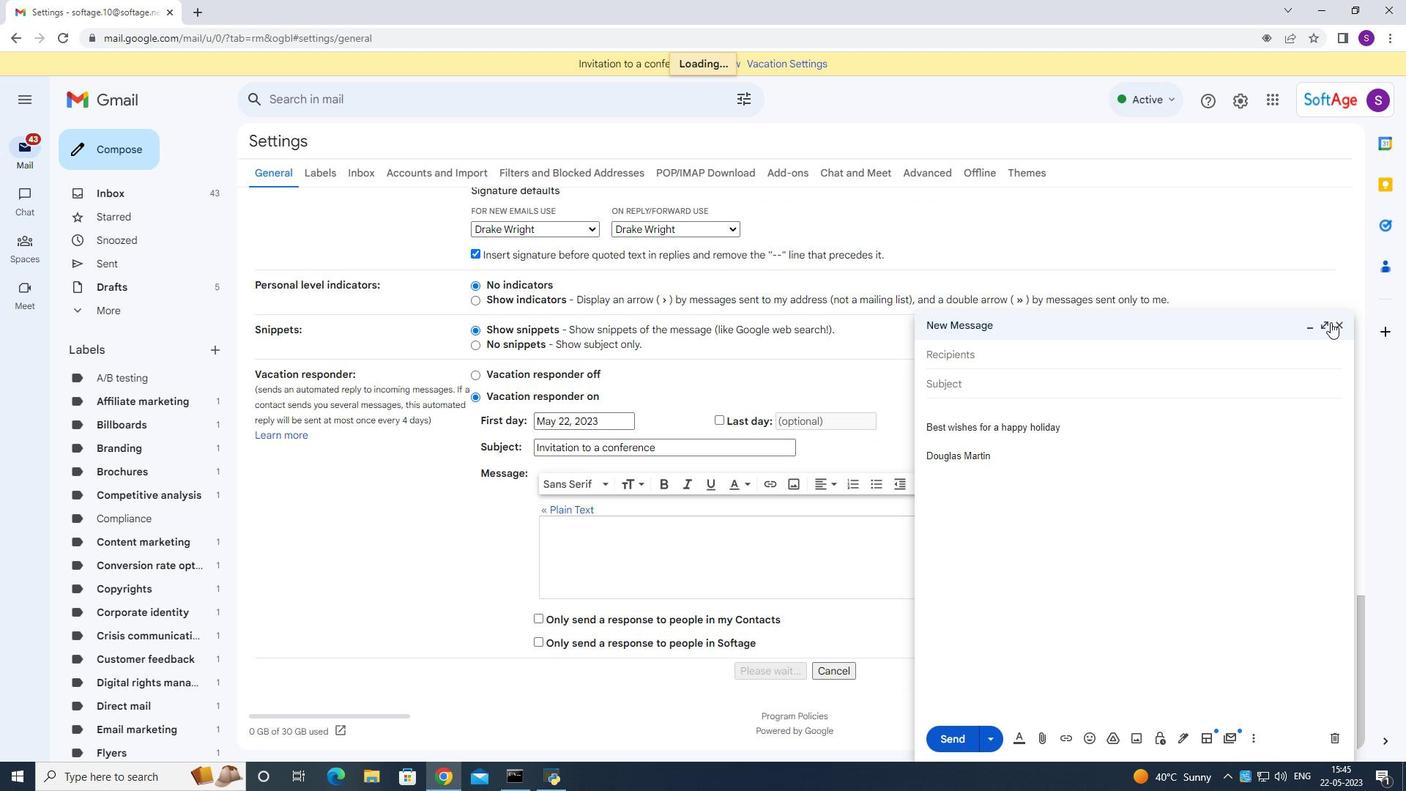 
Action: Mouse pressed left at (1346, 328)
Screenshot: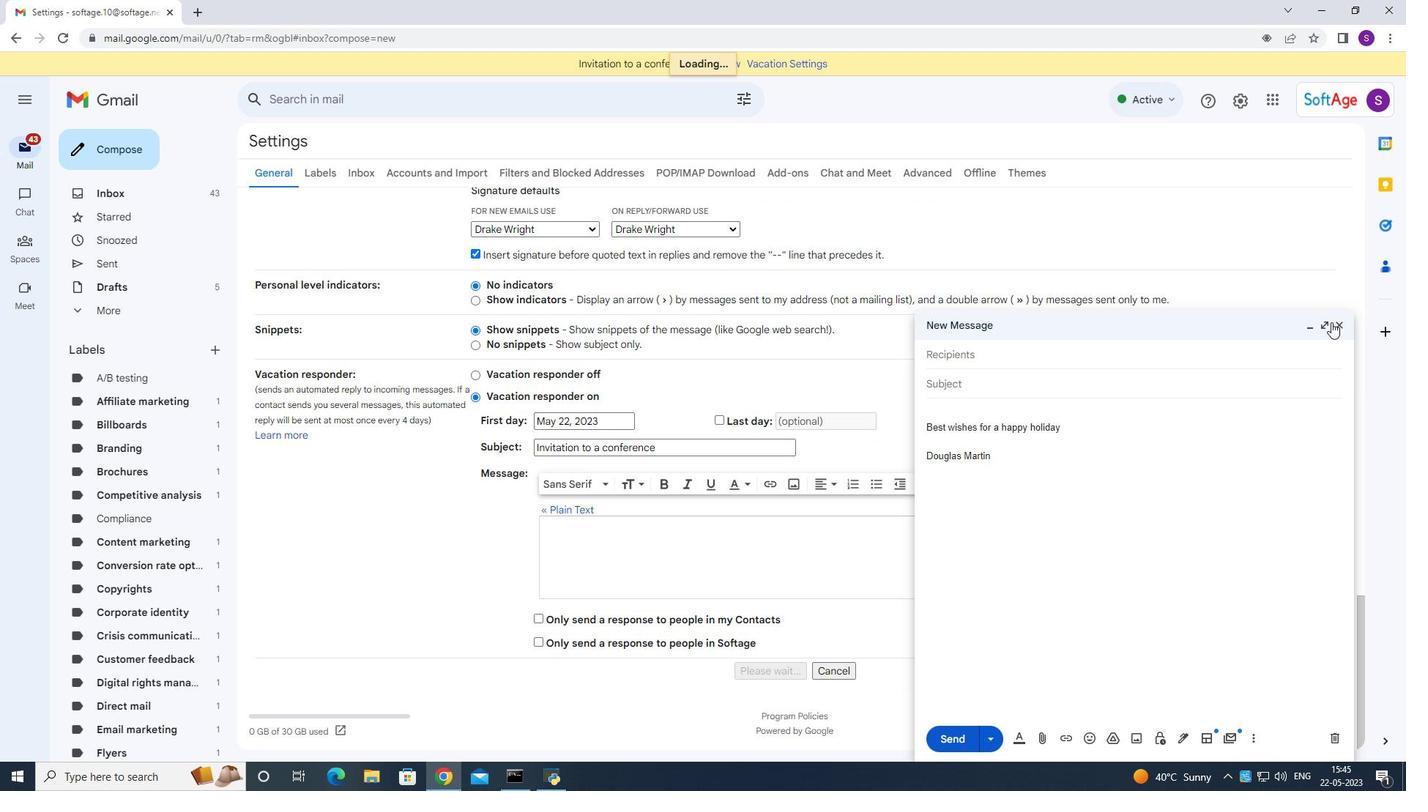 
Action: Mouse moved to (124, 150)
Screenshot: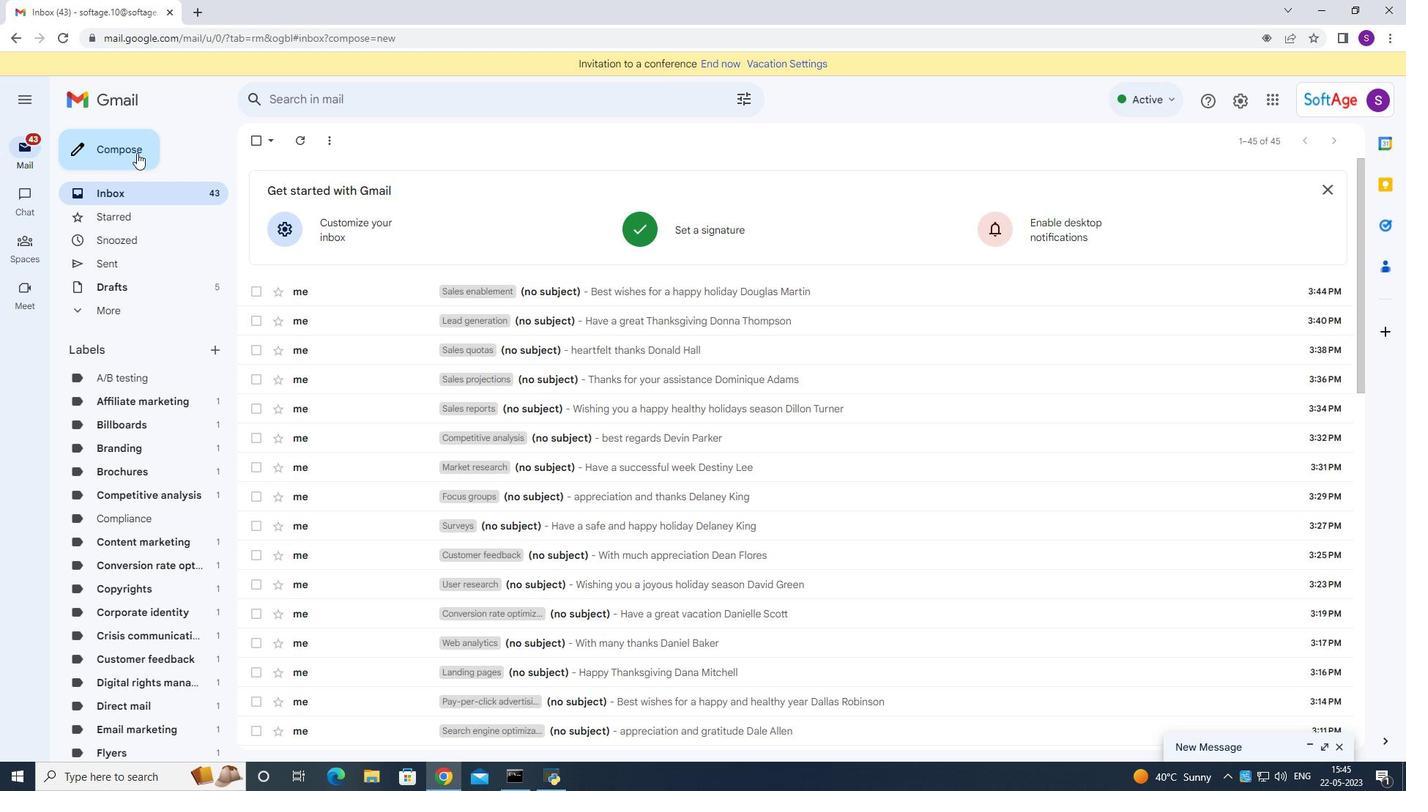 
Action: Mouse pressed left at (124, 150)
Screenshot: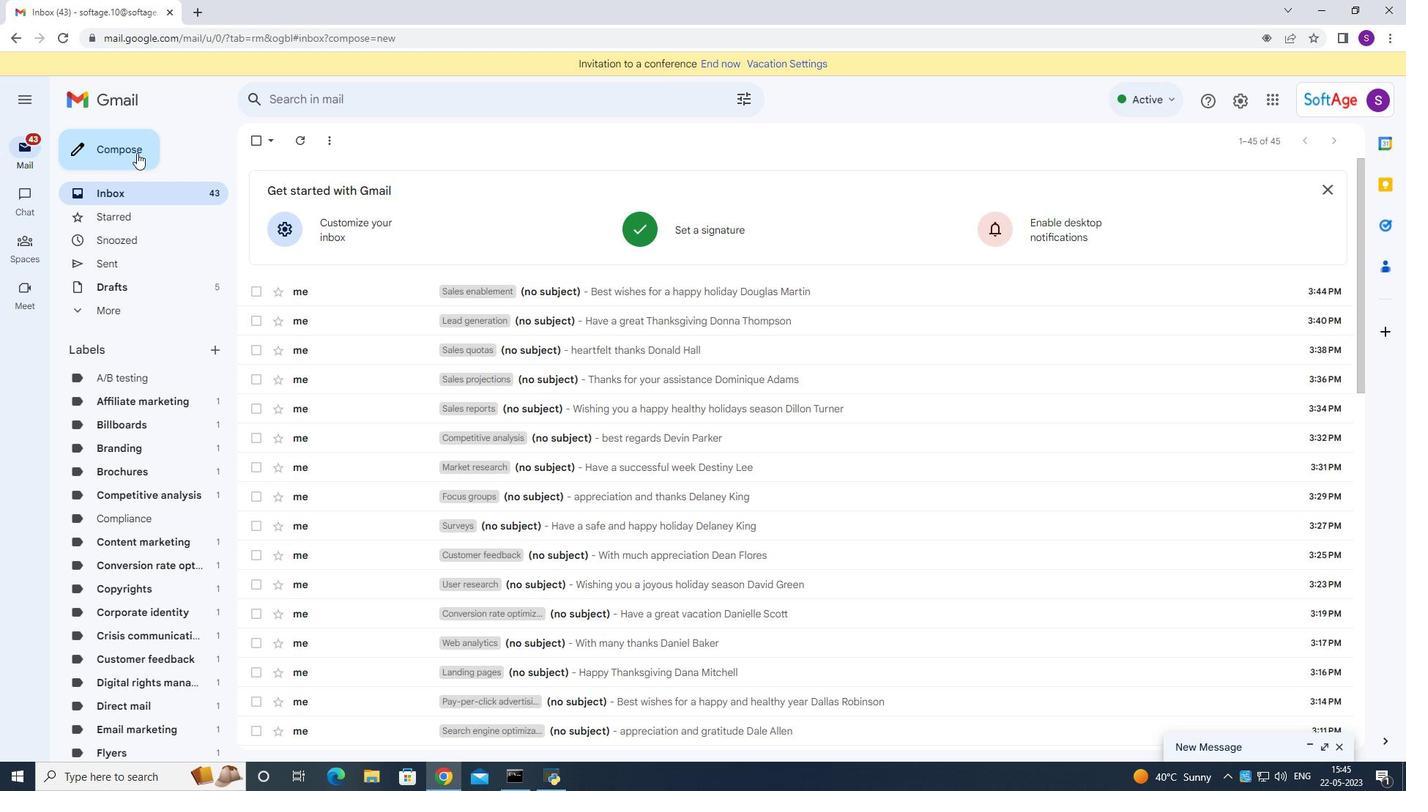 
Action: Mouse moved to (790, 354)
Screenshot: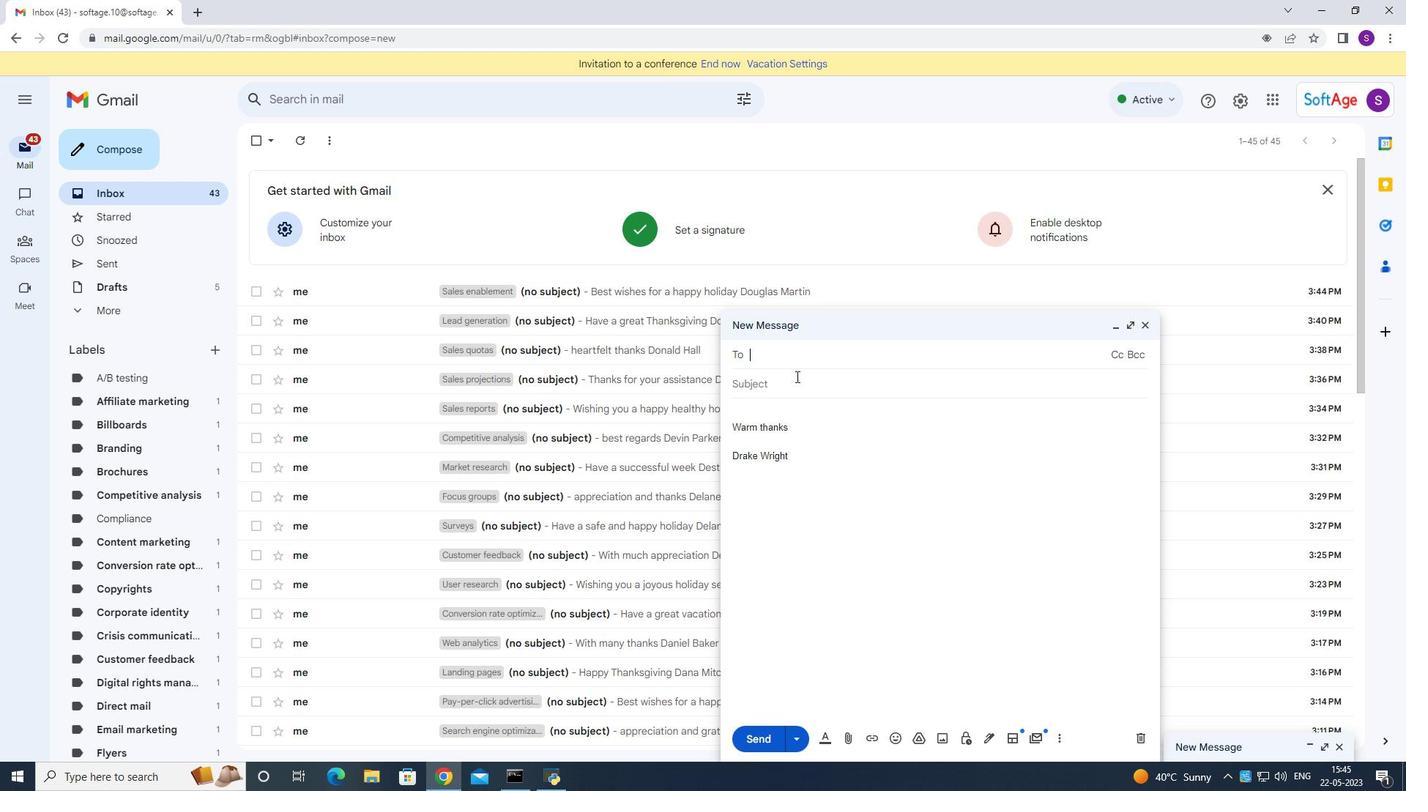 
Action: Key pressed <Key.shift>Softage.10<Key.shift>@softage.net
Screenshot: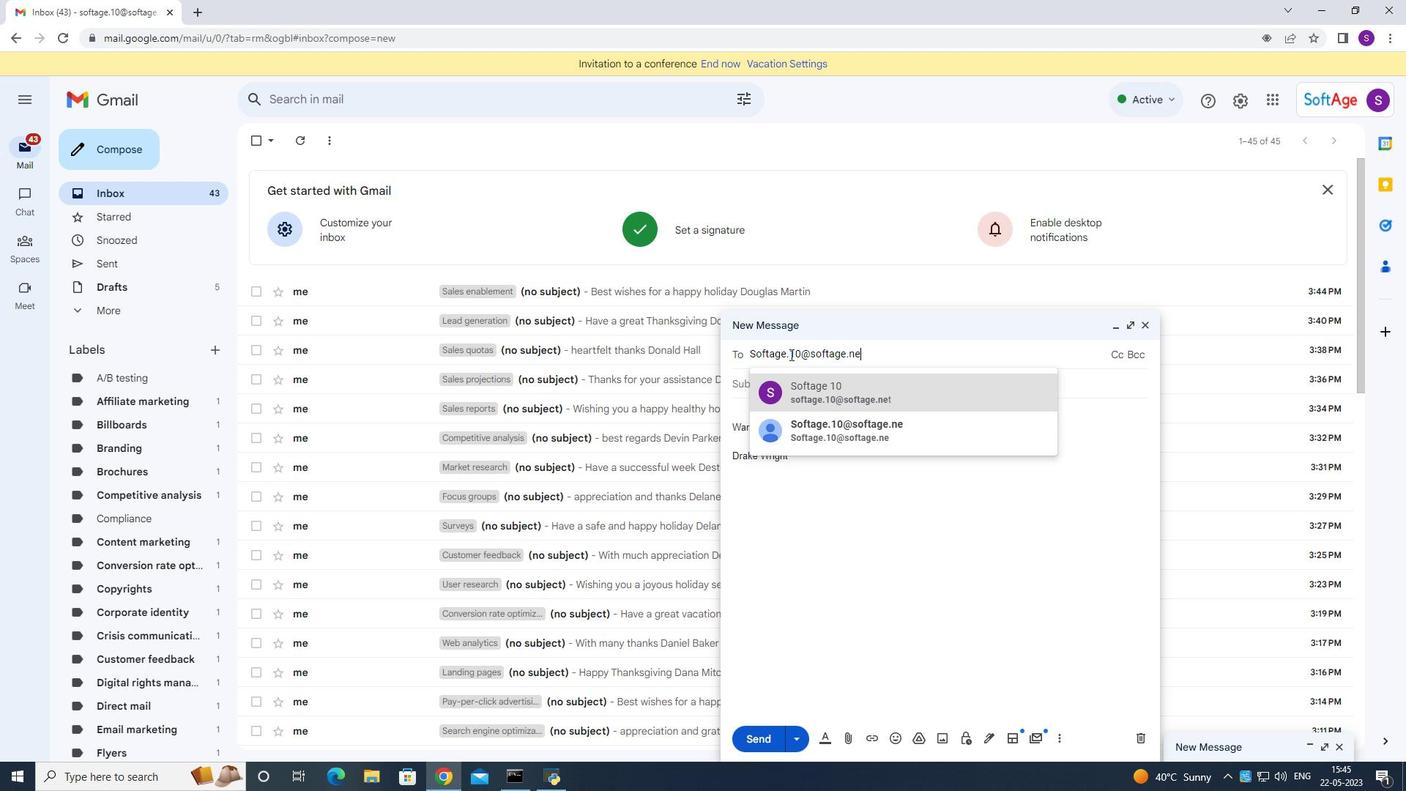 
Action: Mouse moved to (844, 409)
Screenshot: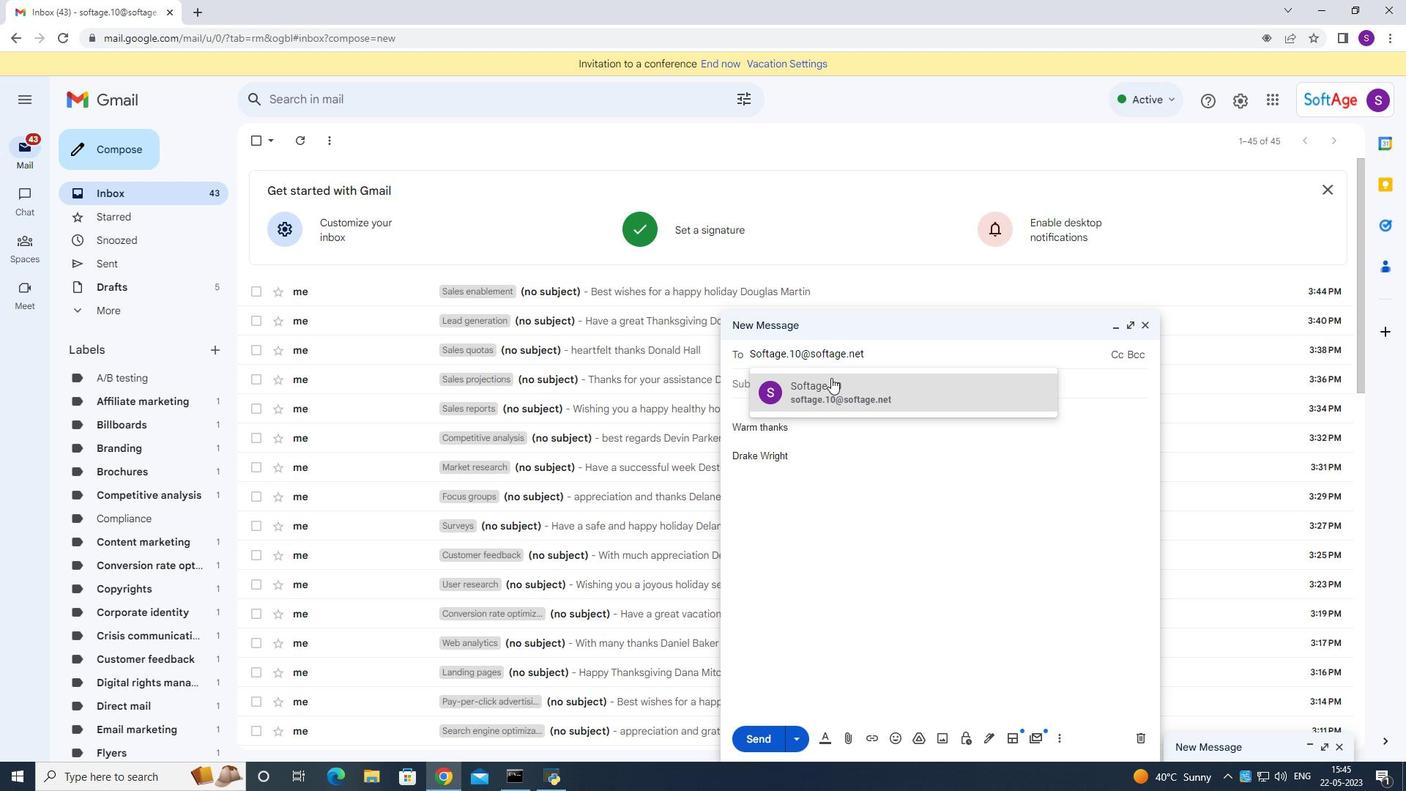 
Action: Mouse pressed left at (844, 409)
Screenshot: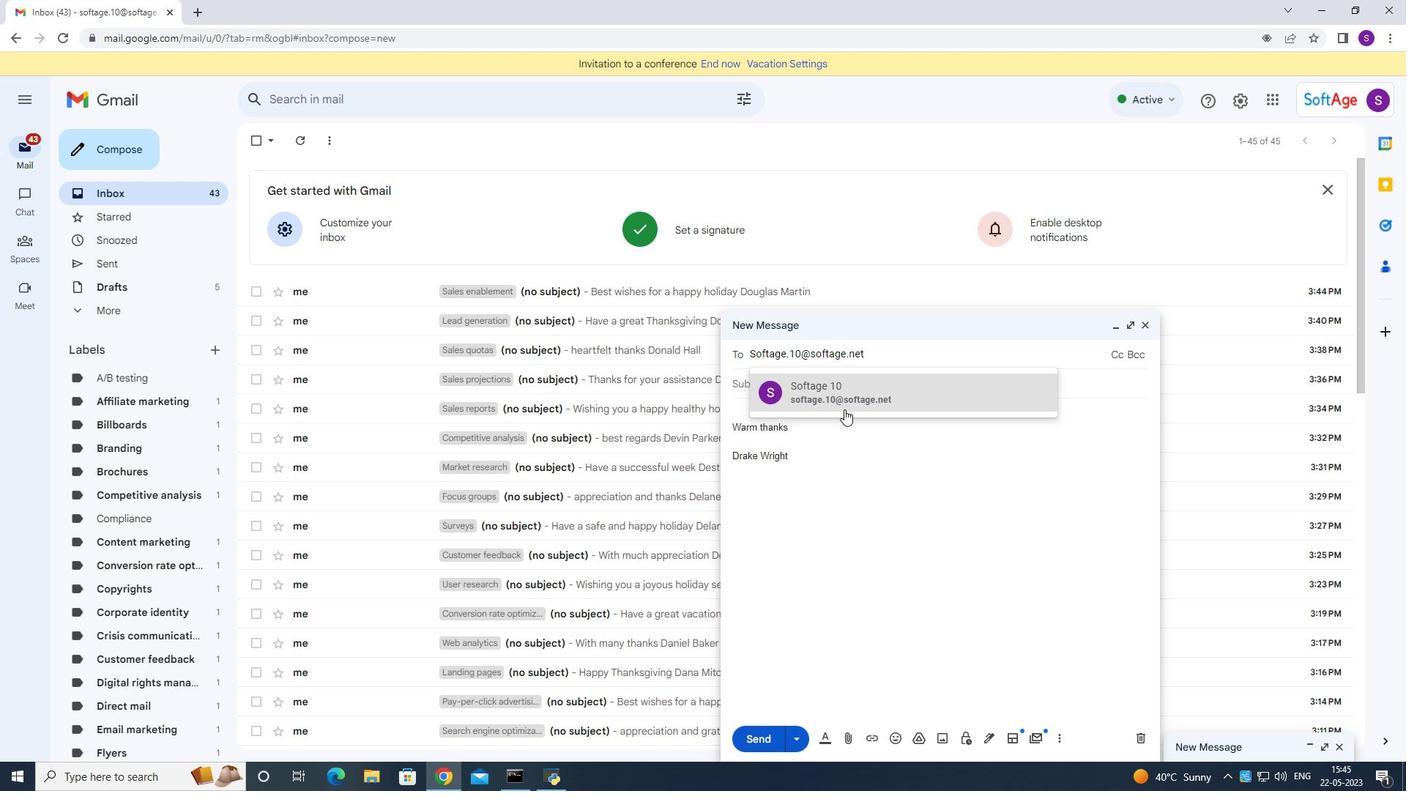 
Action: Mouse moved to (1055, 737)
Screenshot: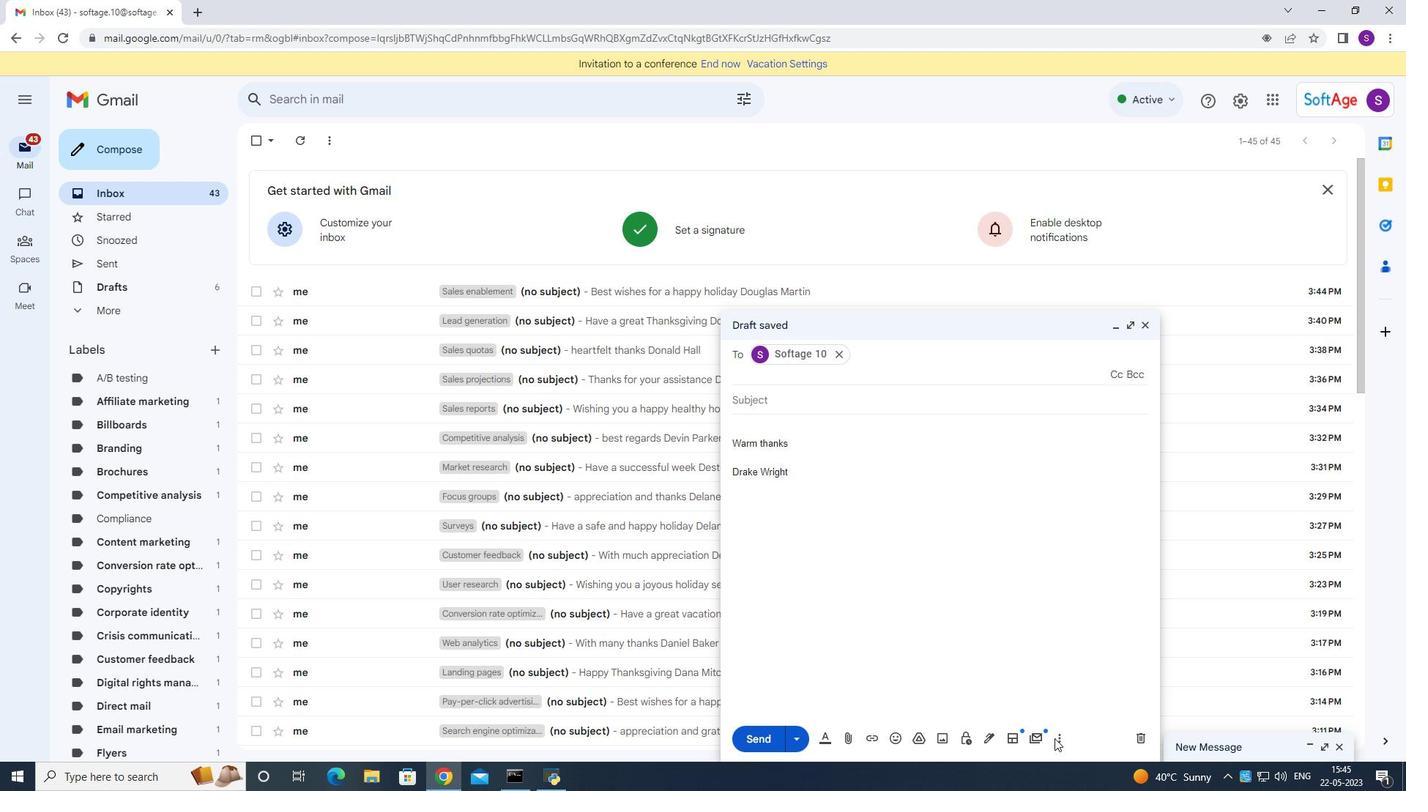 
Action: Mouse pressed left at (1055, 737)
Screenshot: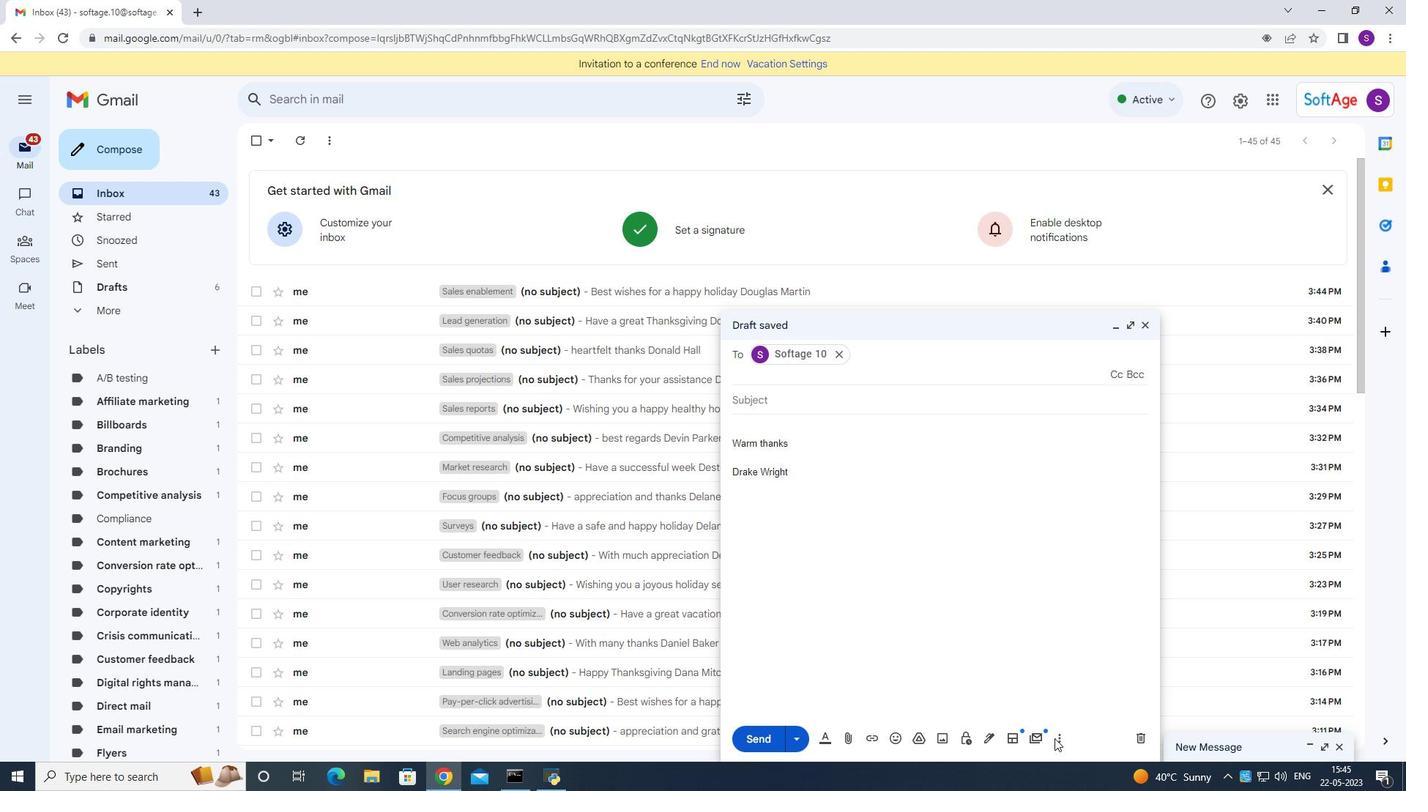 
Action: Mouse moved to (1094, 602)
Screenshot: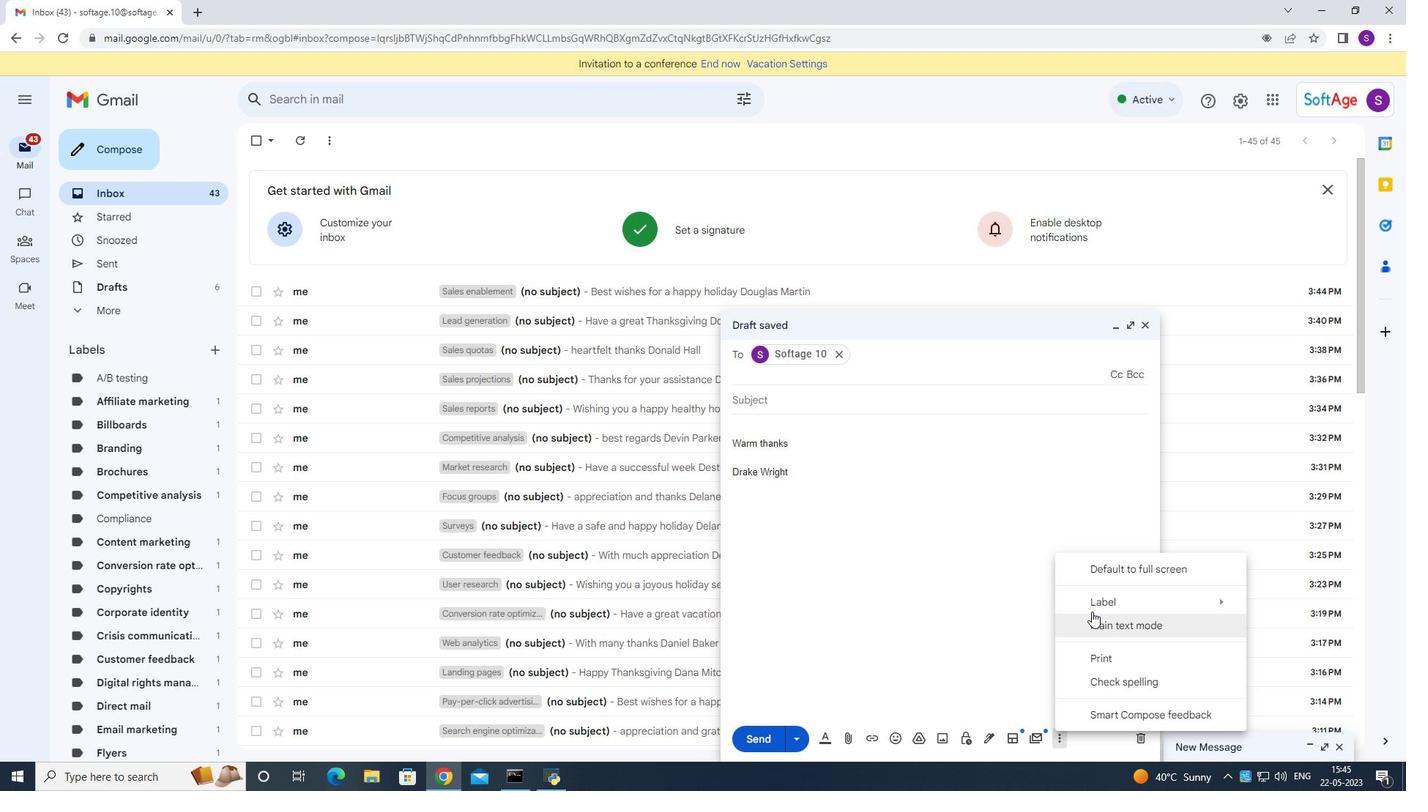
Action: Mouse pressed left at (1094, 602)
Screenshot: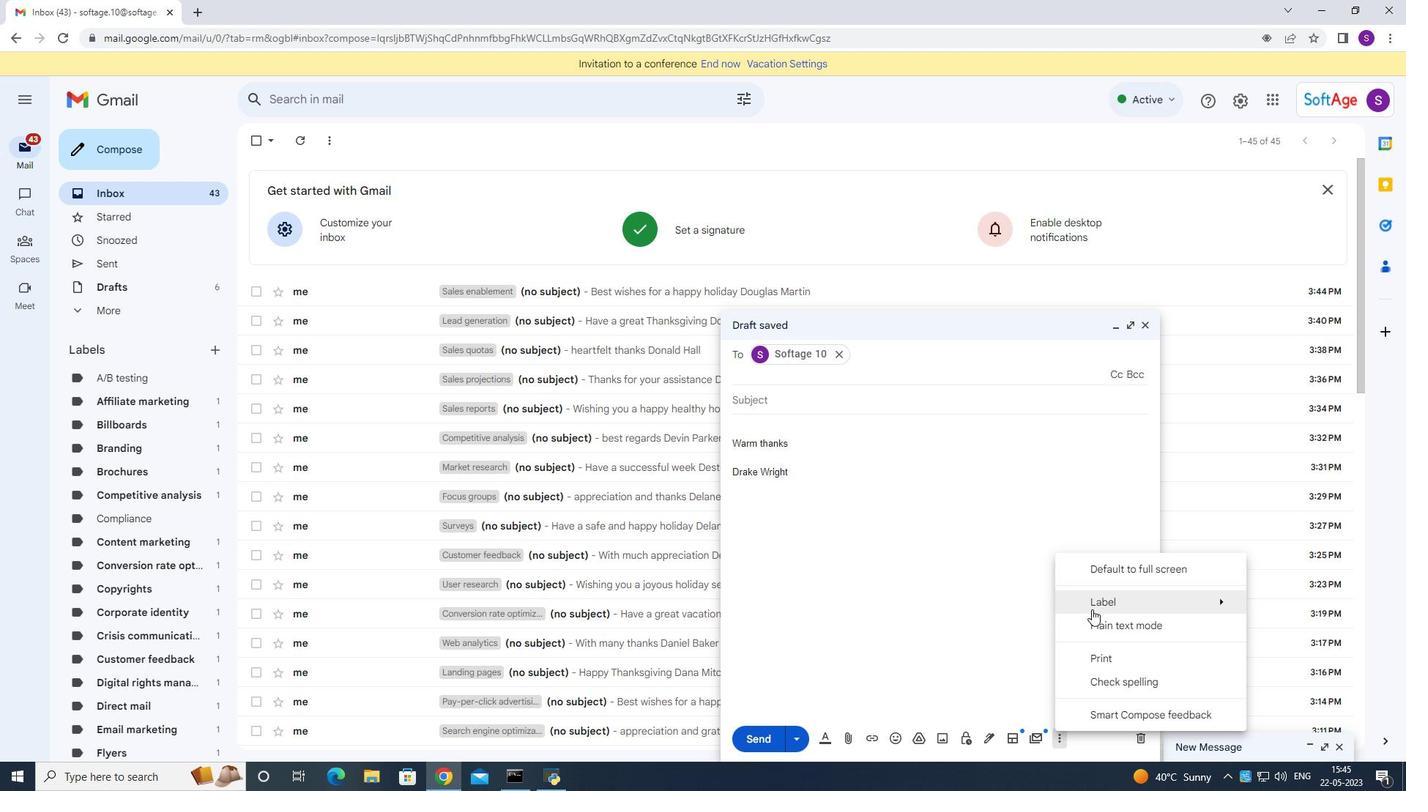 
Action: Mouse moved to (919, 575)
Screenshot: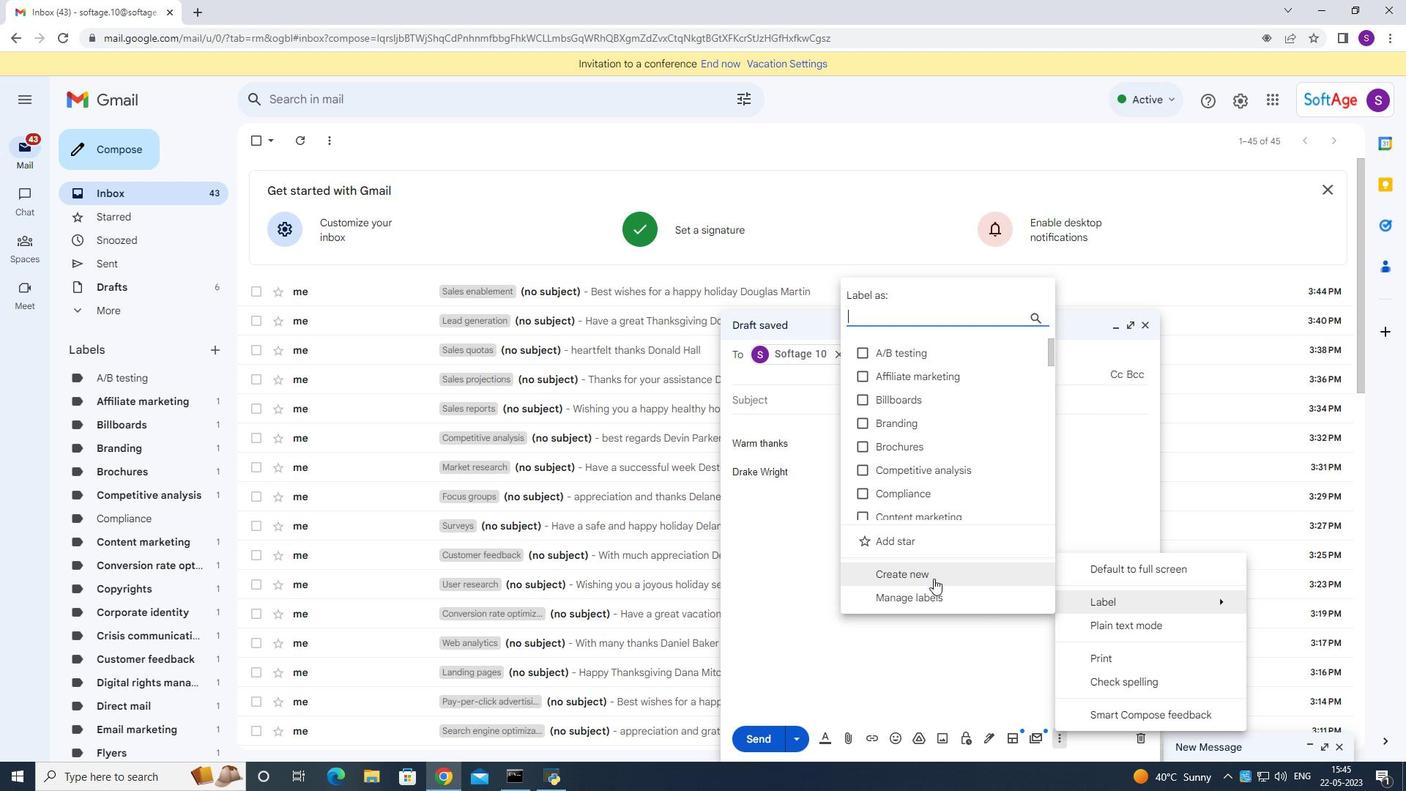
Action: Mouse pressed left at (919, 575)
Screenshot: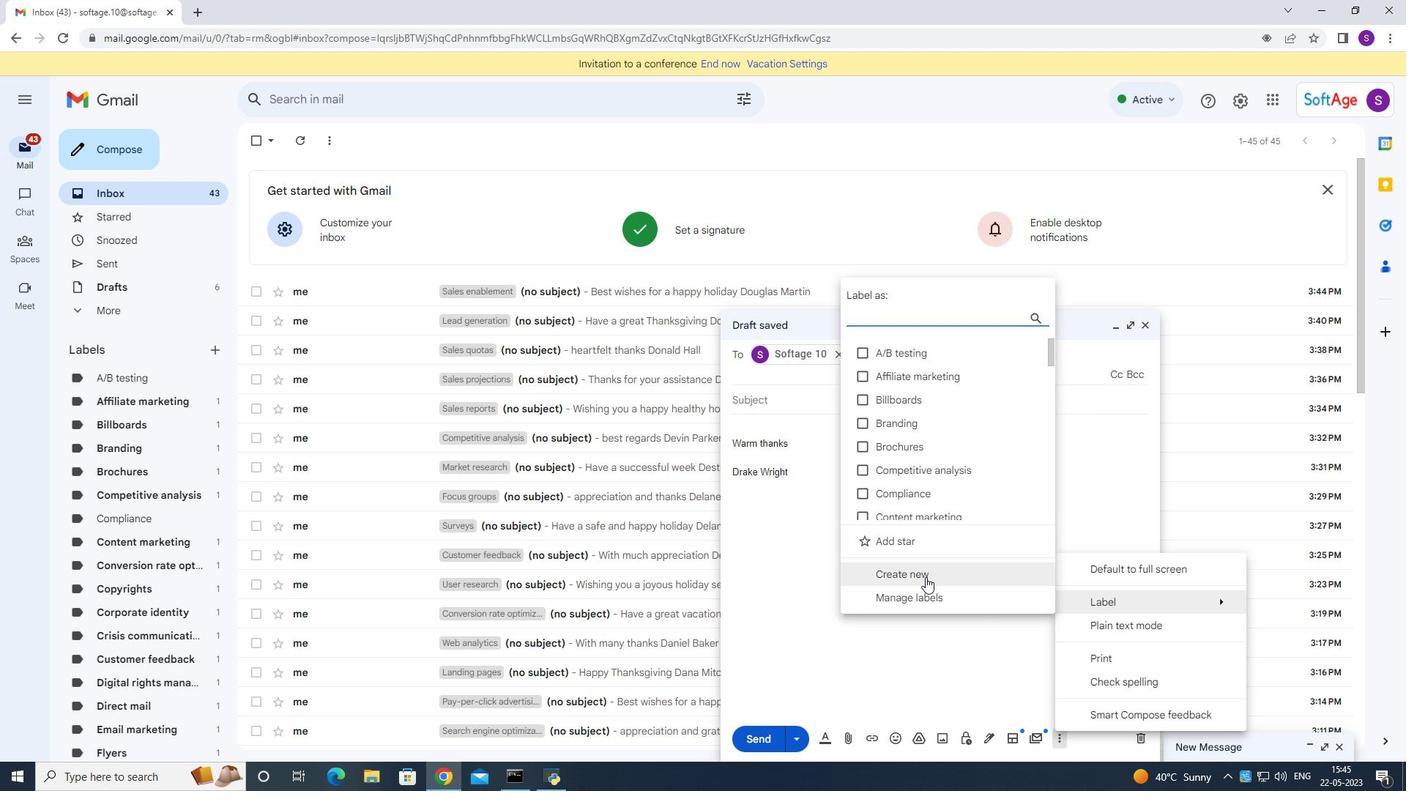 
Action: Mouse moved to (696, 436)
Screenshot: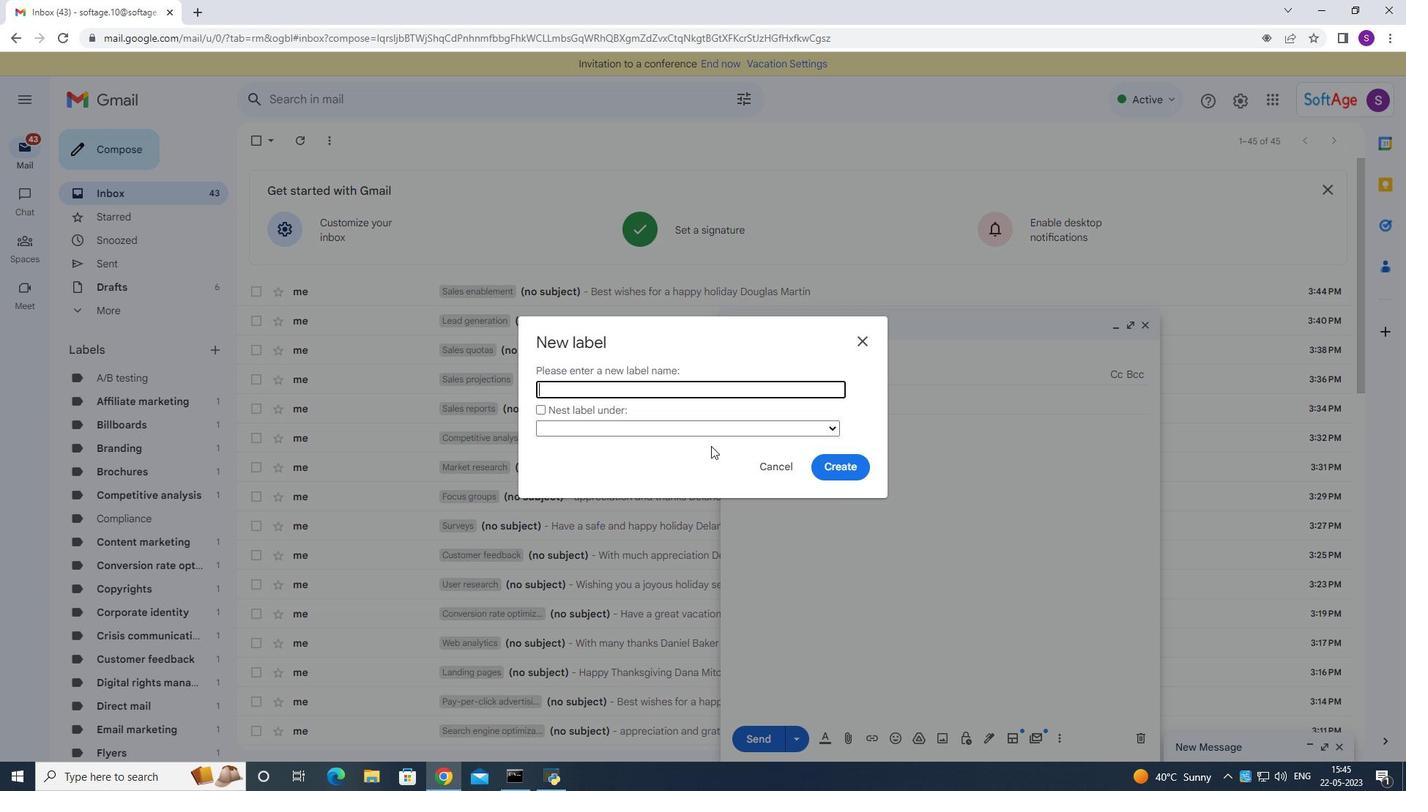 
Action: Key pressed <Key.shift>Cud<Key.backspace>stomer<Key.space>relo<Key.backspace>ationship<Key.space>management<Key.space>
Screenshot: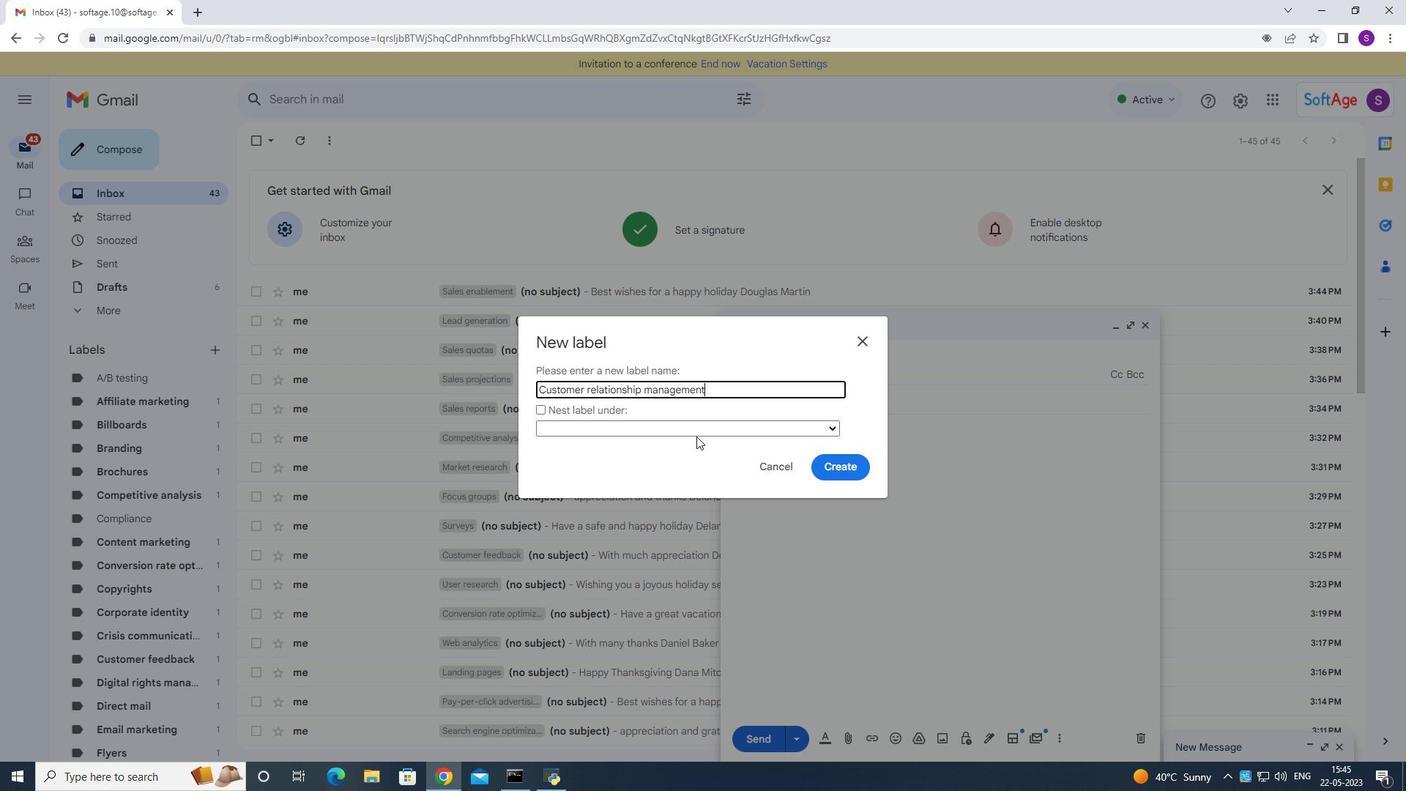 
Action: Mouse moved to (850, 468)
Screenshot: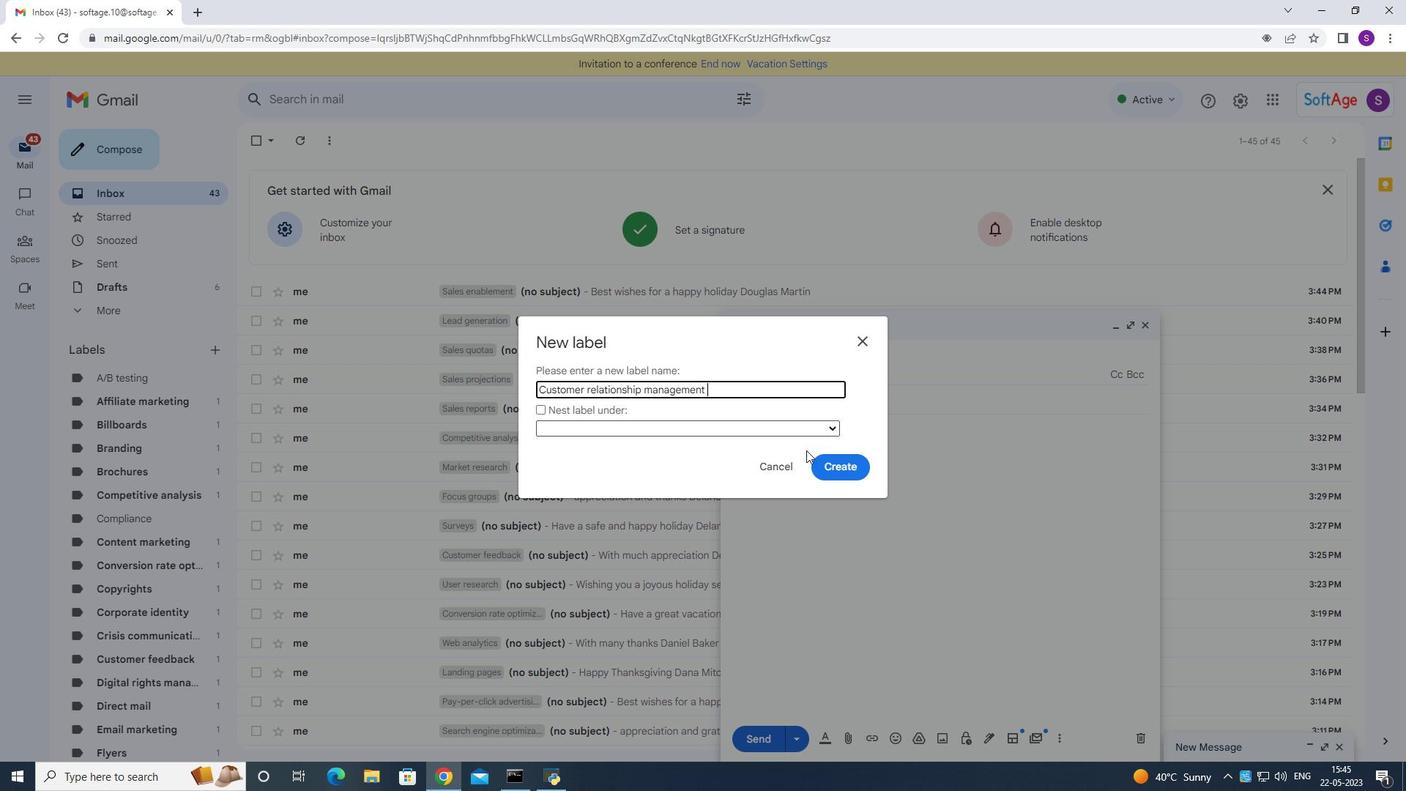 
Action: Mouse pressed left at (850, 468)
Screenshot: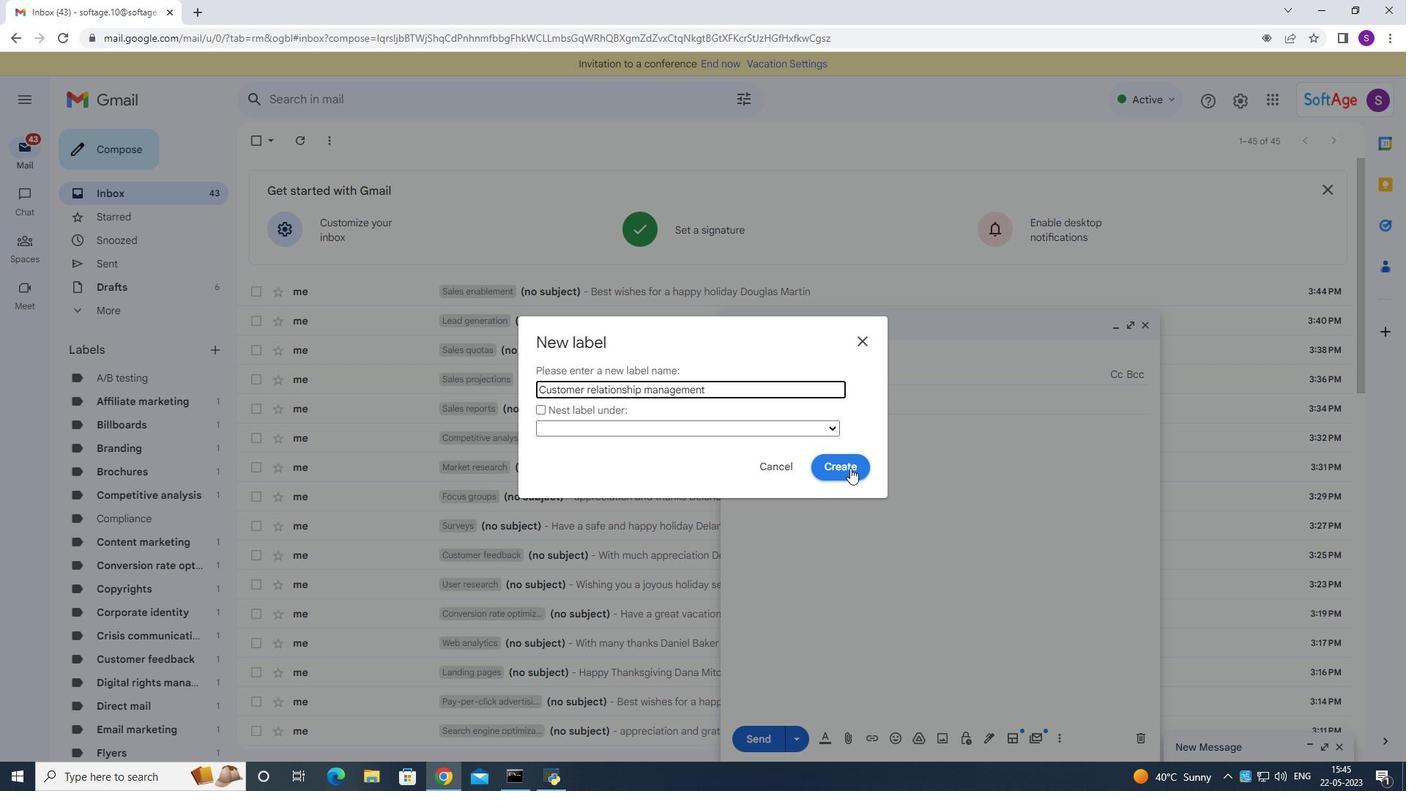 
Action: Mouse moved to (754, 729)
Screenshot: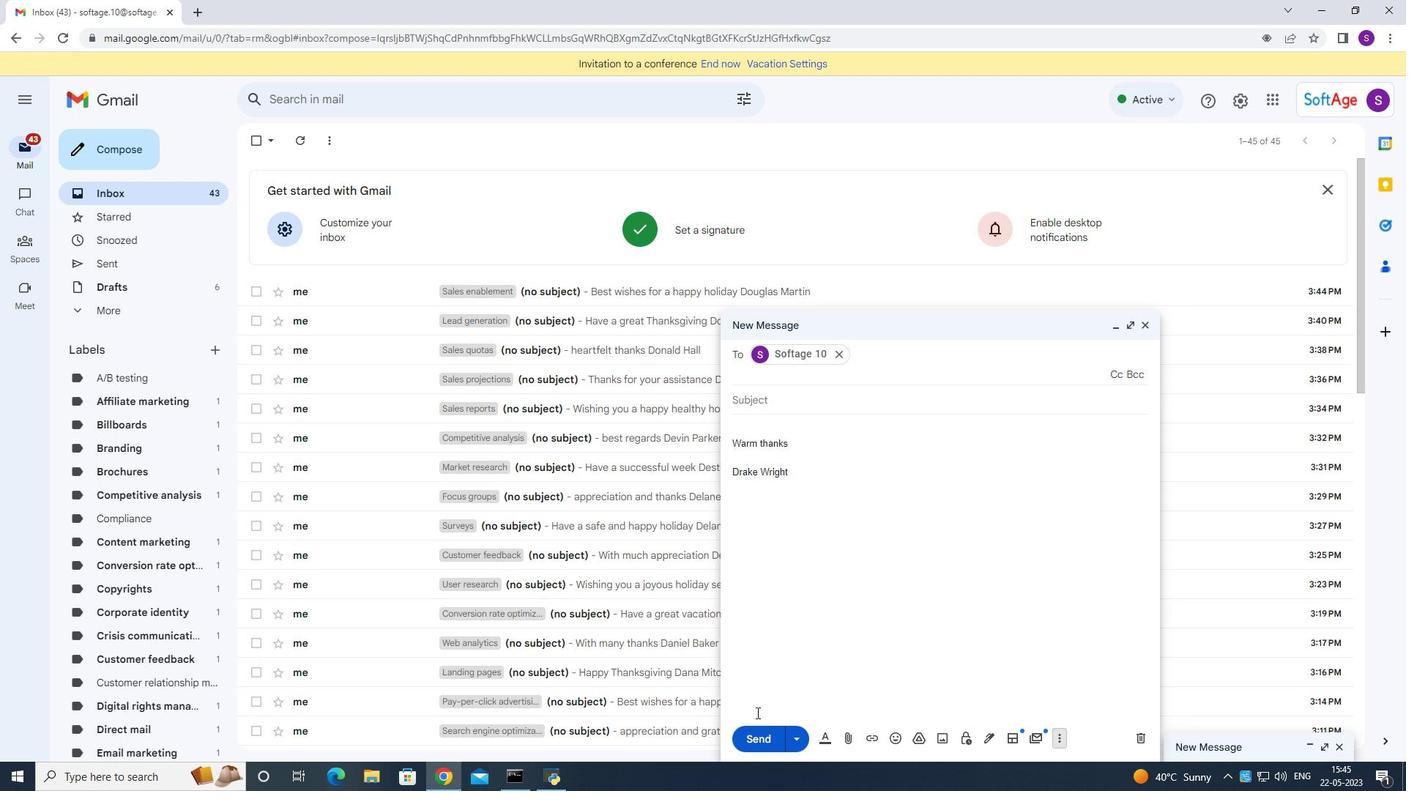 
Action: Mouse pressed left at (754, 729)
Screenshot: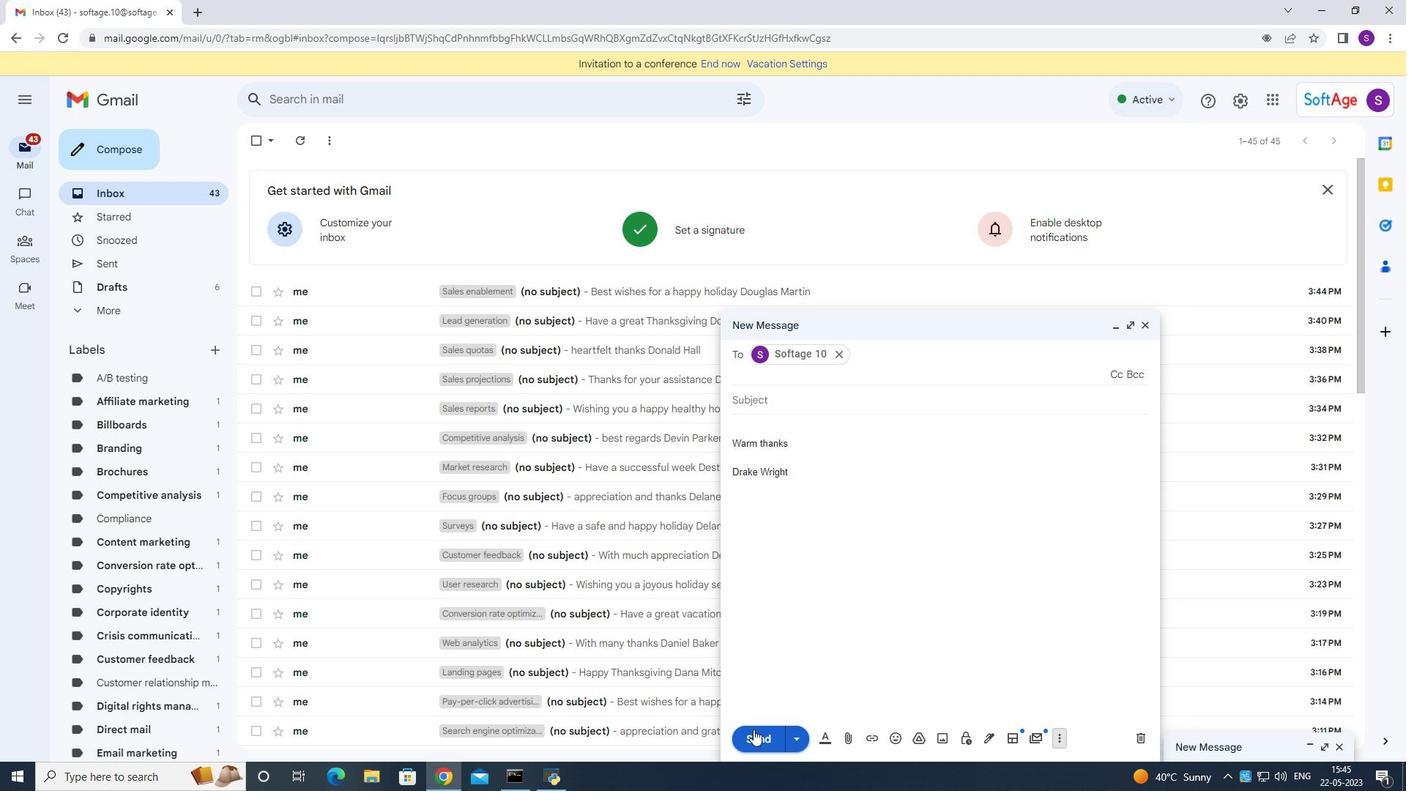 
Action: Mouse moved to (1043, 362)
Screenshot: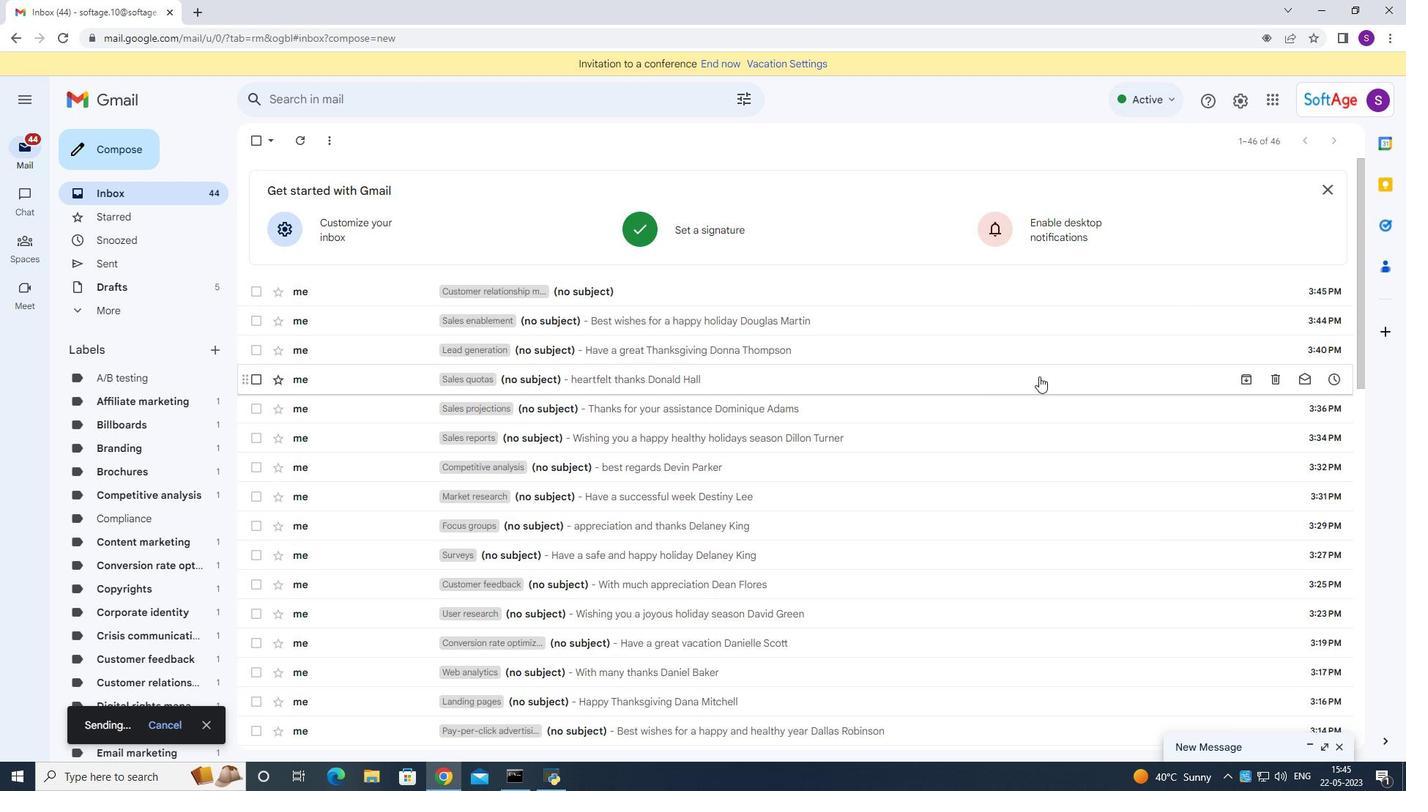 
